 Task: In Heading Arial with underline. Font size of heading  '18'Font style of data Calibri. Font size of data  9Alignment of headline & data Align center. Fill color in heading,  RedFont color of data Black Apply border in Data No BorderIn the sheet  Expense Spreadsheetbook
Action: Mouse moved to (79, 97)
Screenshot: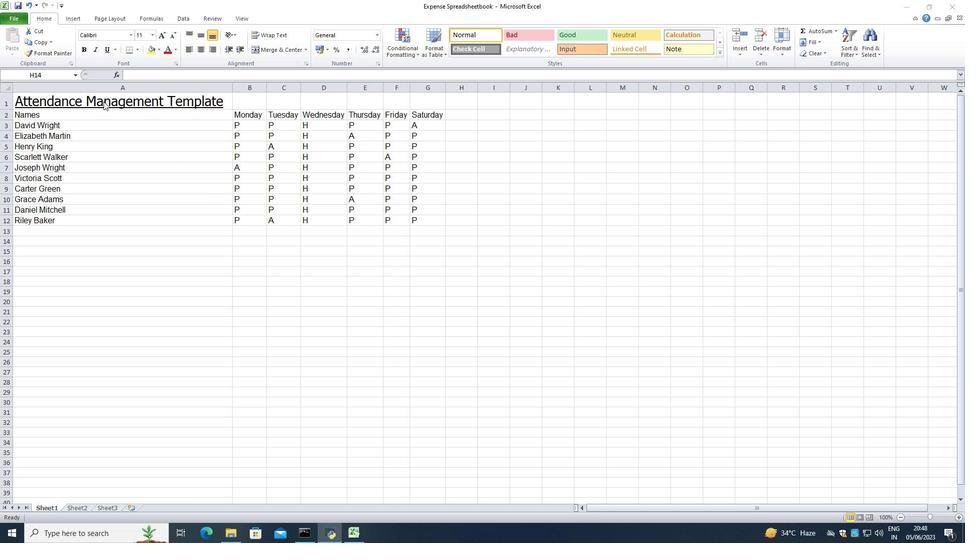 
Action: Mouse pressed left at (79, 97)
Screenshot: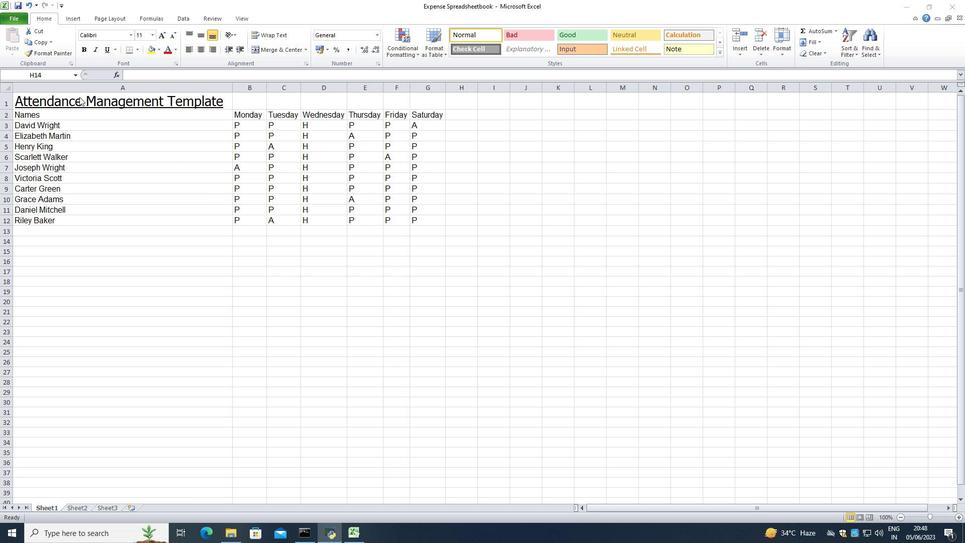 
Action: Mouse moved to (64, 100)
Screenshot: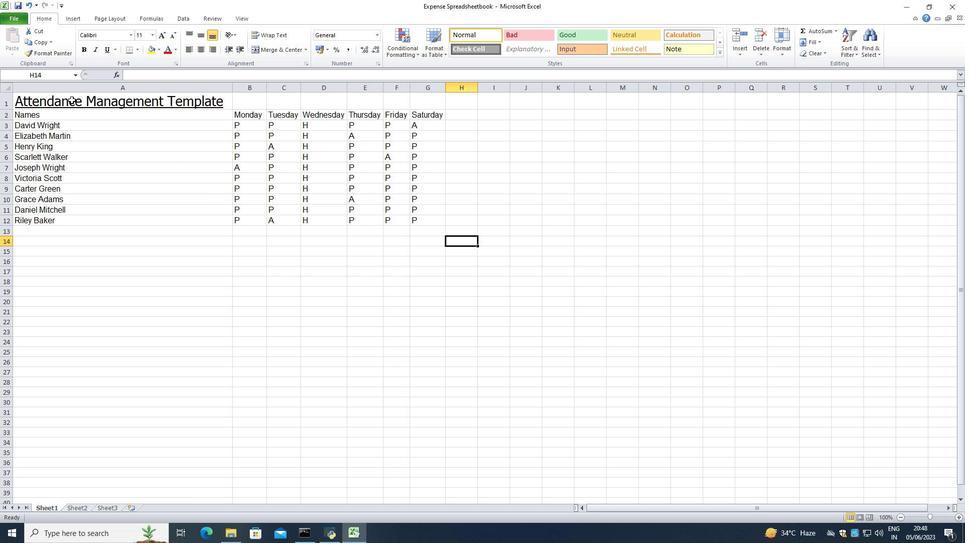 
Action: Mouse pressed left at (64, 100)
Screenshot: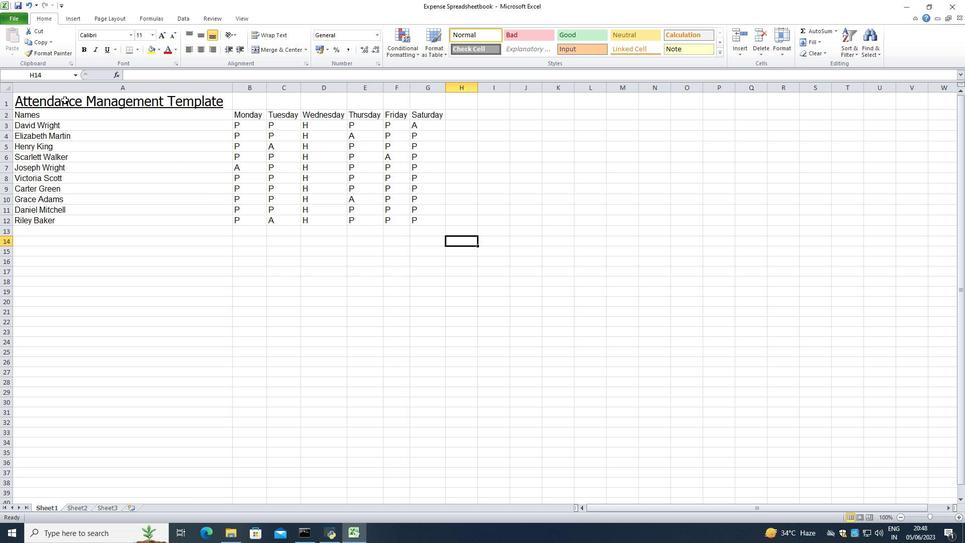 
Action: Mouse moved to (131, 38)
Screenshot: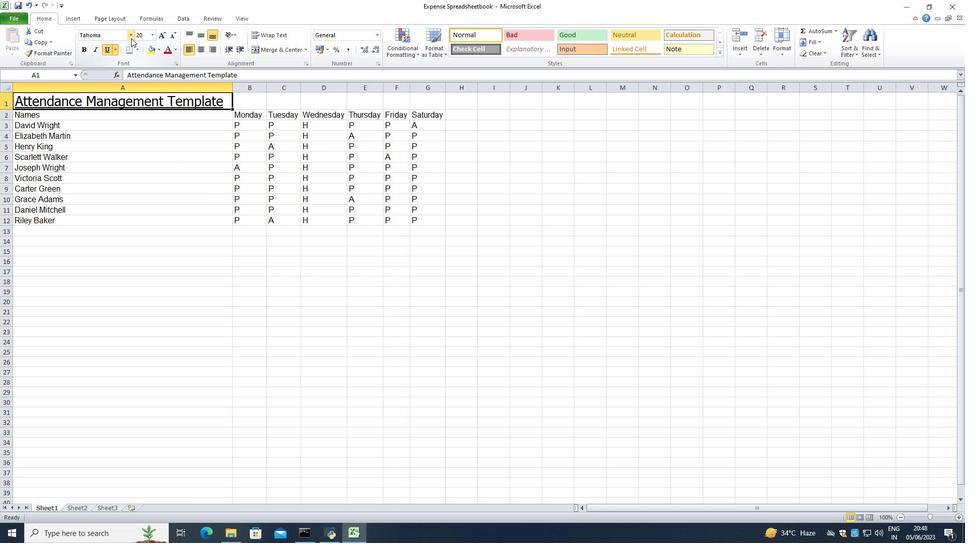 
Action: Mouse pressed left at (131, 38)
Screenshot: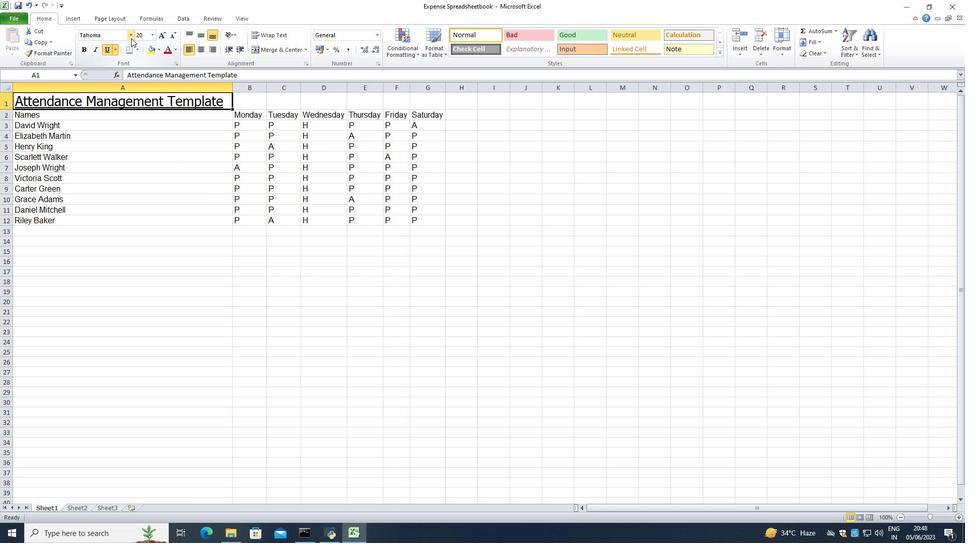 
Action: Mouse moved to (133, 97)
Screenshot: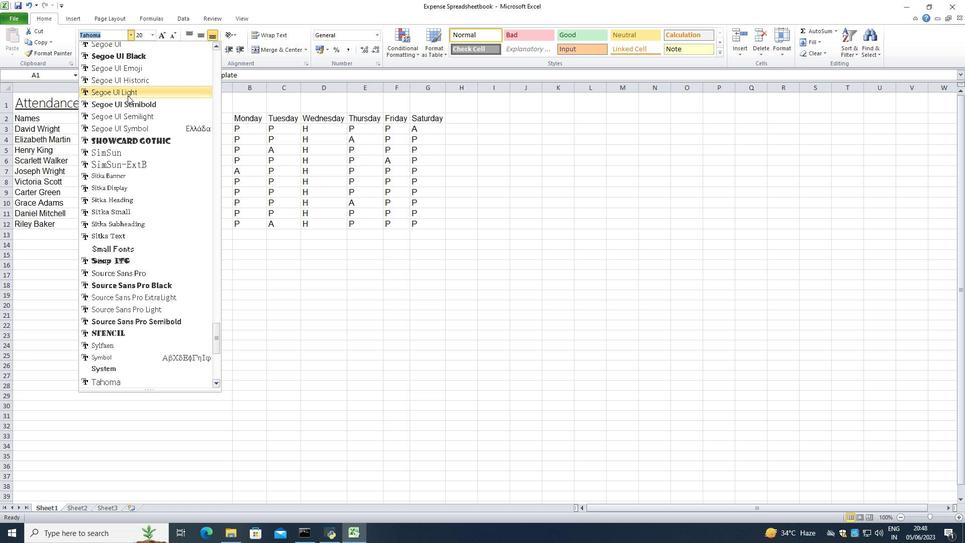 
Action: Mouse scrolled (133, 97) with delta (0, 0)
Screenshot: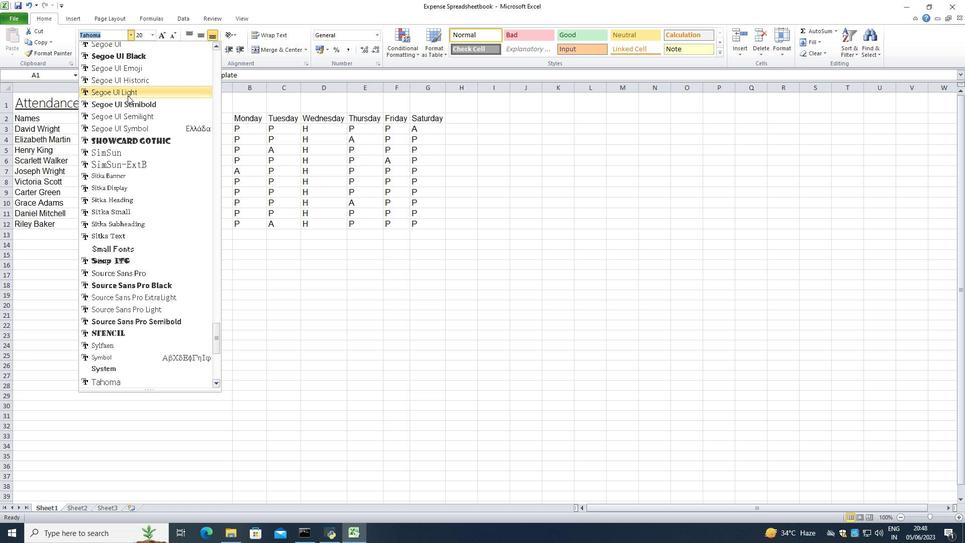 
Action: Mouse moved to (133, 100)
Screenshot: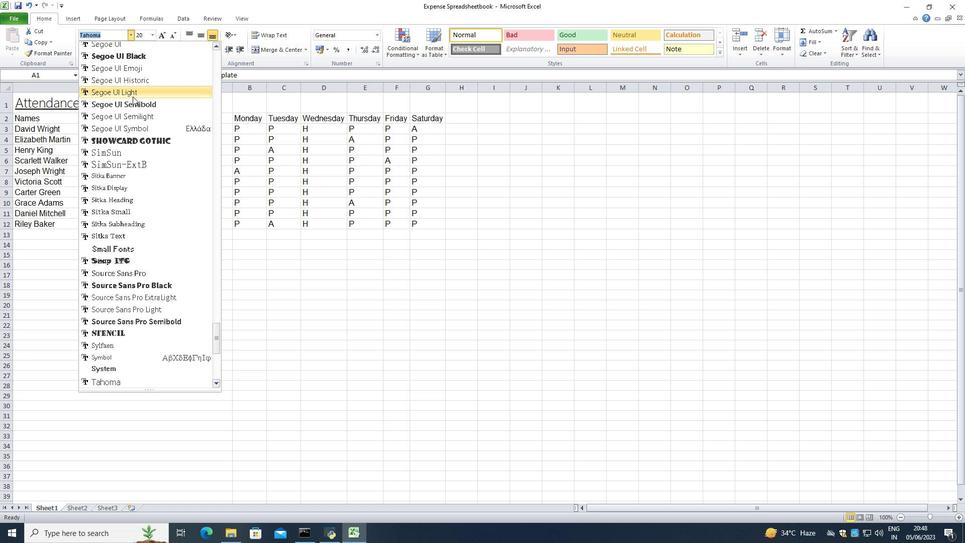 
Action: Mouse scrolled (133, 100) with delta (0, 0)
Screenshot: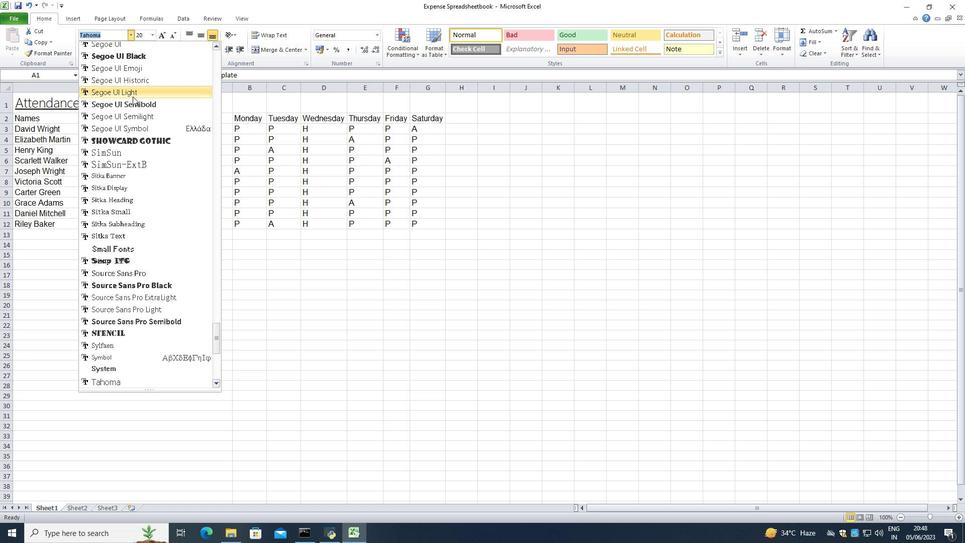 
Action: Mouse scrolled (133, 100) with delta (0, 0)
Screenshot: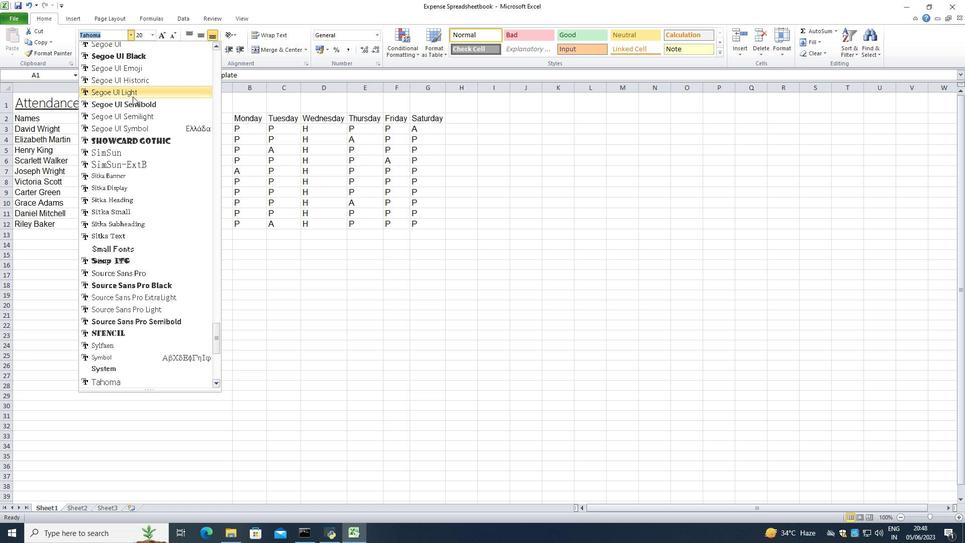 
Action: Mouse scrolled (133, 100) with delta (0, 0)
Screenshot: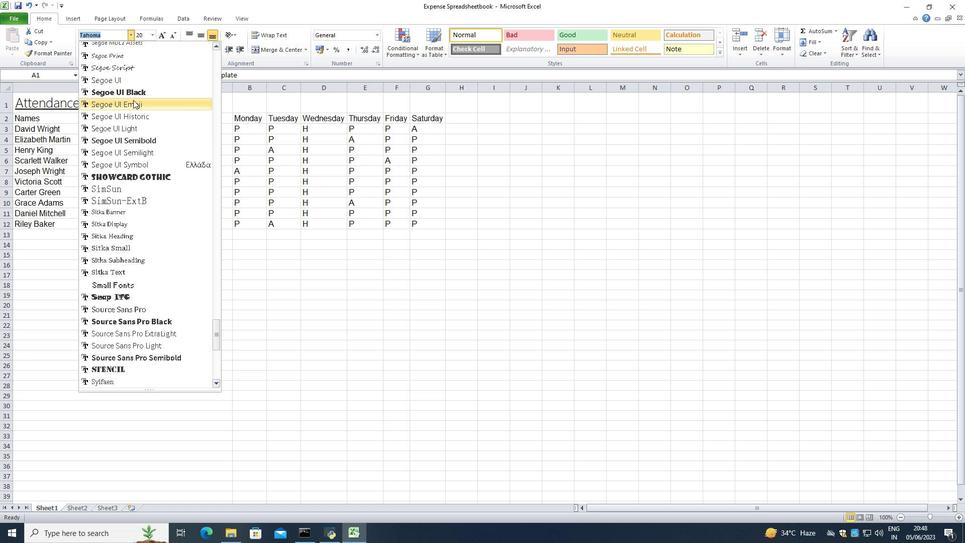 
Action: Mouse scrolled (133, 100) with delta (0, 0)
Screenshot: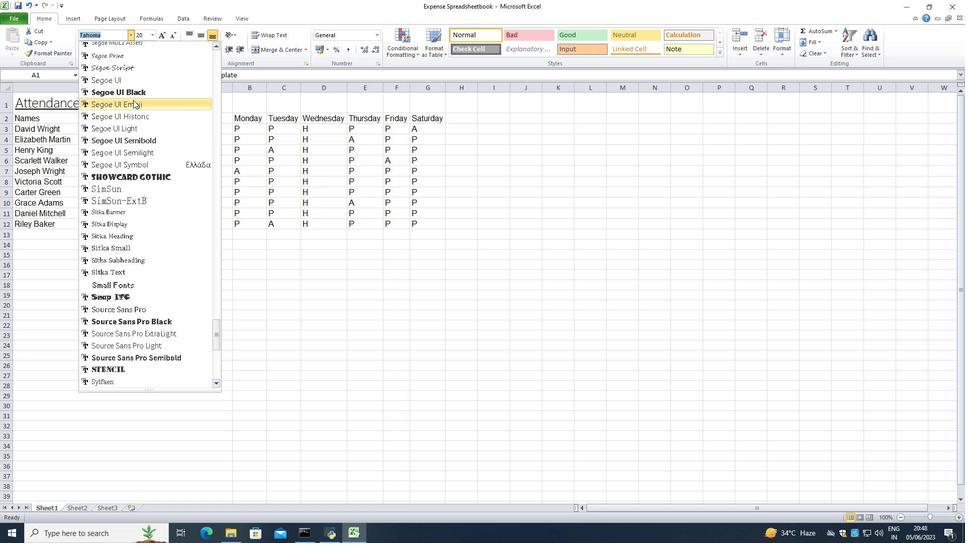 
Action: Mouse moved to (132, 97)
Screenshot: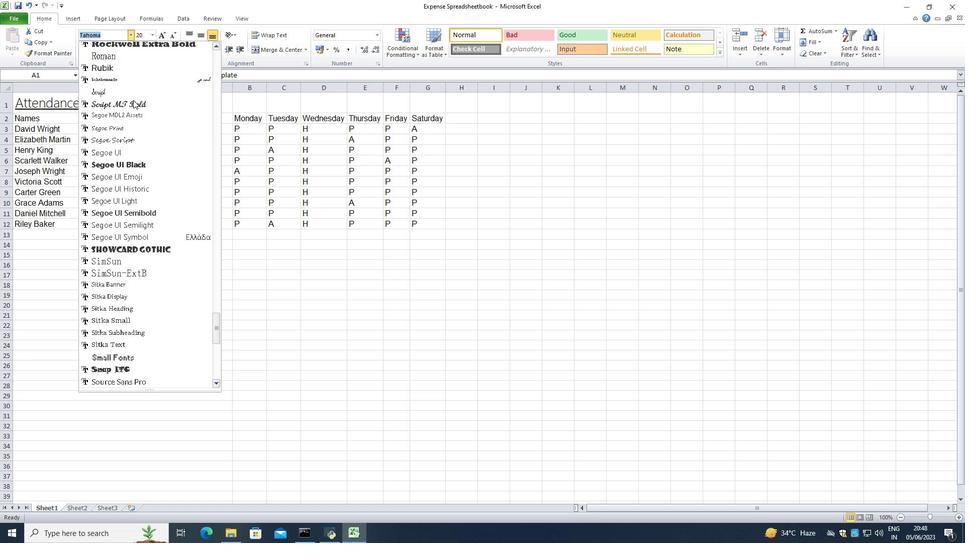 
Action: Mouse scrolled (132, 98) with delta (0, 0)
Screenshot: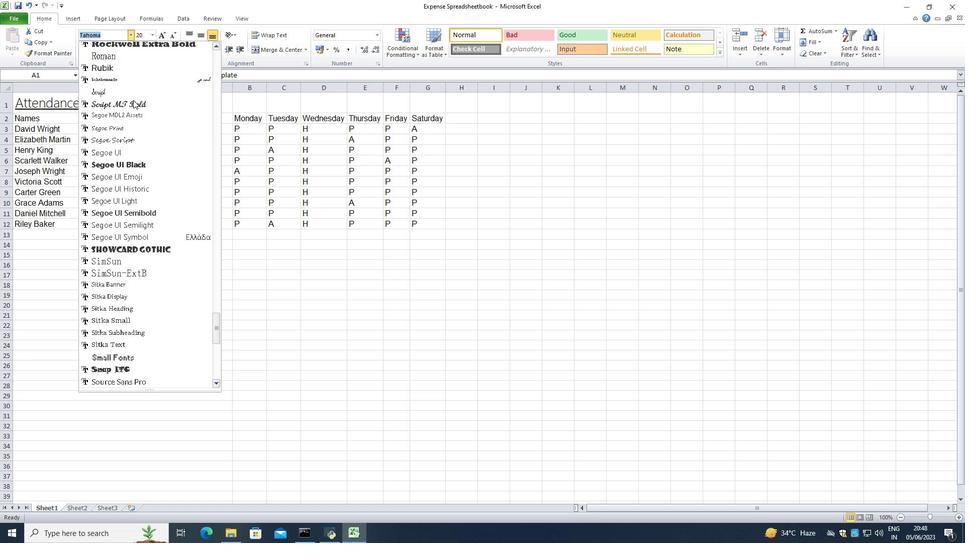 
Action: Mouse moved to (131, 102)
Screenshot: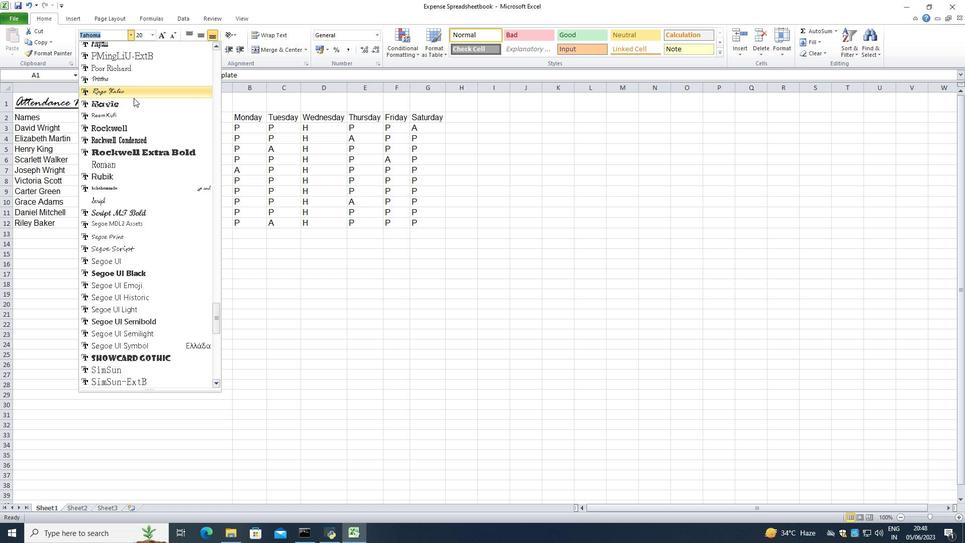 
Action: Mouse scrolled (131, 102) with delta (0, 0)
Screenshot: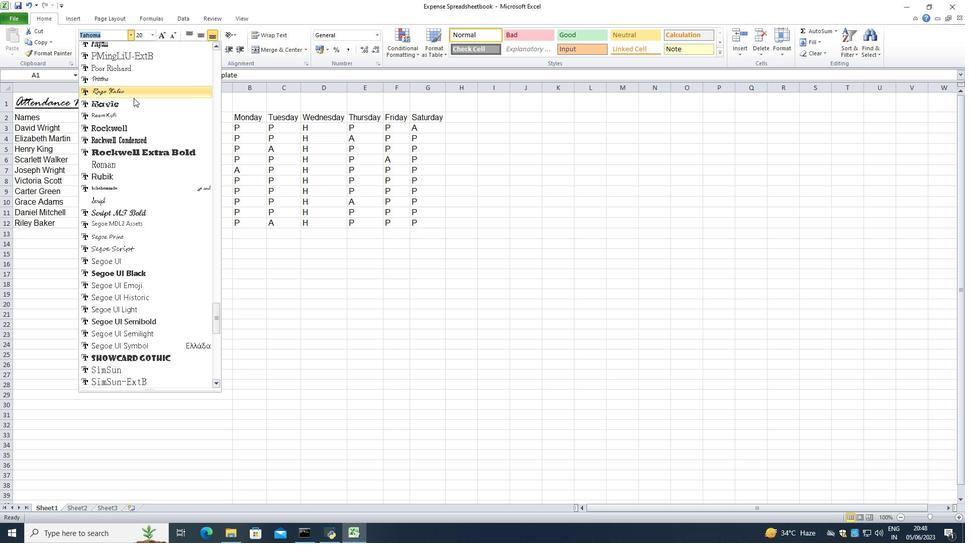 
Action: Mouse moved to (130, 102)
Screenshot: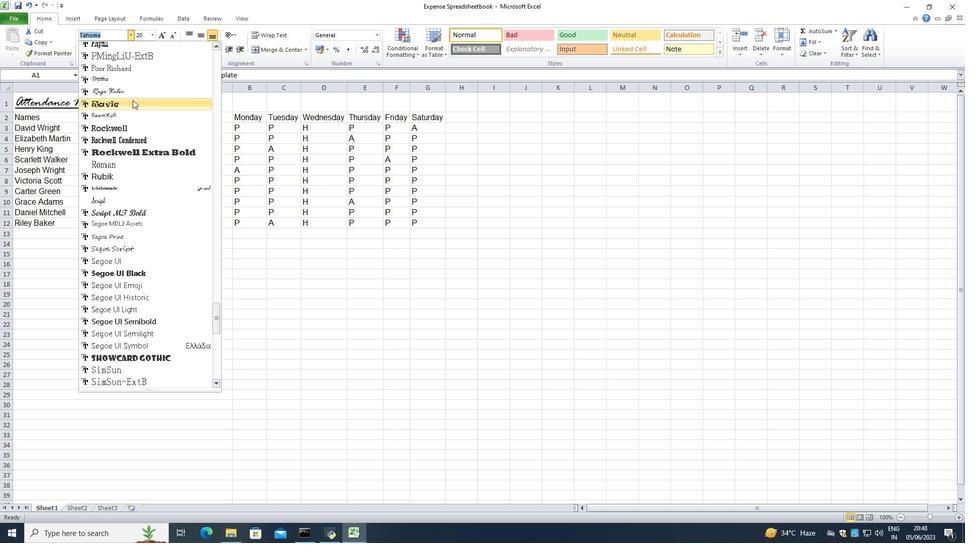 
Action: Mouse scrolled (130, 102) with delta (0, 0)
Screenshot: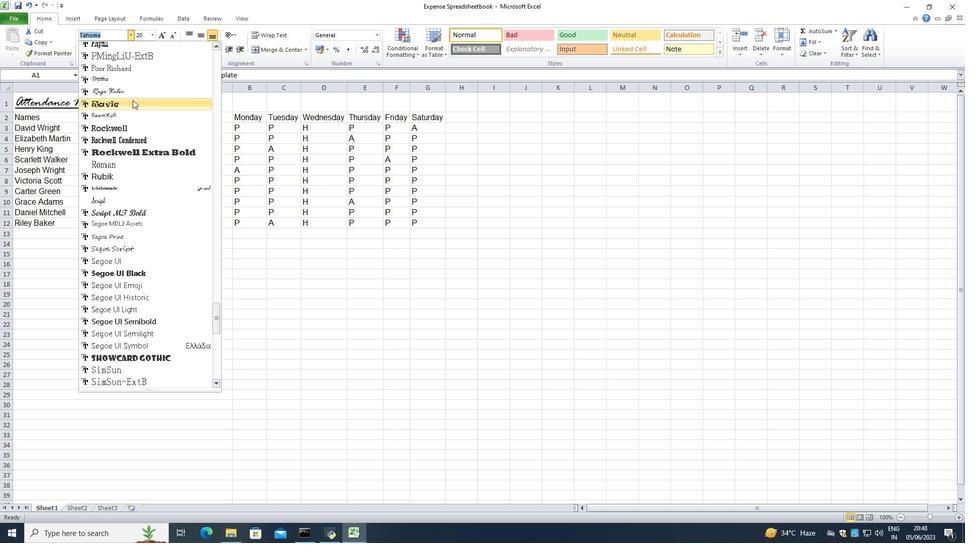 
Action: Mouse moved to (220, 310)
Screenshot: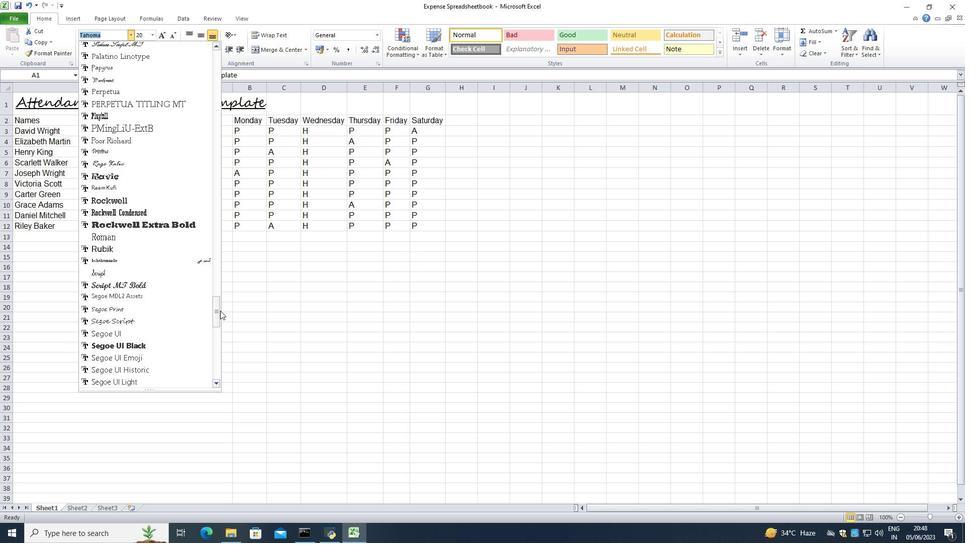 
Action: Mouse pressed left at (220, 310)
Screenshot: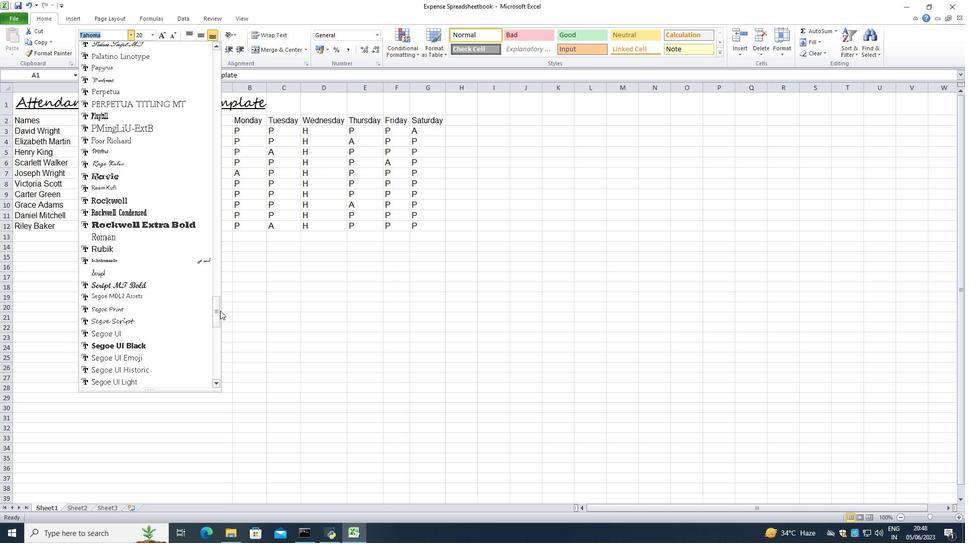 
Action: Mouse moved to (119, 141)
Screenshot: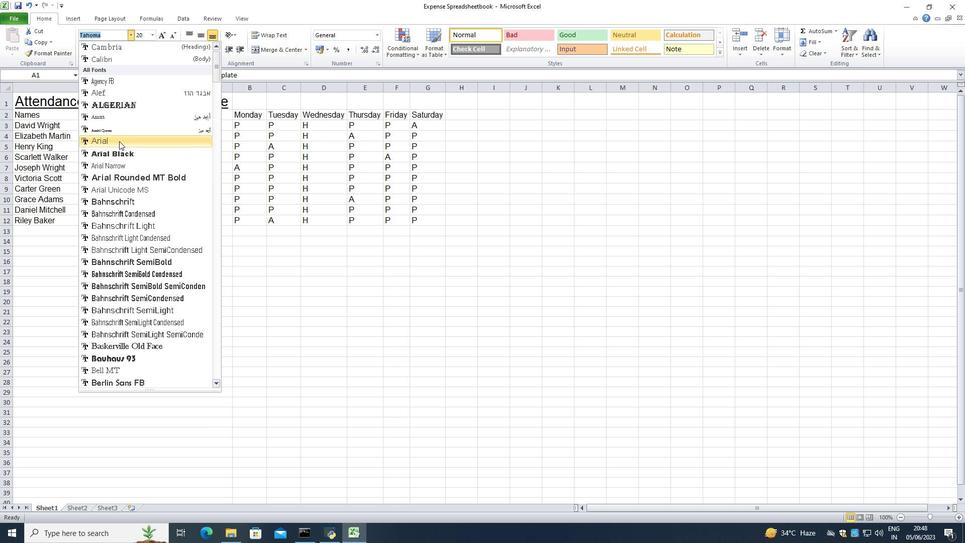 
Action: Mouse pressed left at (119, 141)
Screenshot: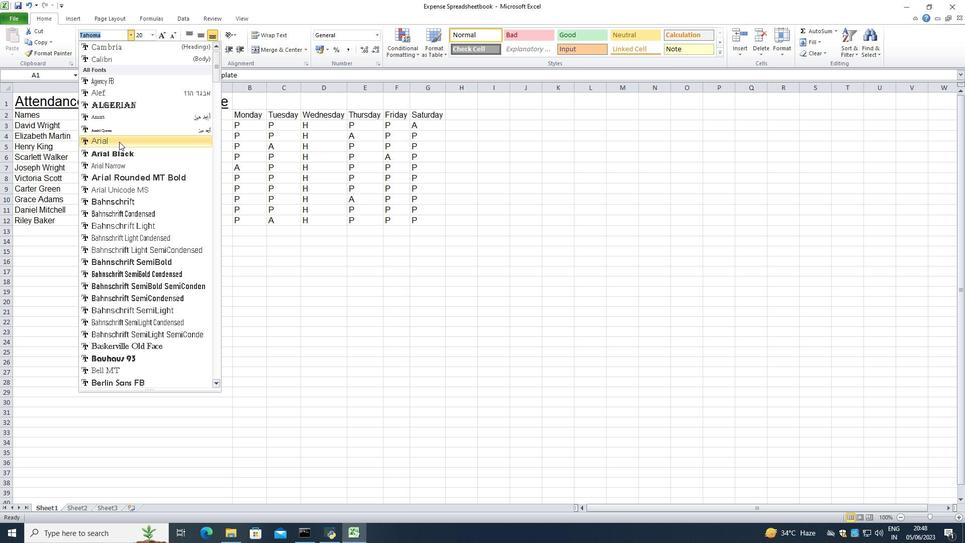 
Action: Mouse moved to (119, 140)
Screenshot: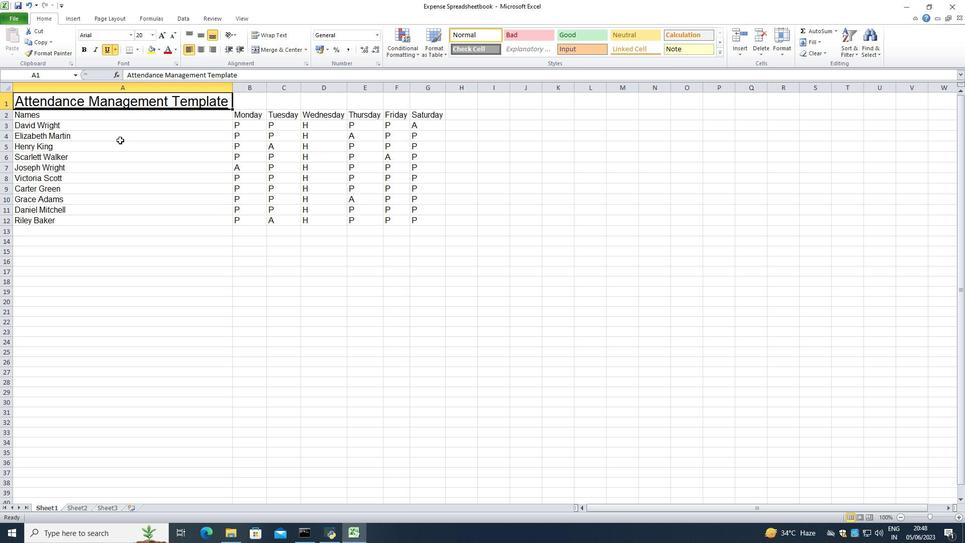 
Action: Key pressed ctrl+Uctrl+U
Screenshot: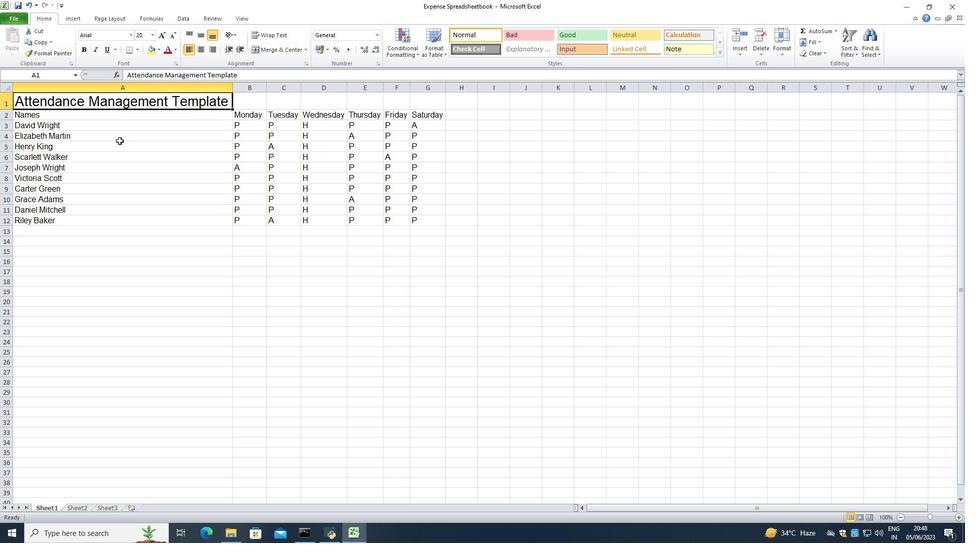 
Action: Mouse moved to (113, 51)
Screenshot: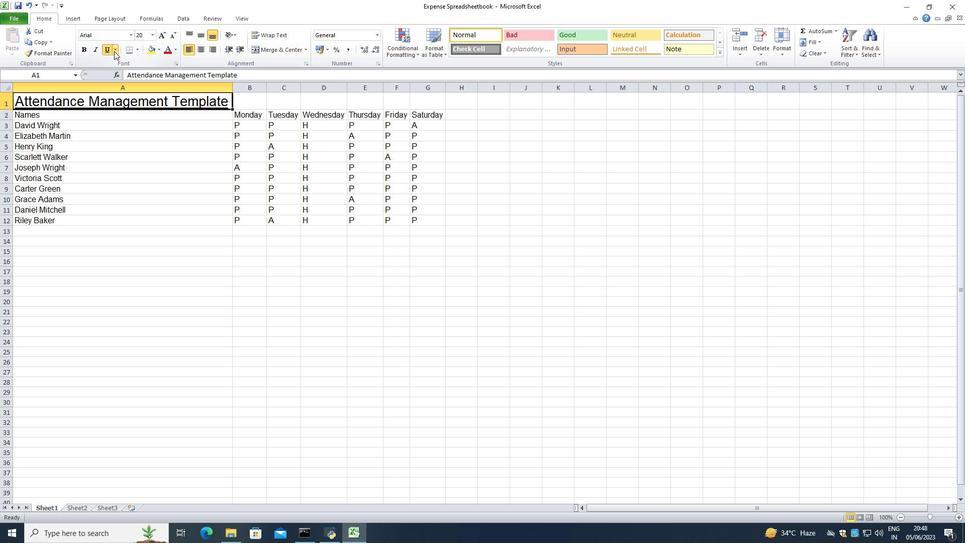 
Action: Mouse pressed left at (113, 51)
Screenshot: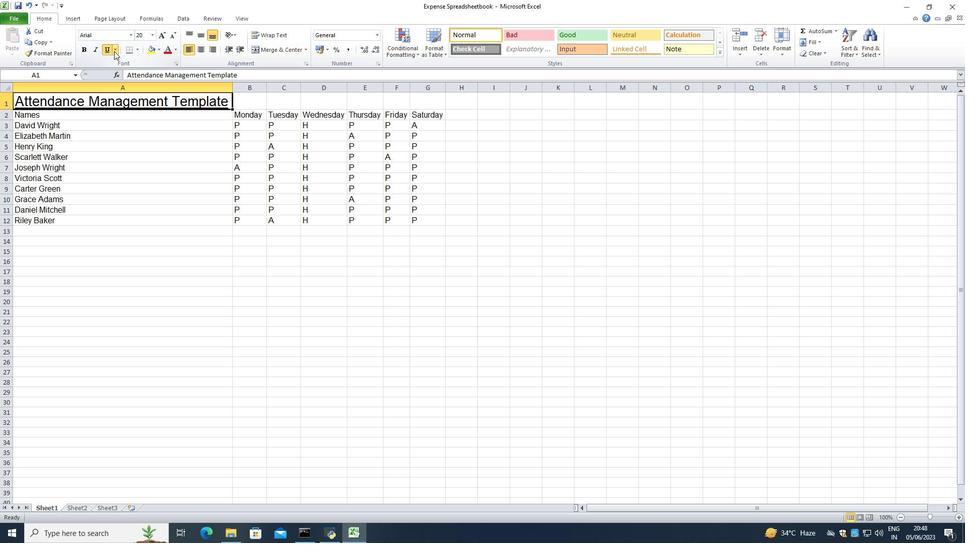 
Action: Mouse moved to (117, 57)
Screenshot: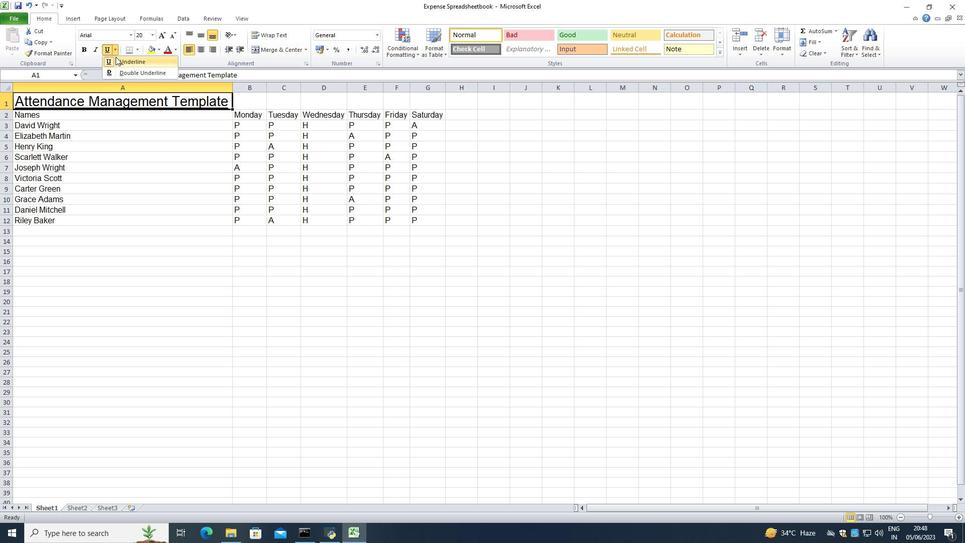 
Action: Mouse pressed left at (117, 57)
Screenshot: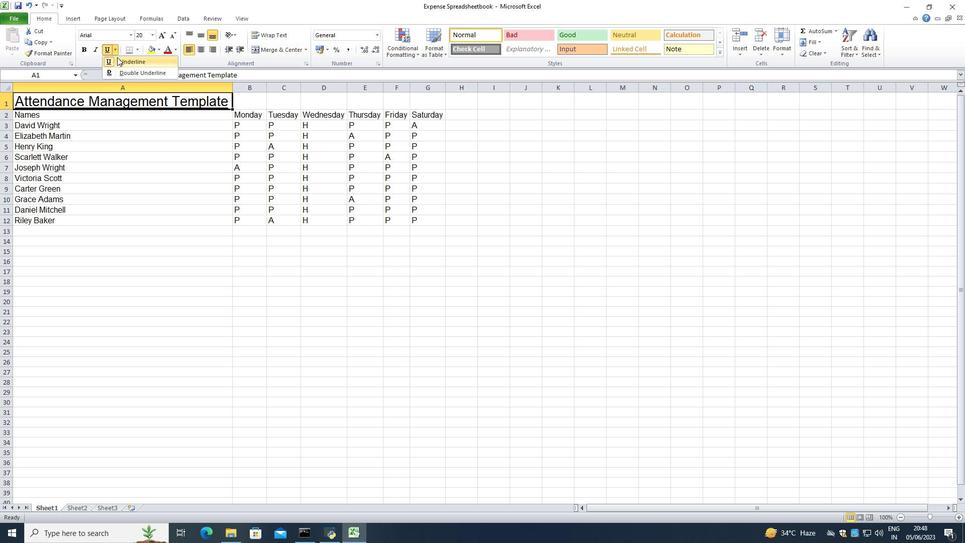 
Action: Mouse moved to (254, 308)
Screenshot: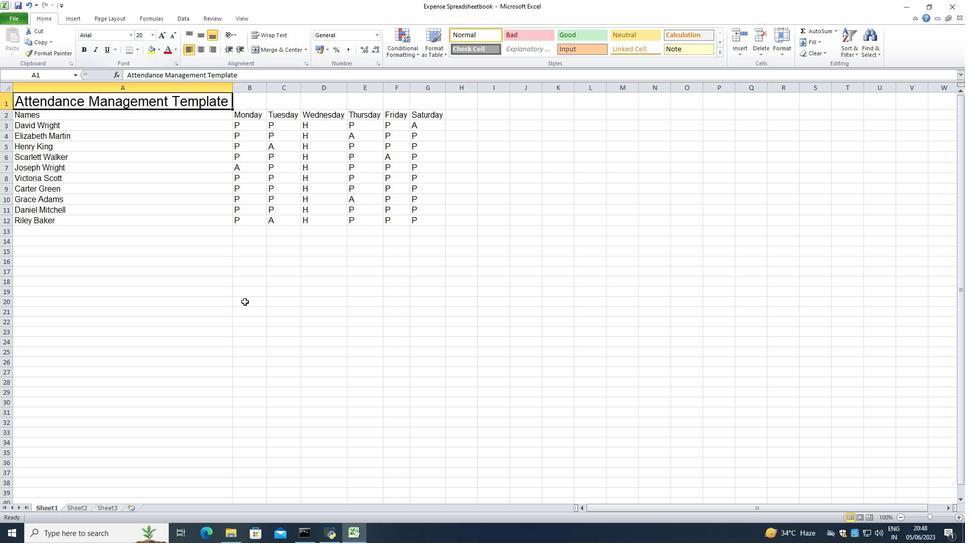 
Action: Mouse pressed left at (254, 308)
Screenshot: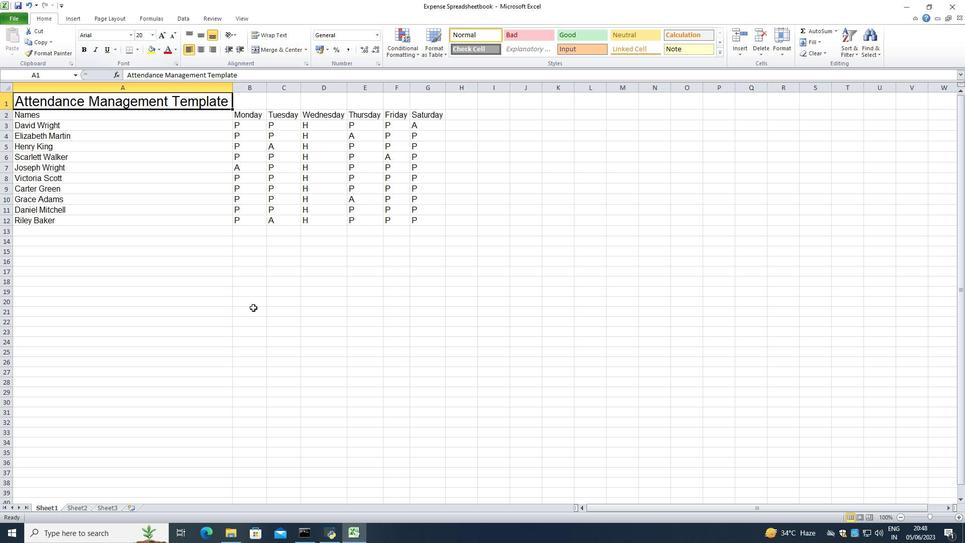 
Action: Mouse moved to (117, 49)
Screenshot: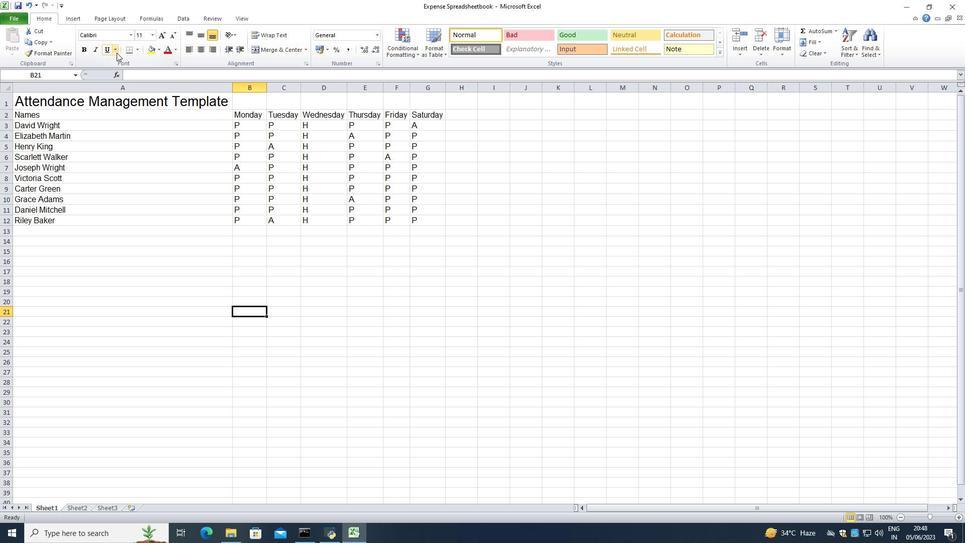 
Action: Mouse pressed left at (117, 49)
Screenshot: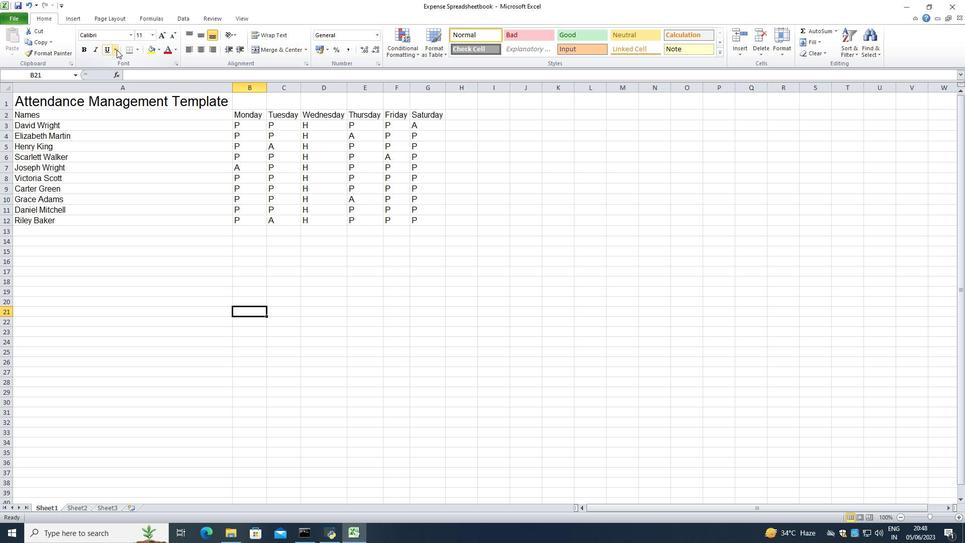 
Action: Mouse moved to (118, 64)
Screenshot: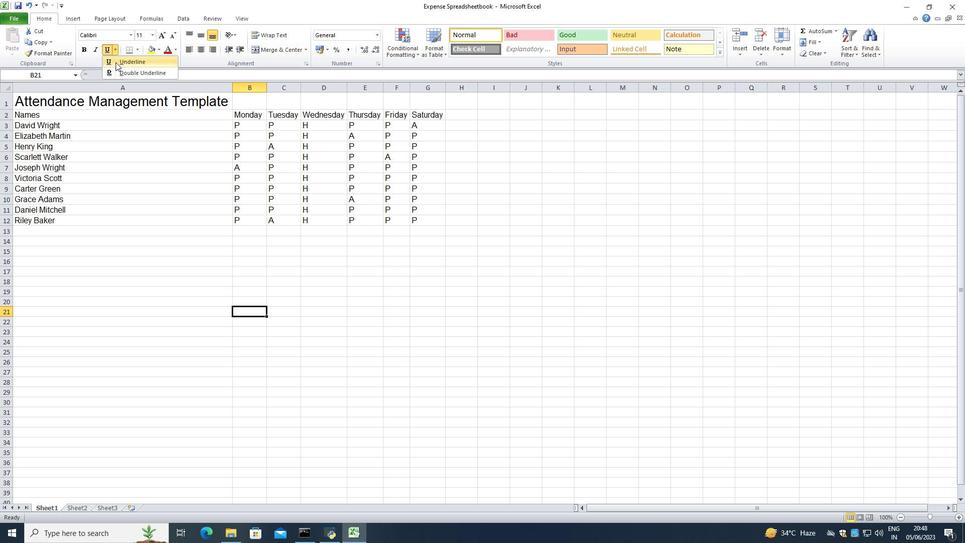 
Action: Mouse pressed left at (118, 64)
Screenshot: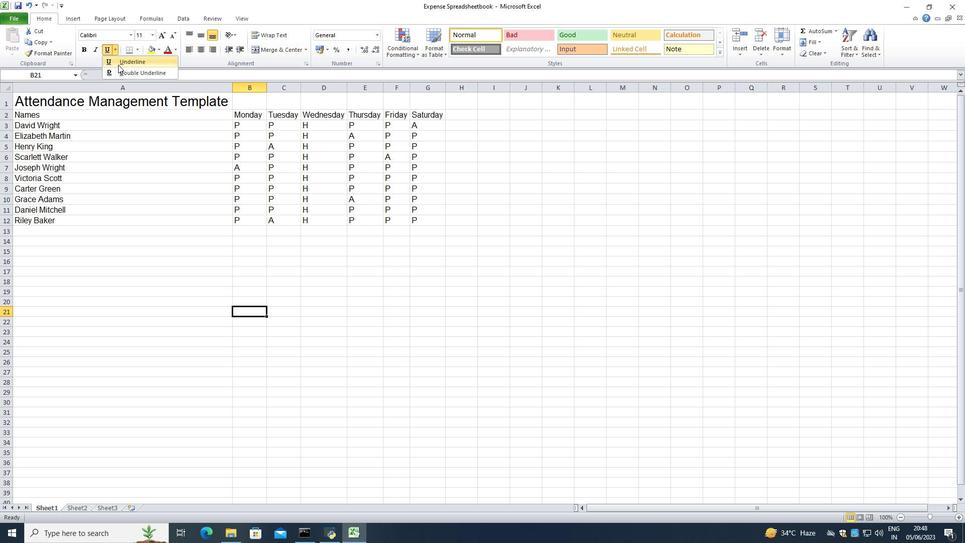 
Action: Mouse moved to (202, 103)
Screenshot: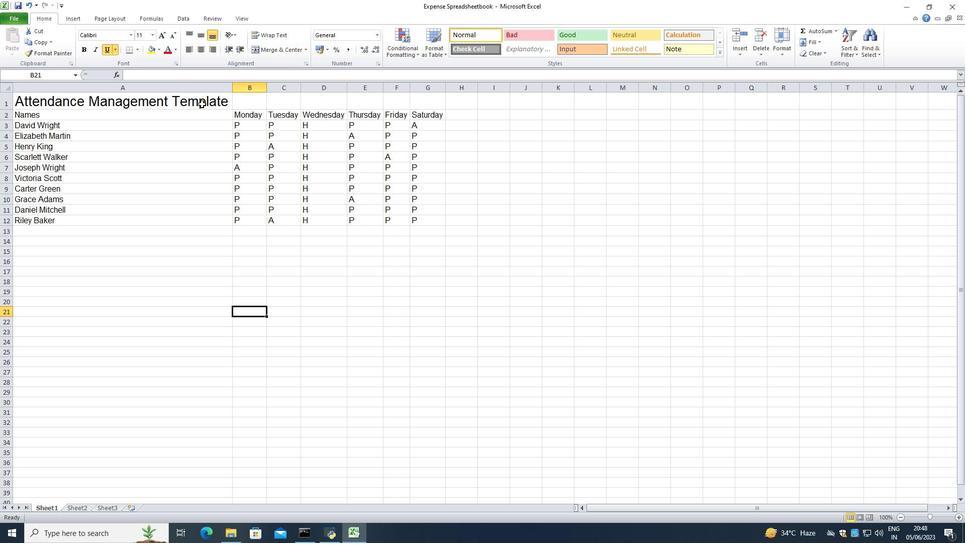 
Action: Mouse pressed left at (202, 103)
Screenshot: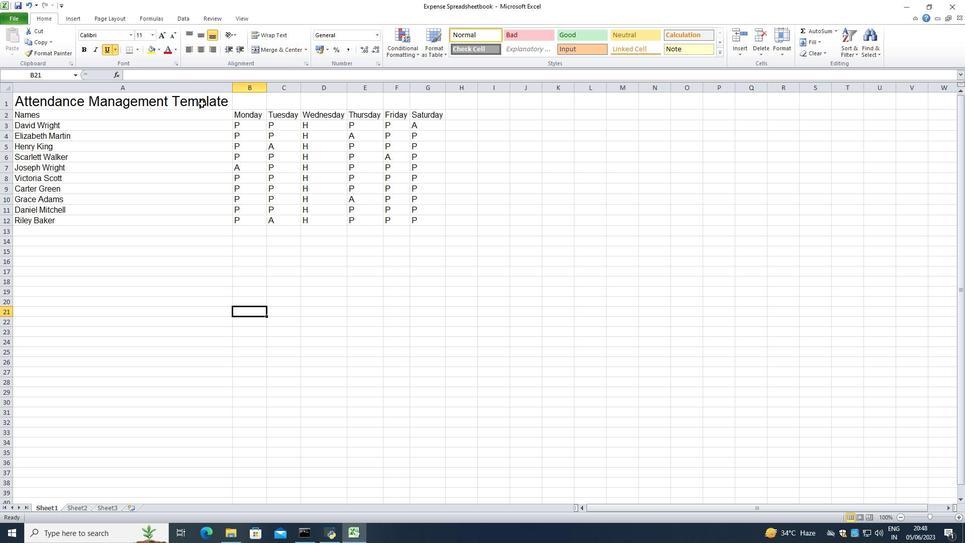 
Action: Mouse moved to (198, 104)
Screenshot: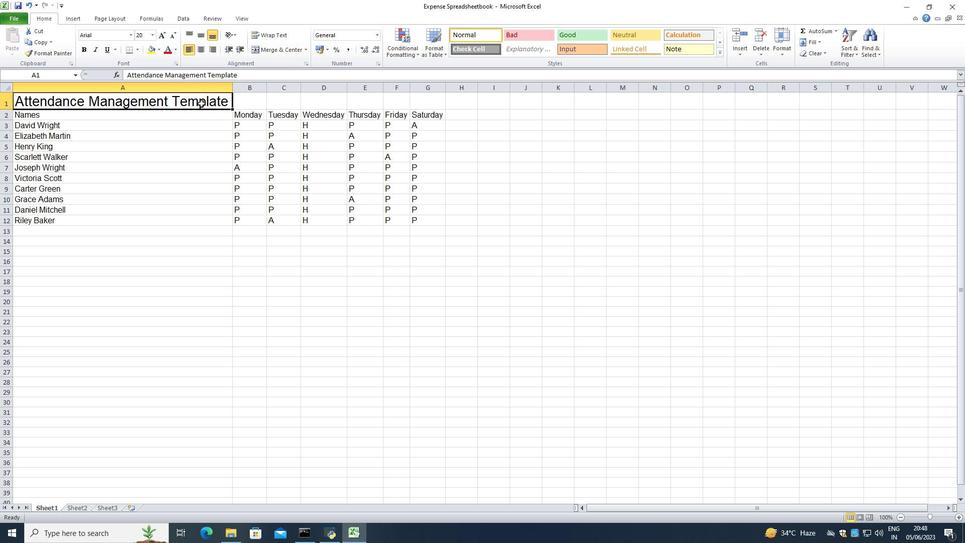 
Action: Key pressed ctrl+U
Screenshot: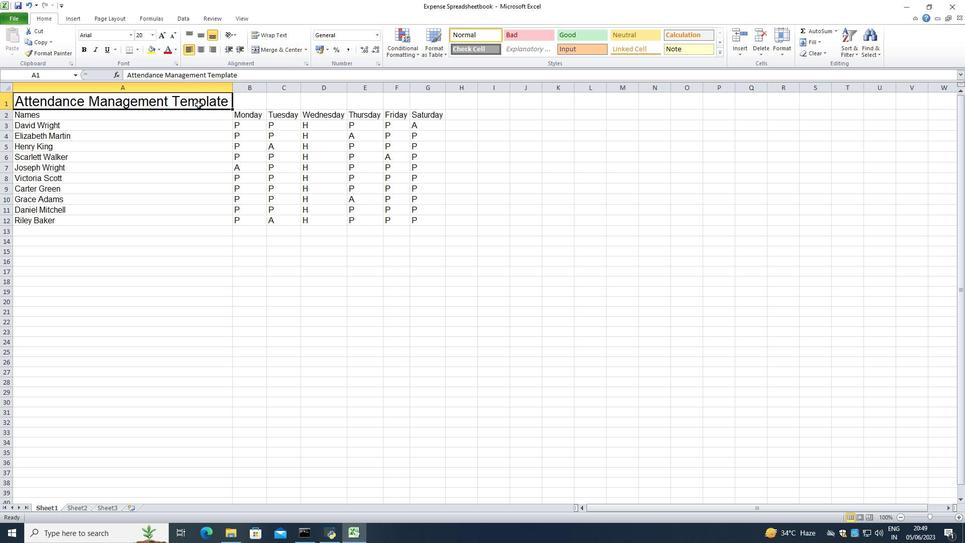 
Action: Mouse moved to (236, 307)
Screenshot: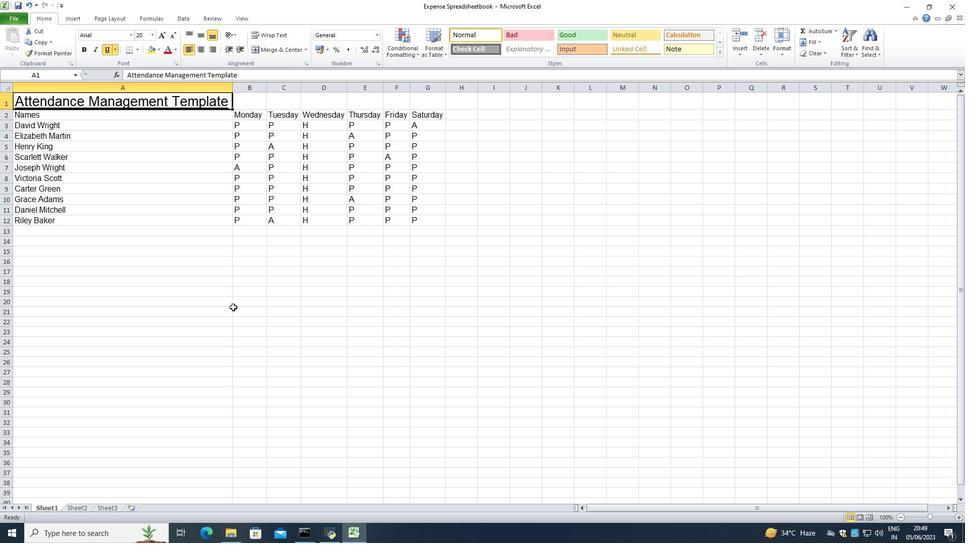 
Action: Mouse pressed left at (236, 307)
Screenshot: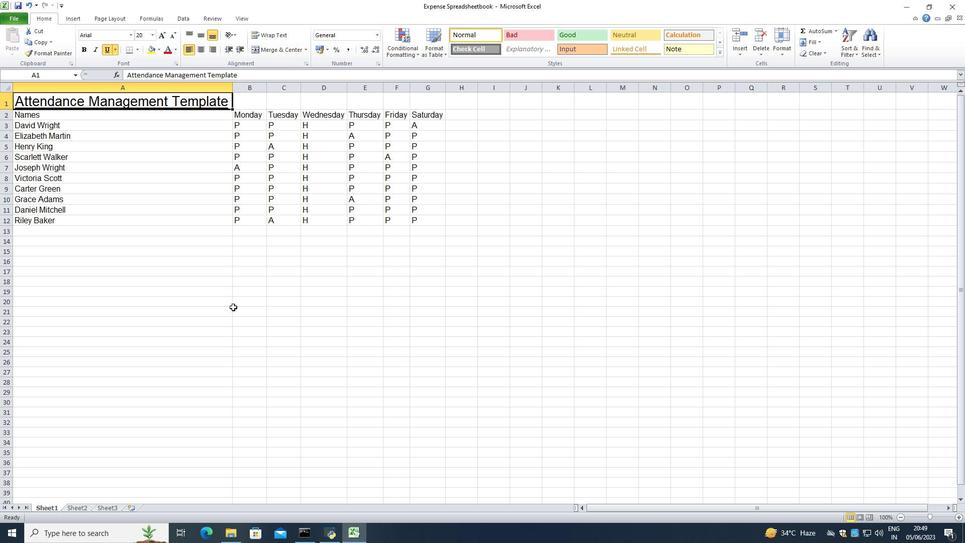 
Action: Mouse moved to (153, 37)
Screenshot: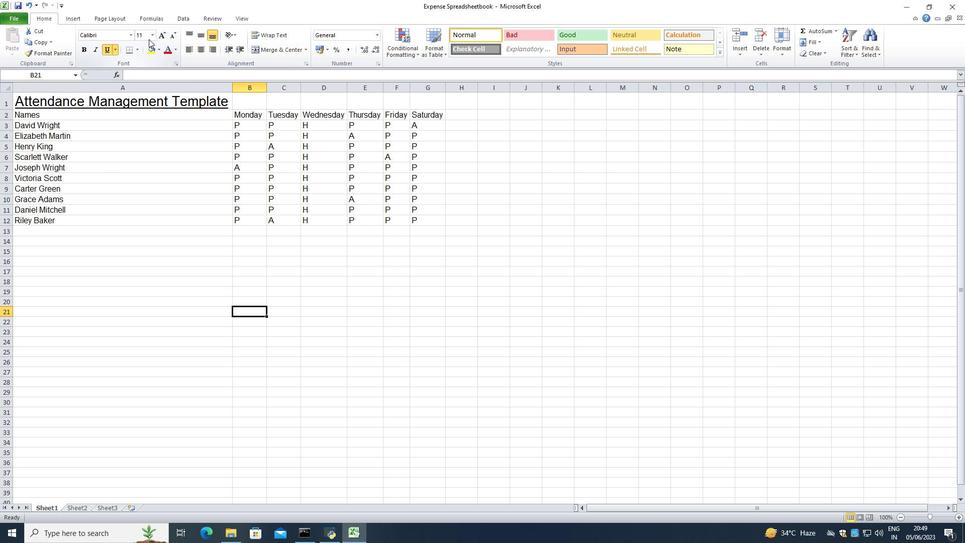 
Action: Mouse pressed left at (153, 37)
Screenshot: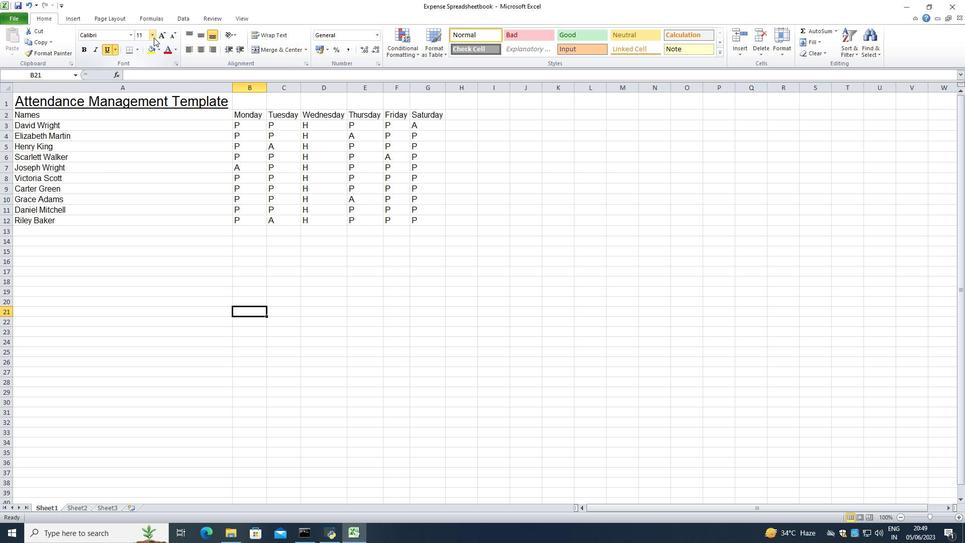 
Action: Mouse moved to (122, 289)
Screenshot: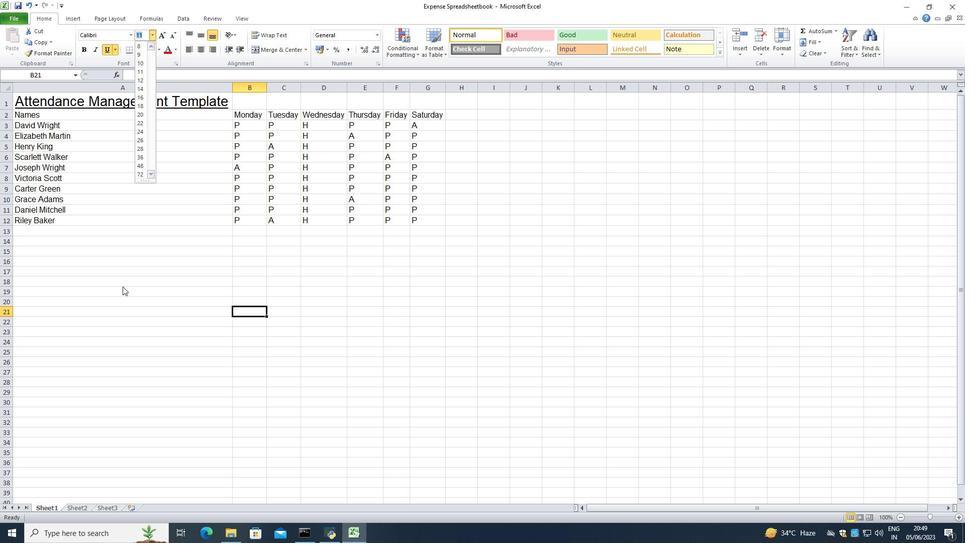 
Action: Mouse pressed left at (122, 289)
Screenshot: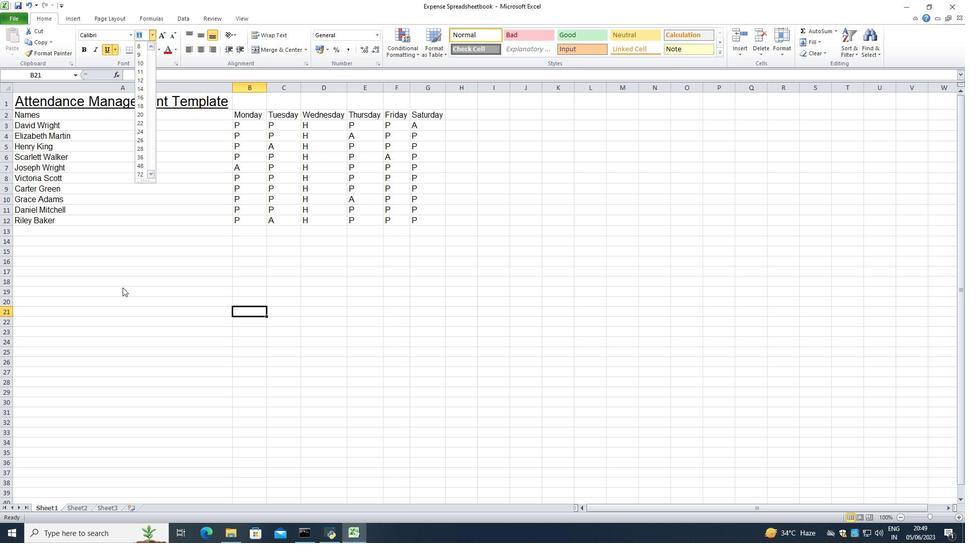 
Action: Mouse moved to (101, 104)
Screenshot: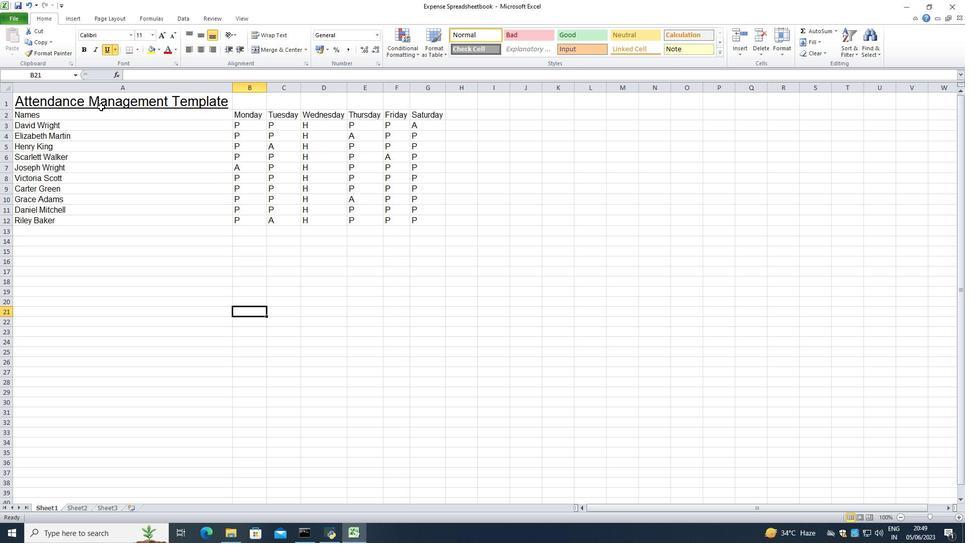 
Action: Mouse pressed left at (101, 104)
Screenshot: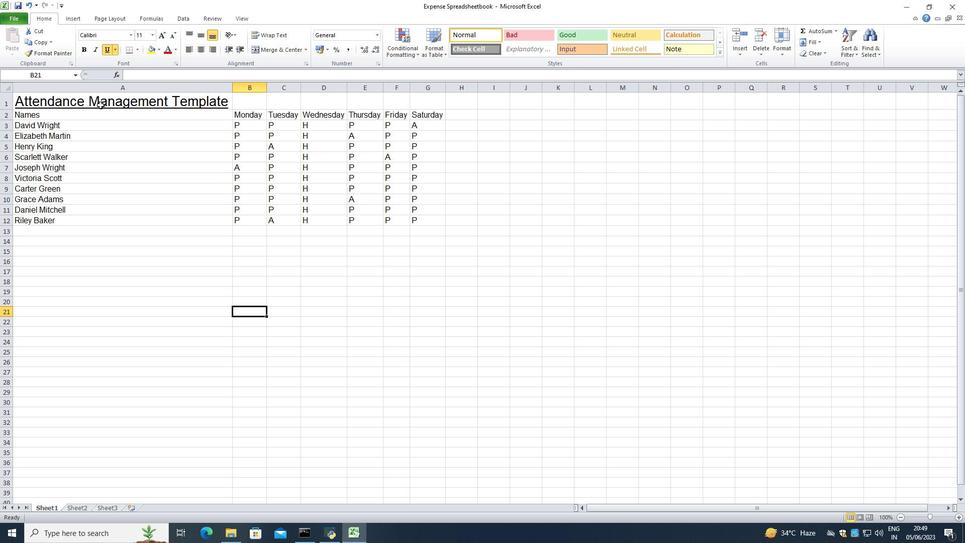 
Action: Mouse moved to (151, 37)
Screenshot: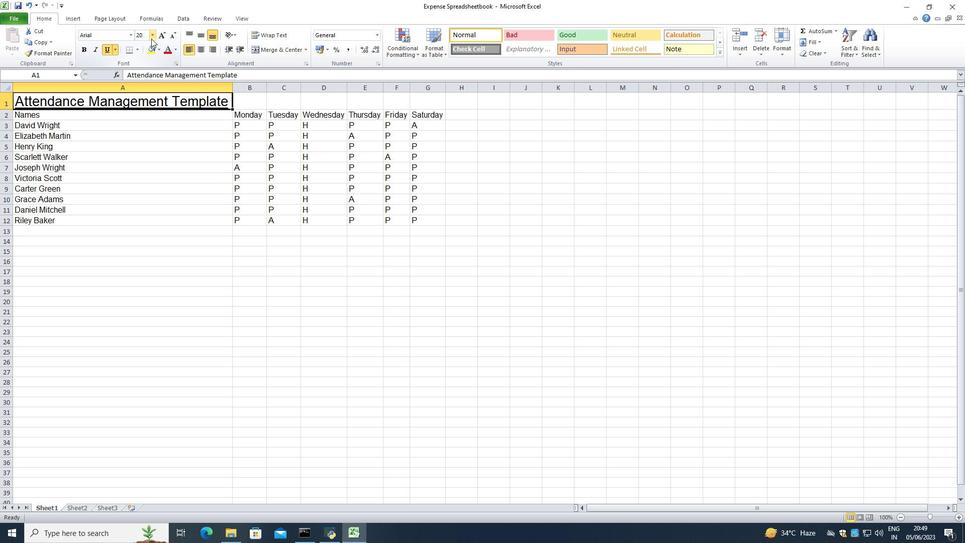 
Action: Mouse pressed left at (151, 37)
Screenshot: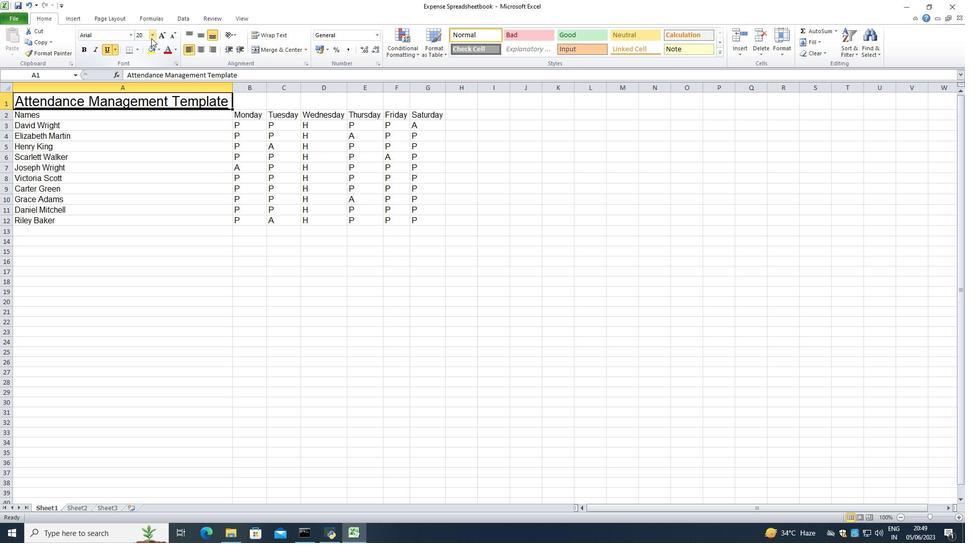 
Action: Mouse moved to (141, 106)
Screenshot: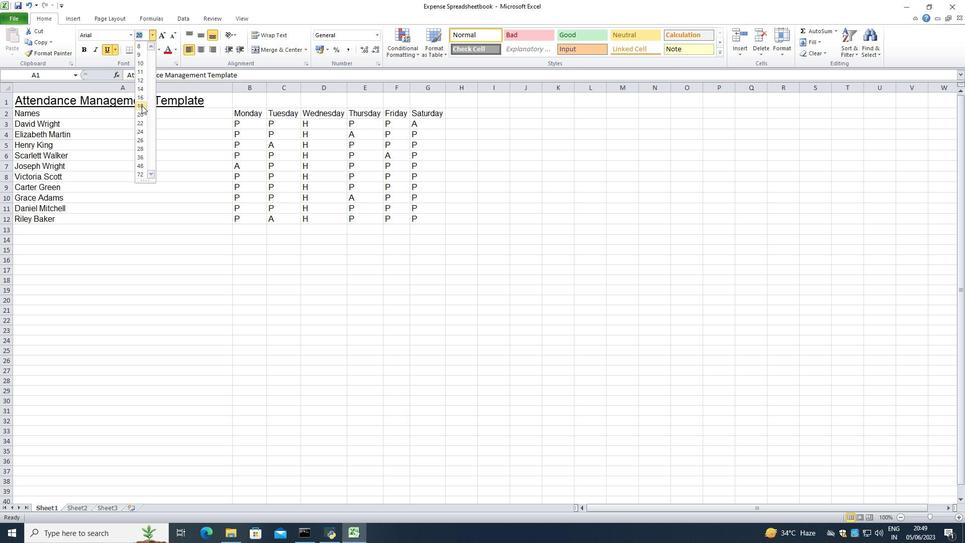 
Action: Mouse pressed left at (141, 106)
Screenshot: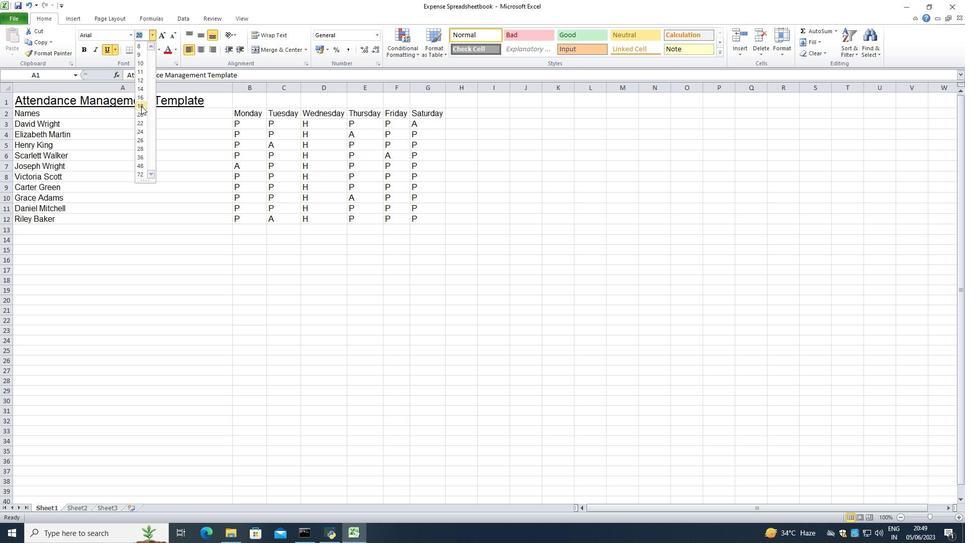 
Action: Mouse moved to (72, 116)
Screenshot: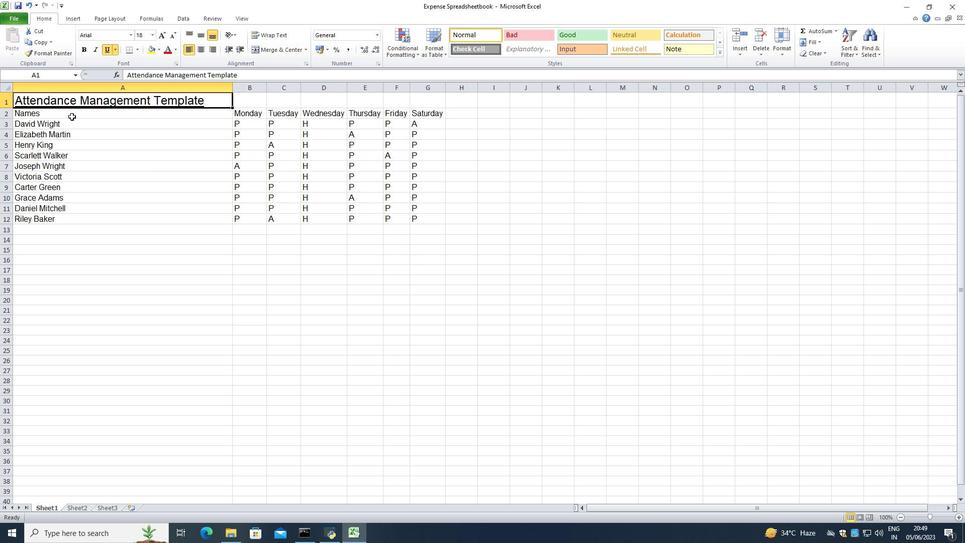 
Action: Mouse pressed left at (72, 116)
Screenshot: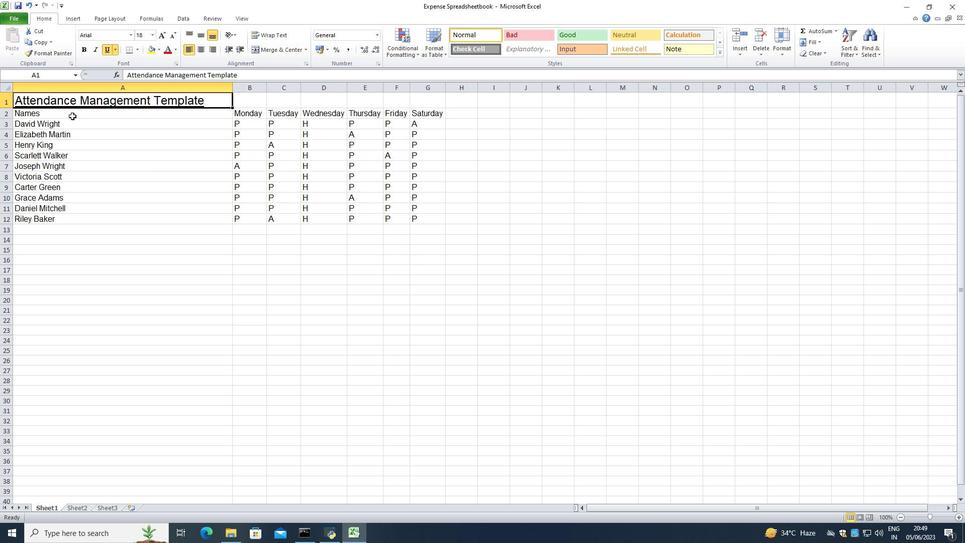 
Action: Mouse moved to (367, 210)
Screenshot: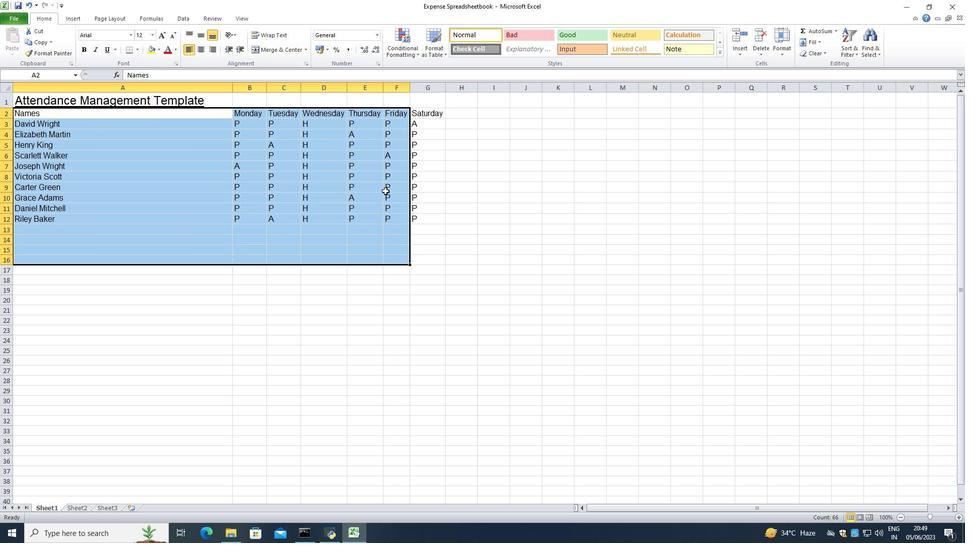 
Action: Mouse pressed left at (367, 210)
Screenshot: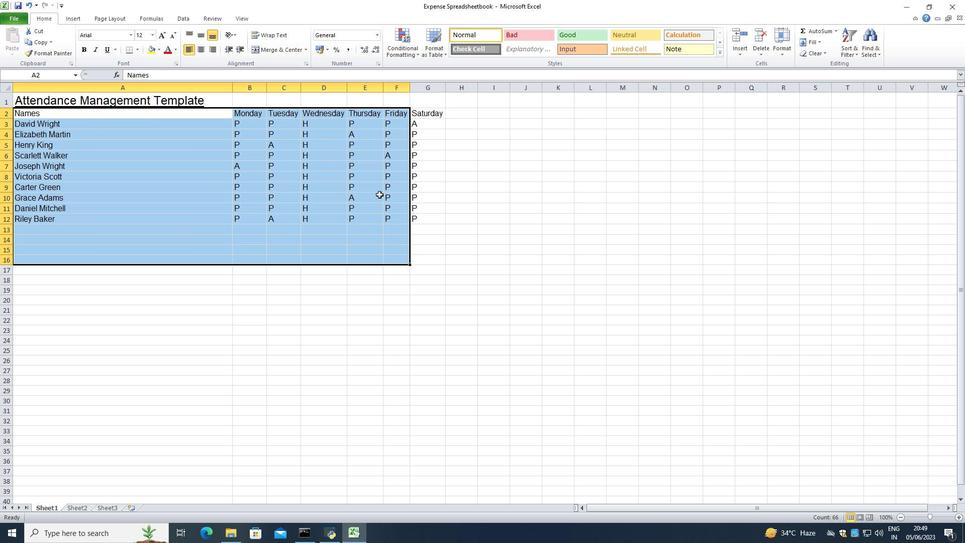 
Action: Mouse moved to (66, 116)
Screenshot: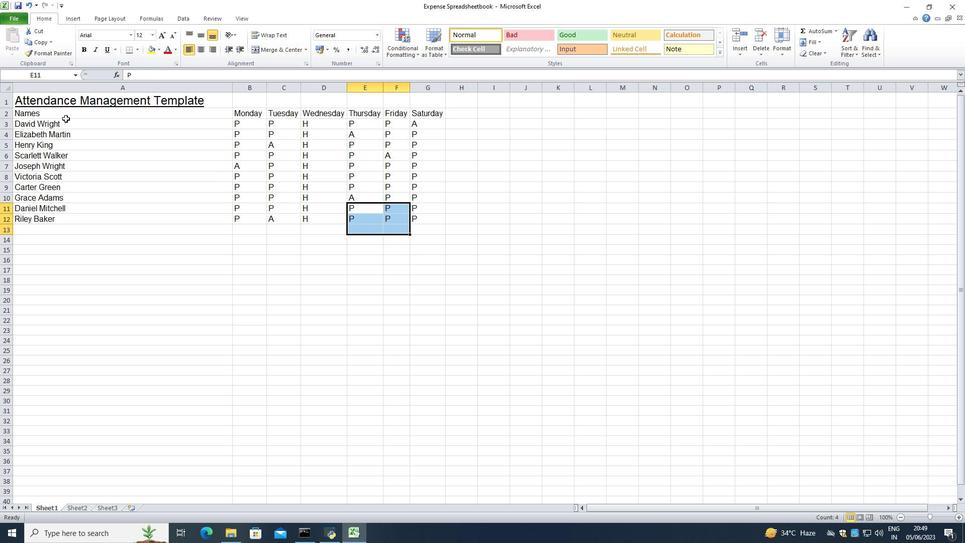 
Action: Mouse pressed left at (66, 116)
Screenshot: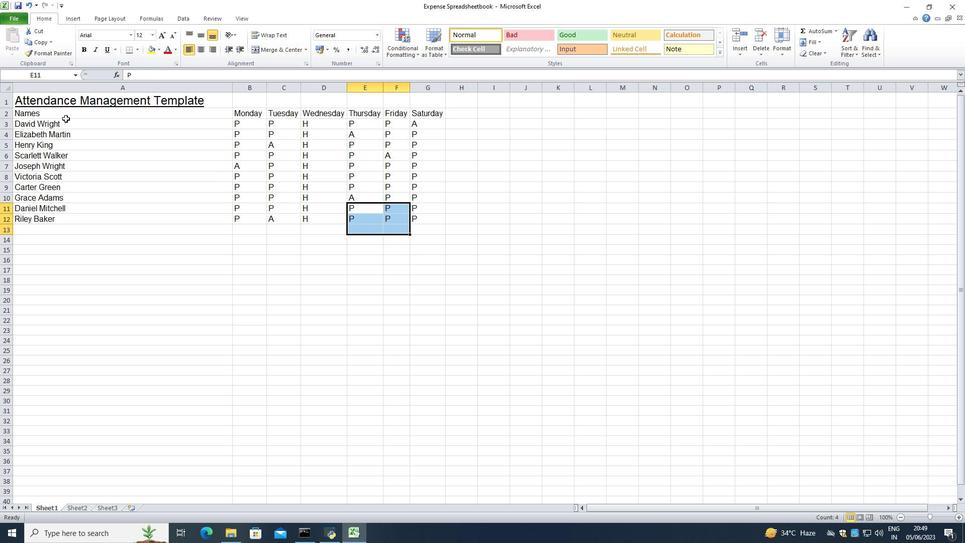 
Action: Mouse moved to (129, 39)
Screenshot: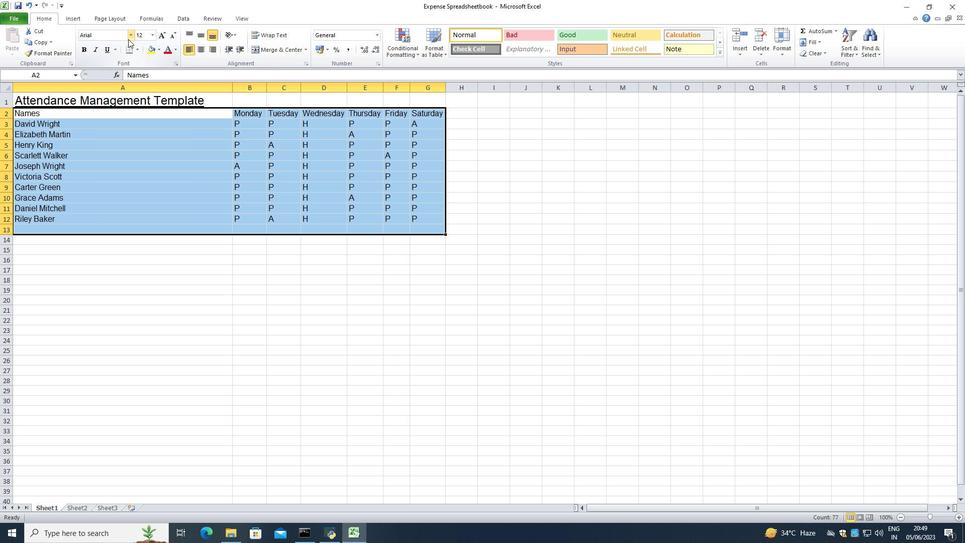 
Action: Mouse pressed left at (129, 39)
Screenshot: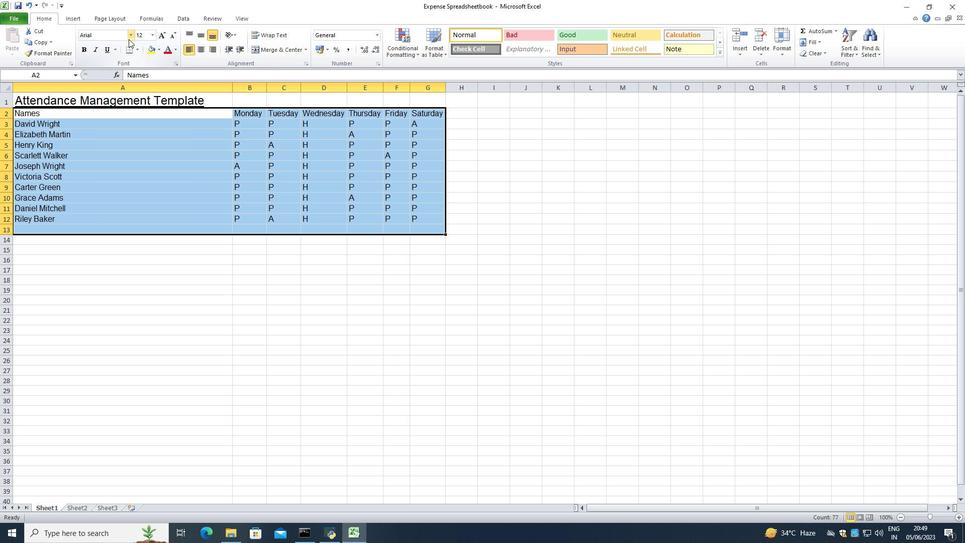 
Action: Mouse moved to (122, 73)
Screenshot: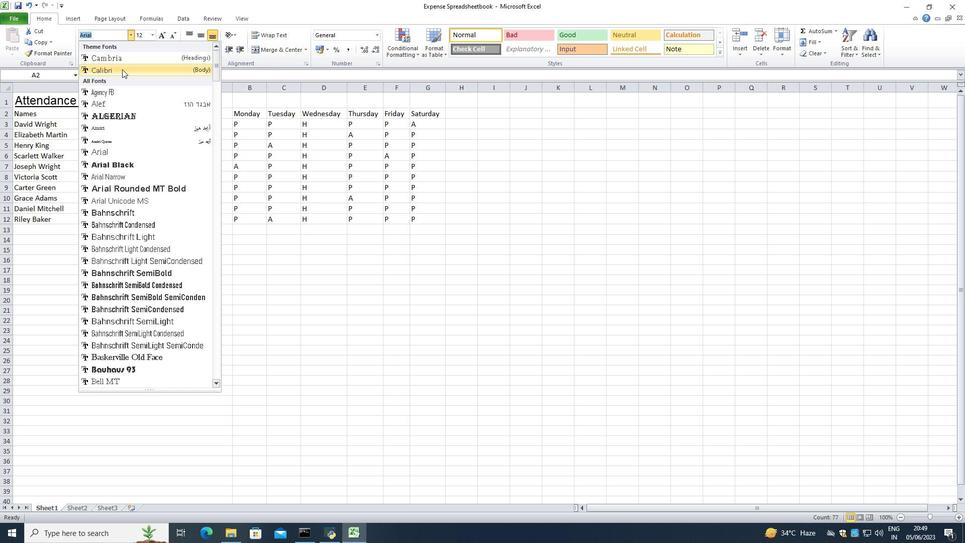 
Action: Mouse pressed left at (122, 73)
Screenshot: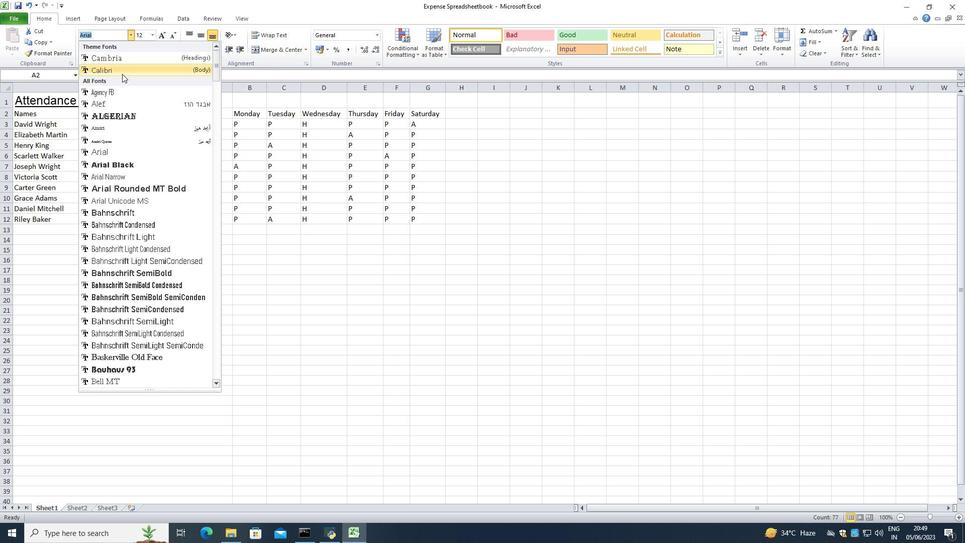 
Action: Mouse moved to (150, 36)
Screenshot: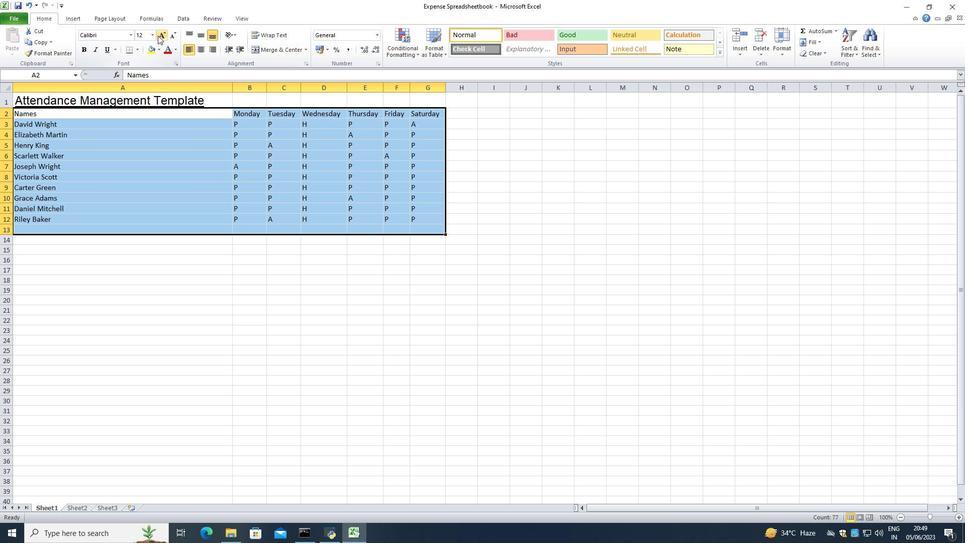 
Action: Mouse pressed left at (150, 36)
Screenshot: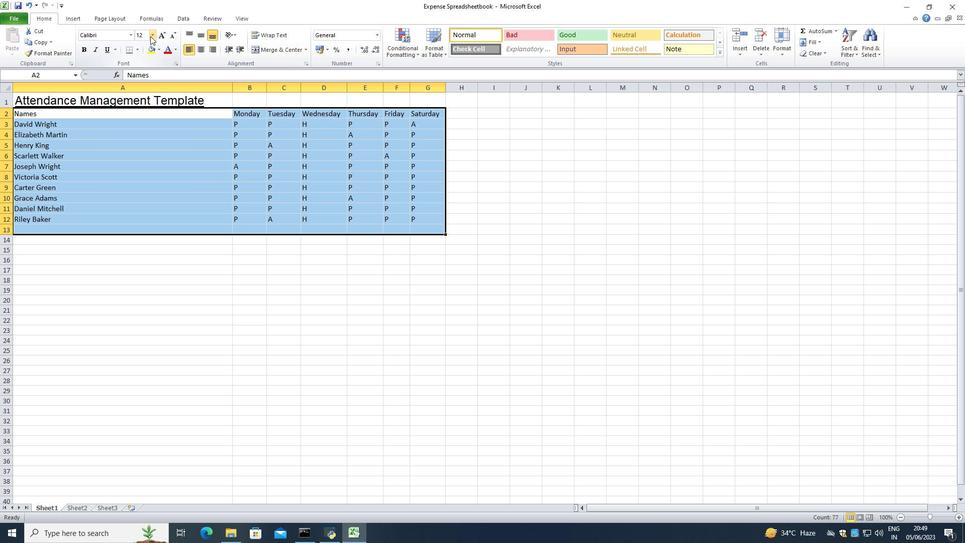 
Action: Mouse moved to (141, 57)
Screenshot: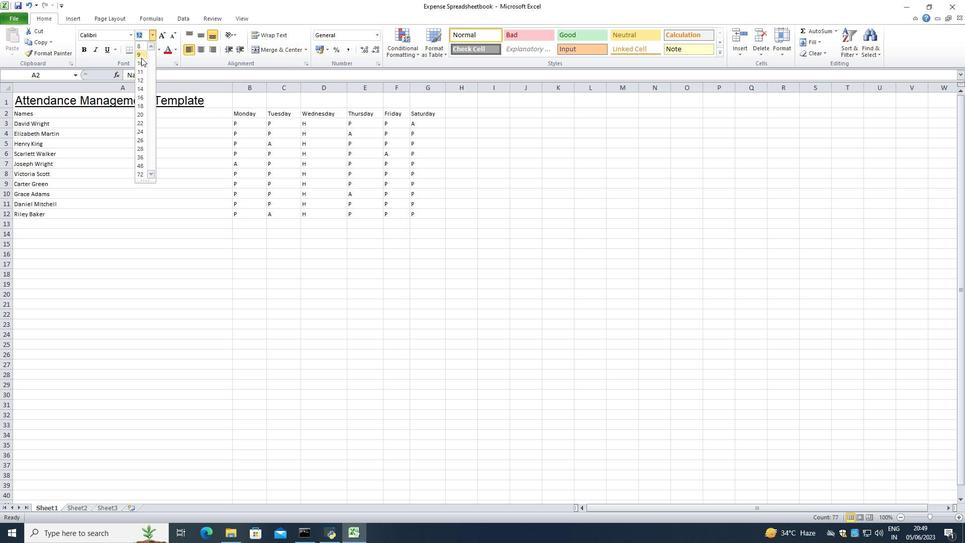 
Action: Mouse pressed left at (141, 57)
Screenshot: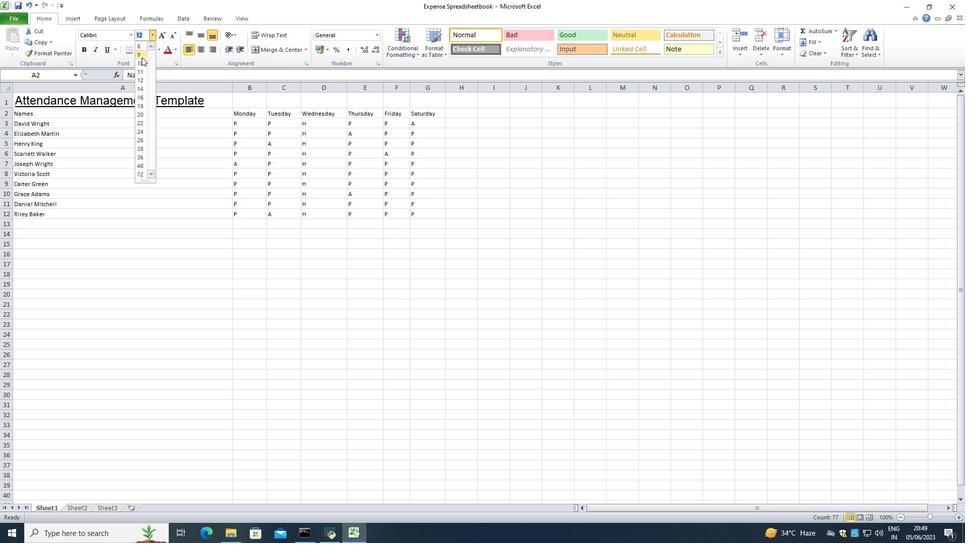 
Action: Mouse moved to (128, 260)
Screenshot: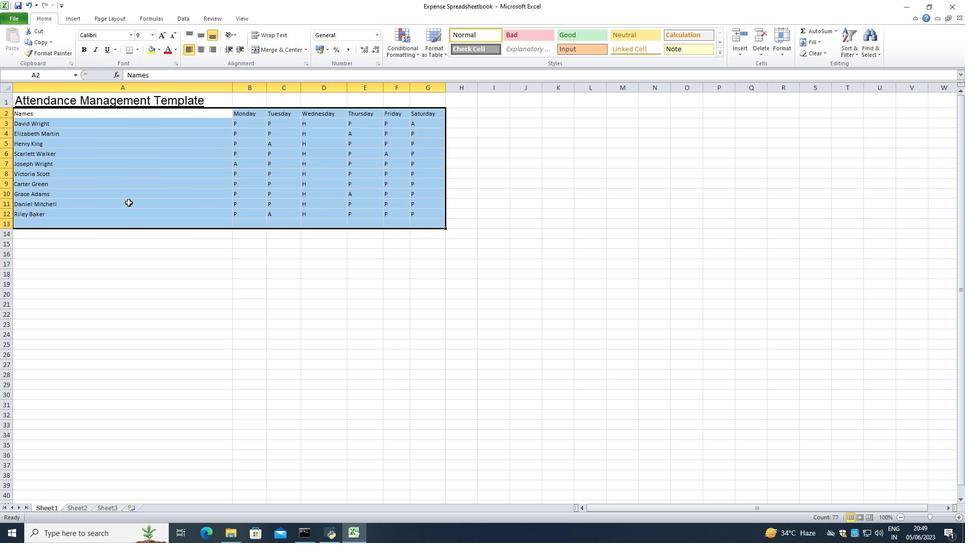 
Action: Mouse pressed left at (128, 260)
Screenshot: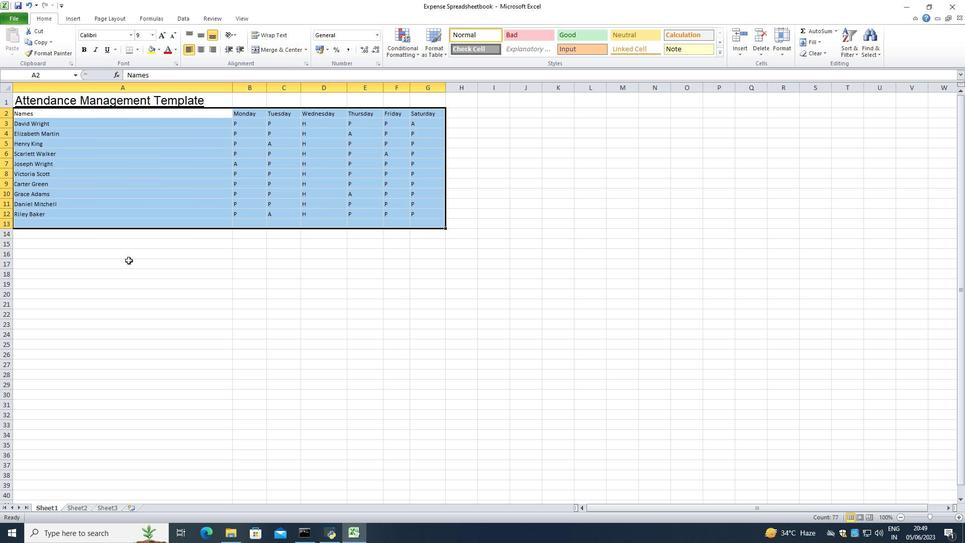 
Action: Mouse moved to (37, 101)
Screenshot: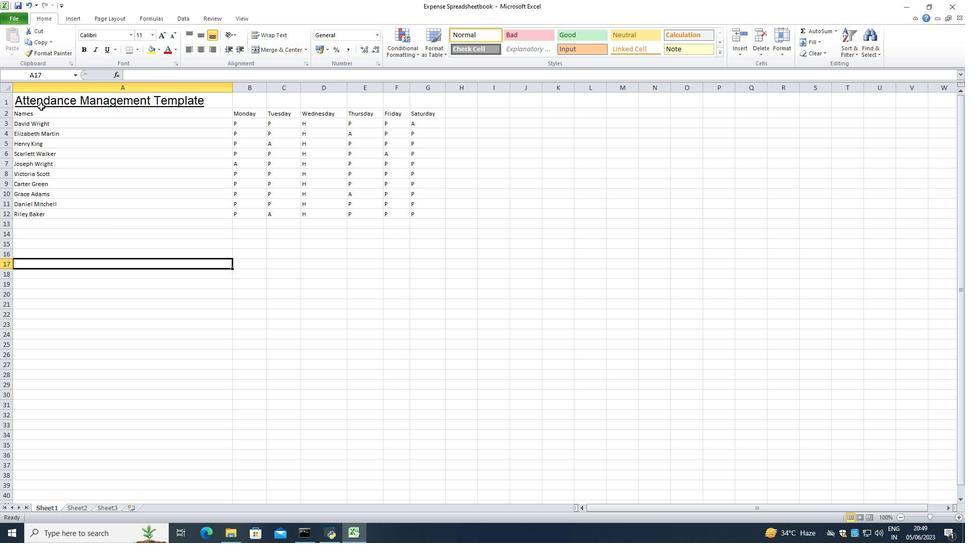 
Action: Mouse pressed left at (37, 101)
Screenshot: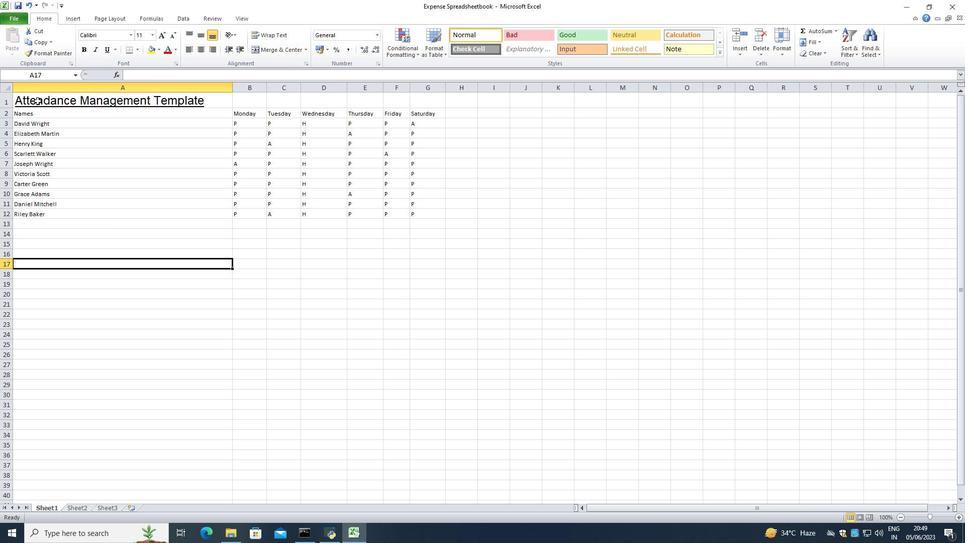 
Action: Mouse moved to (204, 51)
Screenshot: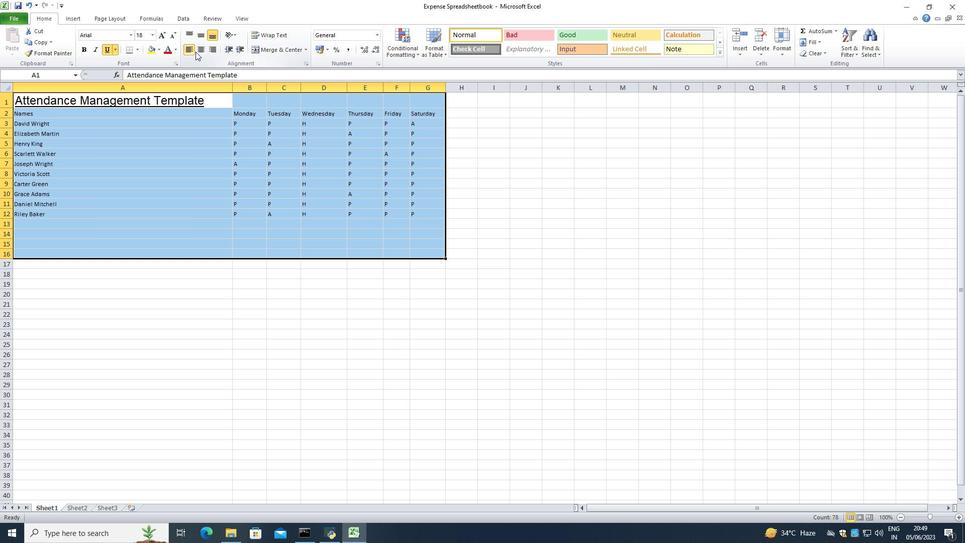 
Action: Mouse pressed left at (204, 51)
Screenshot: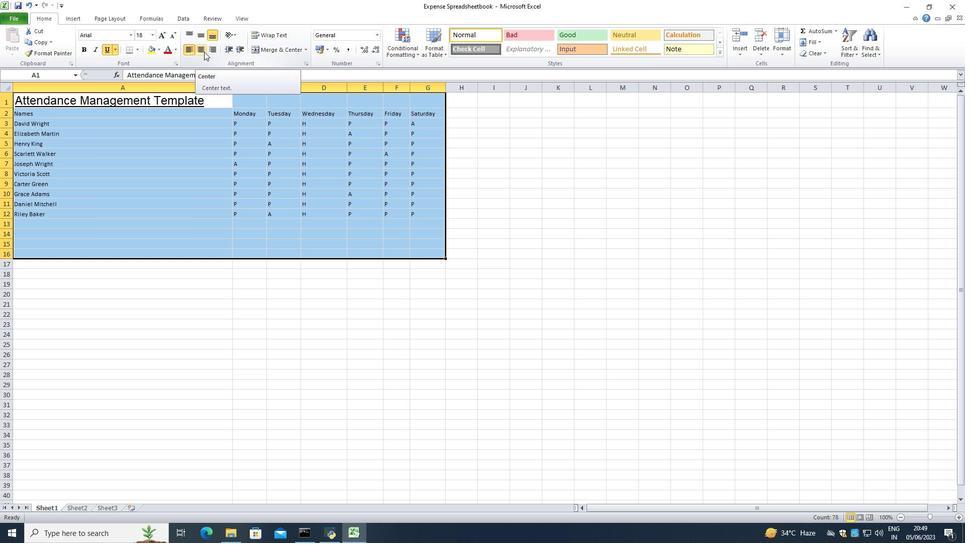 
Action: Mouse moved to (137, 322)
Screenshot: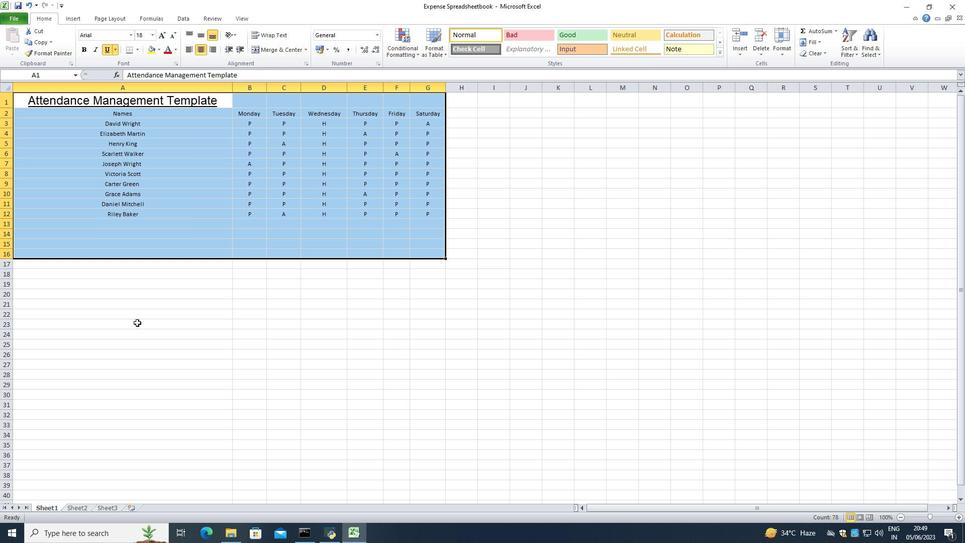 
Action: Mouse pressed left at (137, 322)
Screenshot: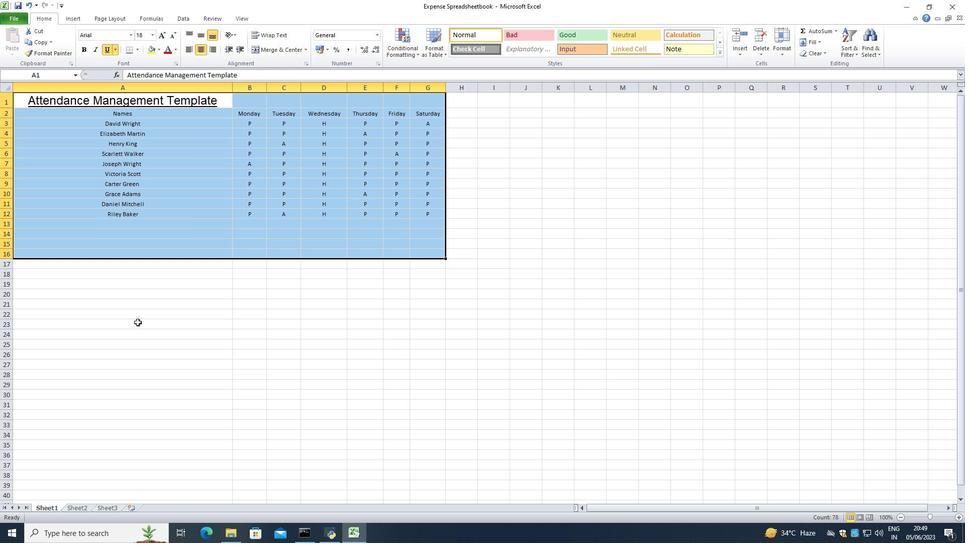 
Action: Mouse moved to (117, 101)
Screenshot: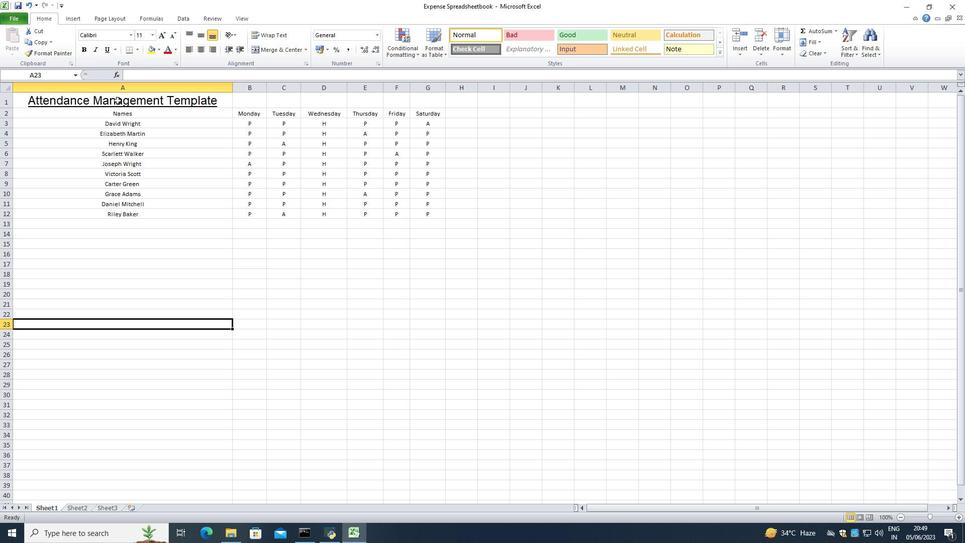 
Action: Mouse pressed left at (117, 101)
Screenshot: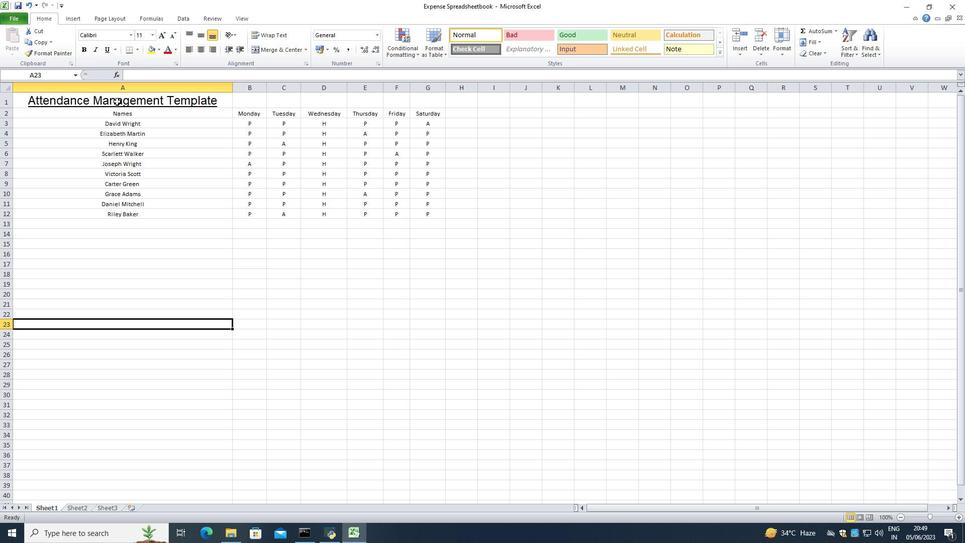 
Action: Mouse moved to (153, 50)
Screenshot: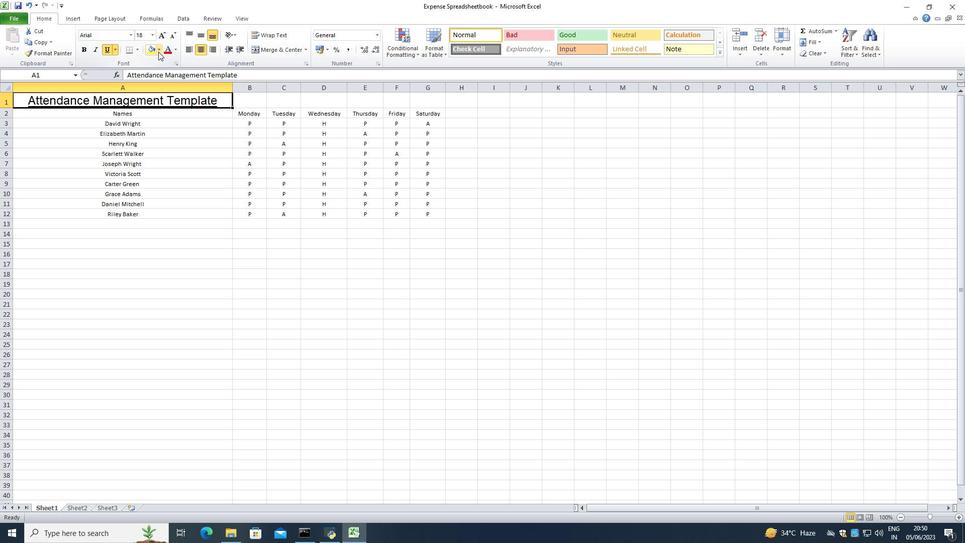 
Action: Mouse pressed left at (153, 50)
Screenshot: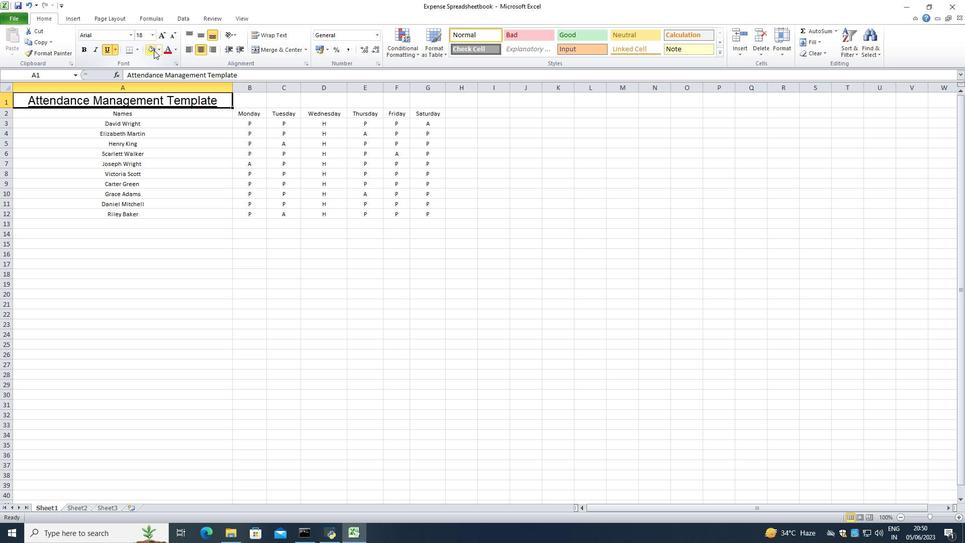 
Action: Mouse moved to (158, 48)
Screenshot: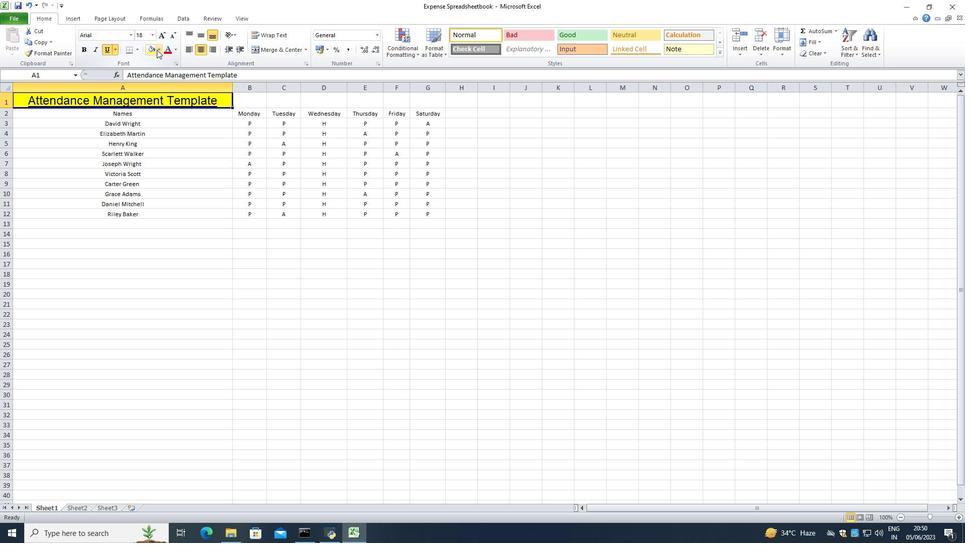
Action: Mouse pressed left at (158, 48)
Screenshot: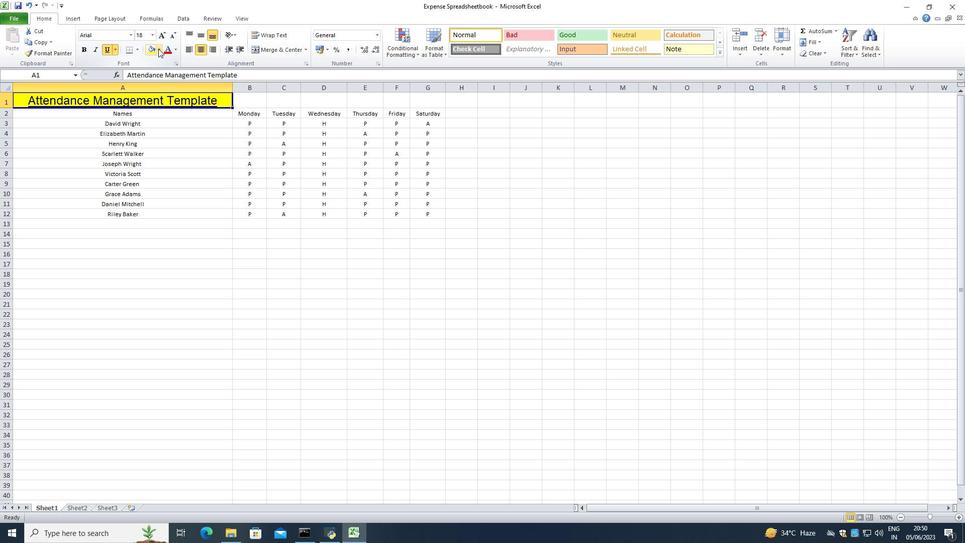 
Action: Mouse moved to (159, 122)
Screenshot: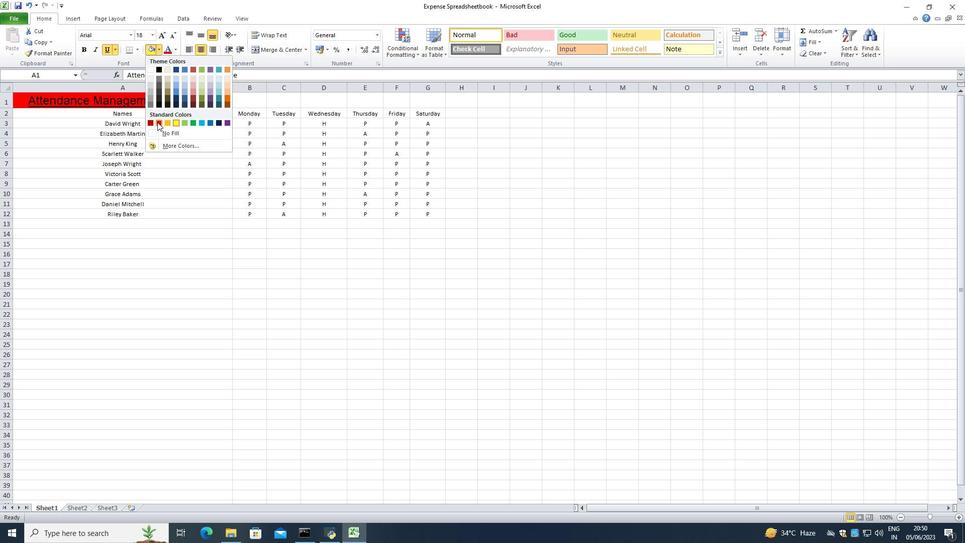 
Action: Mouse pressed left at (159, 122)
Screenshot: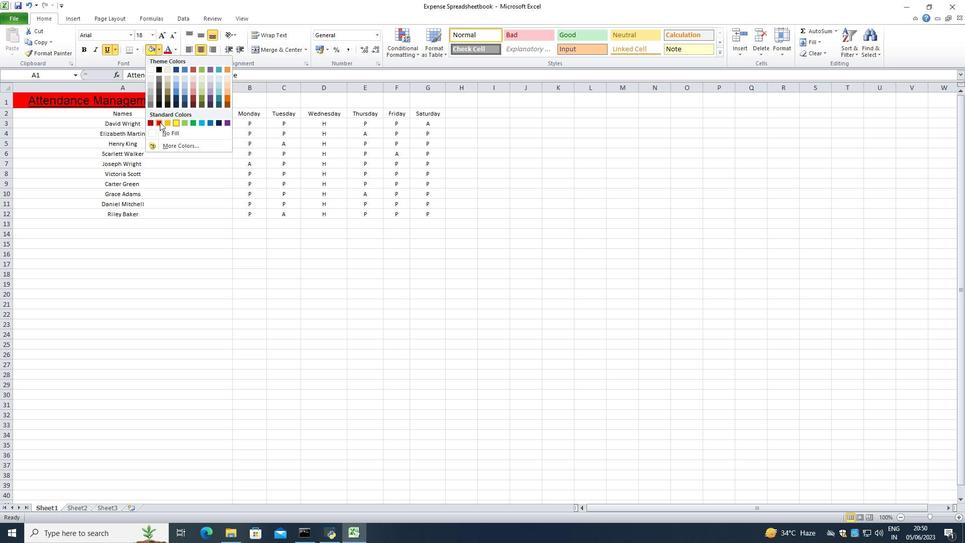 
Action: Mouse moved to (66, 114)
Screenshot: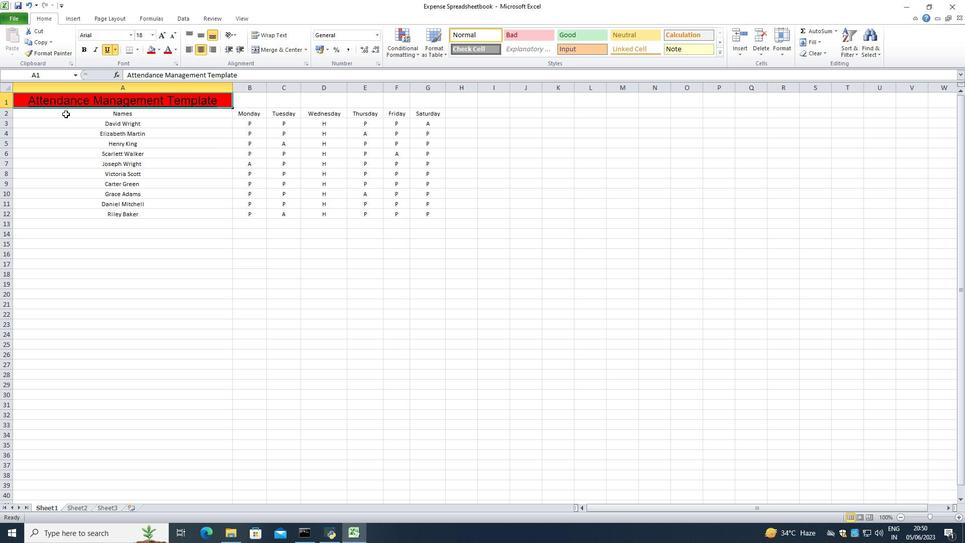 
Action: Mouse pressed left at (66, 114)
Screenshot: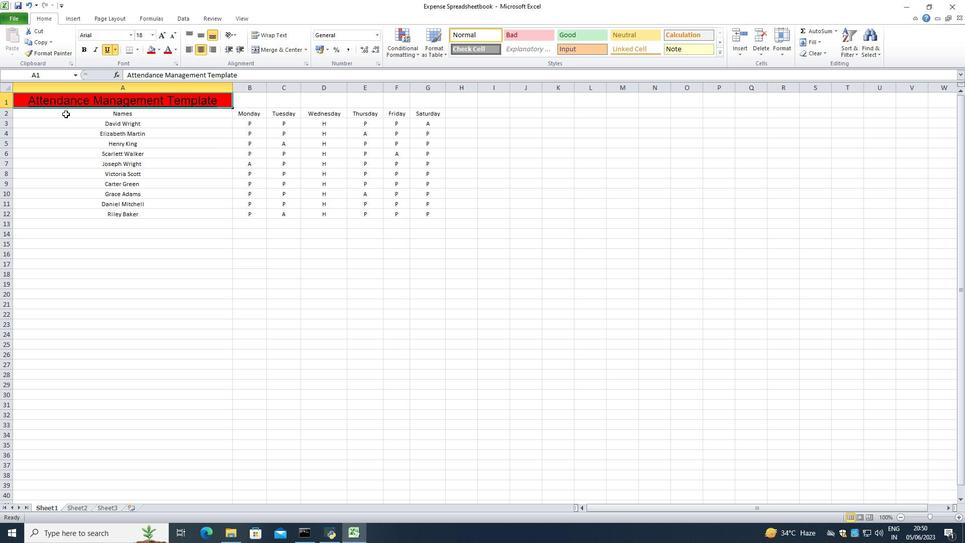 
Action: Mouse moved to (259, 252)
Screenshot: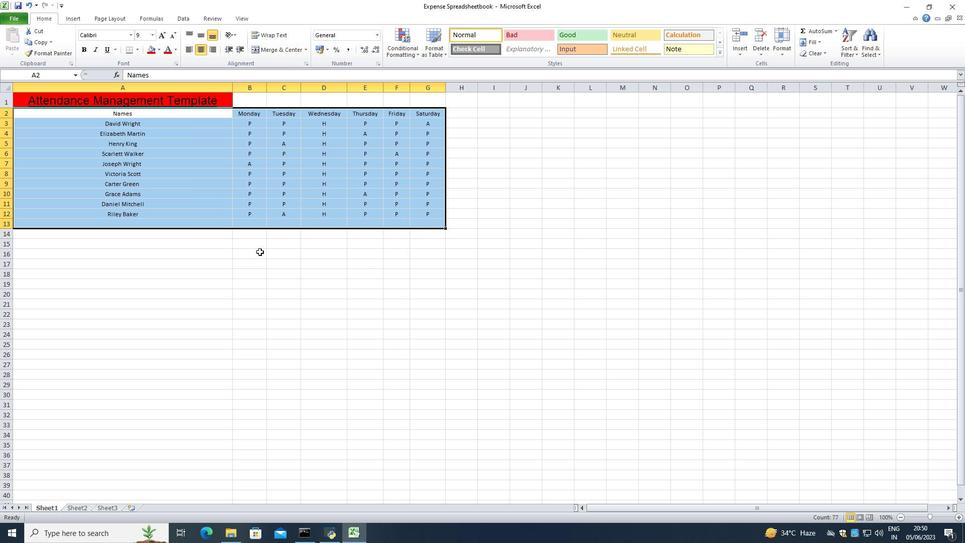 
Action: Mouse pressed left at (259, 252)
Screenshot: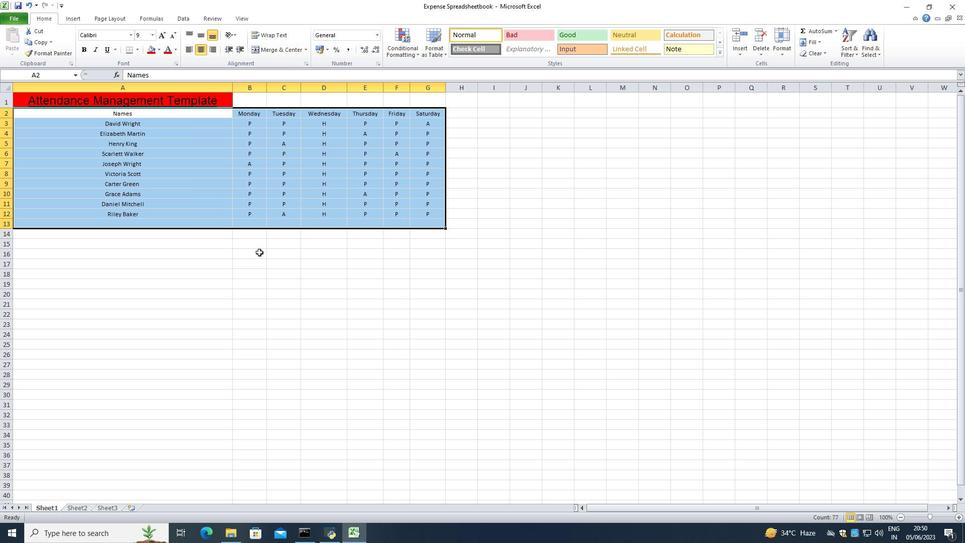 
Action: Mouse moved to (144, 115)
Screenshot: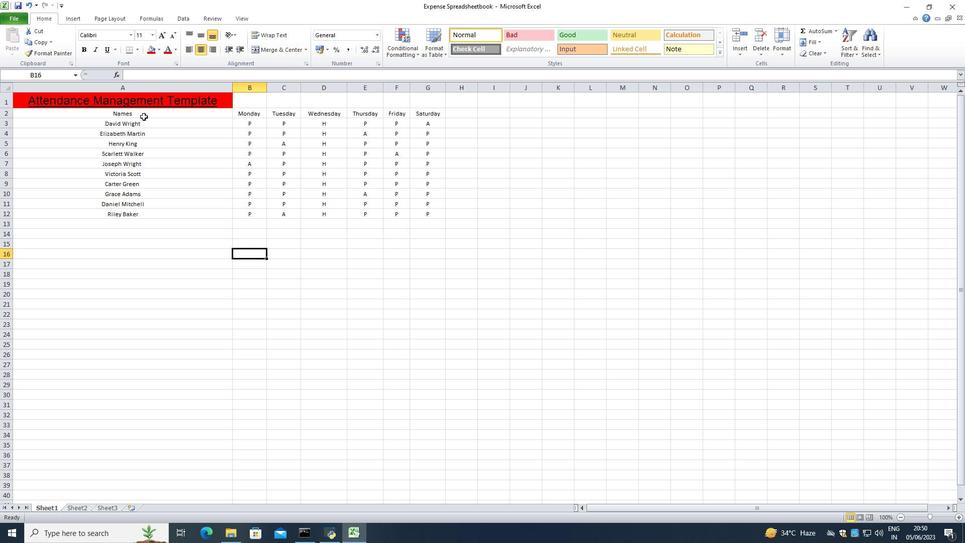 
Action: Mouse pressed left at (144, 115)
Screenshot: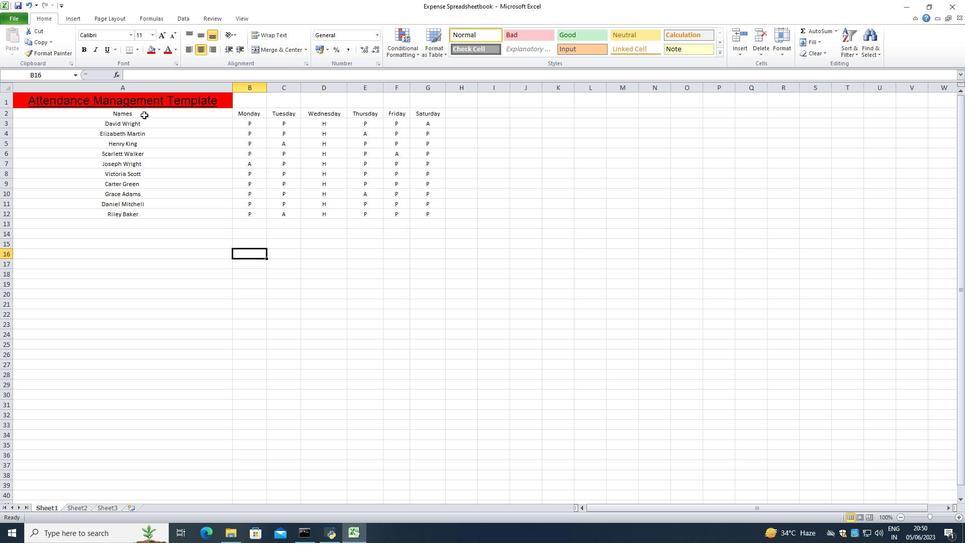 
Action: Mouse moved to (71, 18)
Screenshot: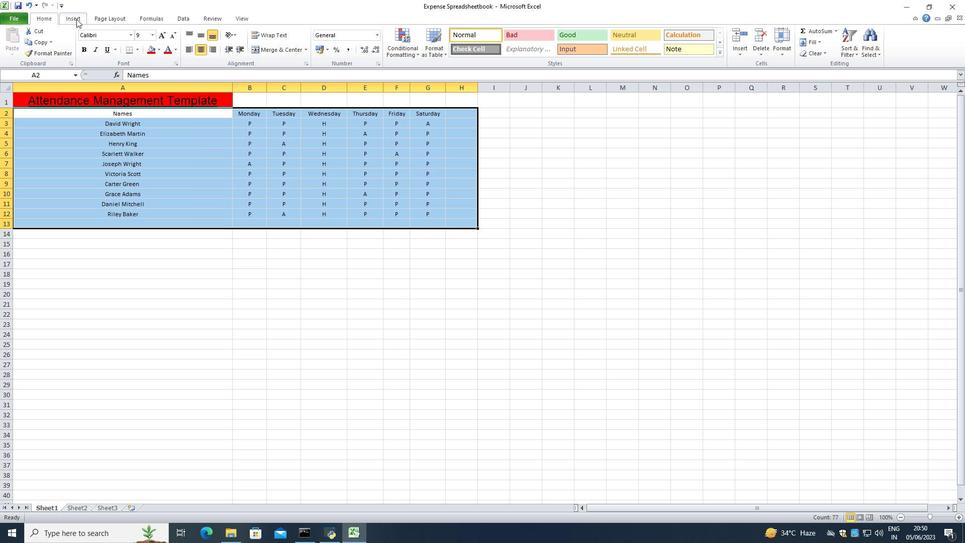 
Action: Mouse pressed left at (71, 18)
Screenshot: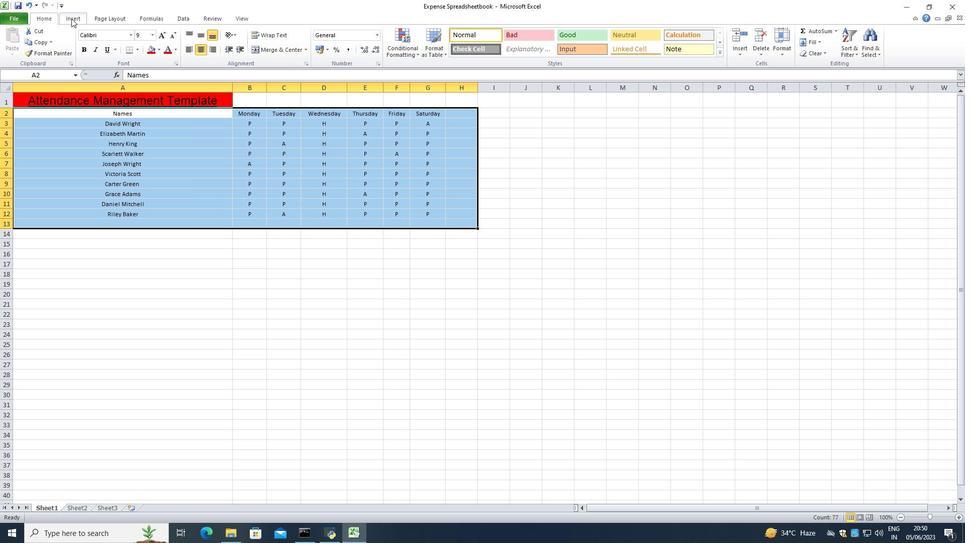 
Action: Mouse moved to (116, 20)
Screenshot: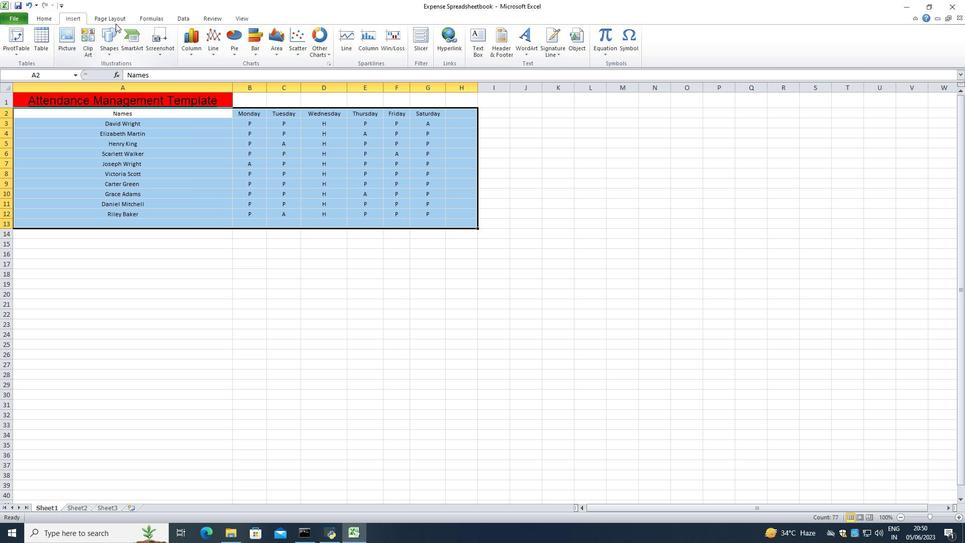 
Action: Mouse pressed left at (116, 20)
Screenshot: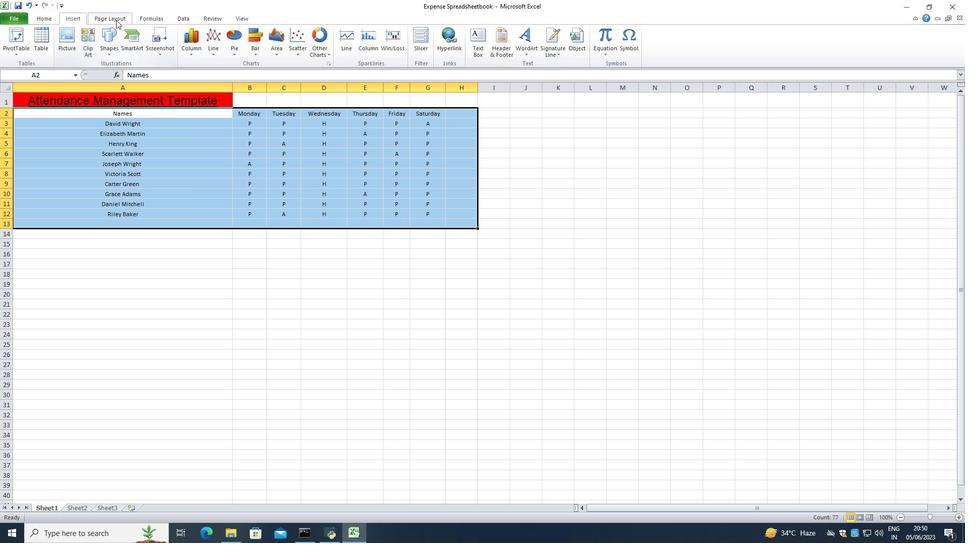 
Action: Mouse moved to (183, 18)
Screenshot: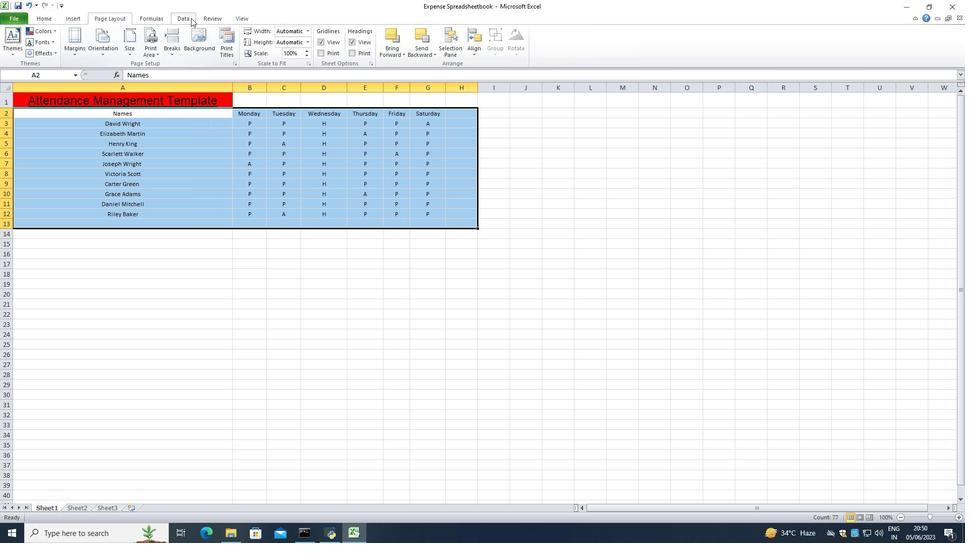
Action: Mouse pressed left at (183, 18)
Screenshot: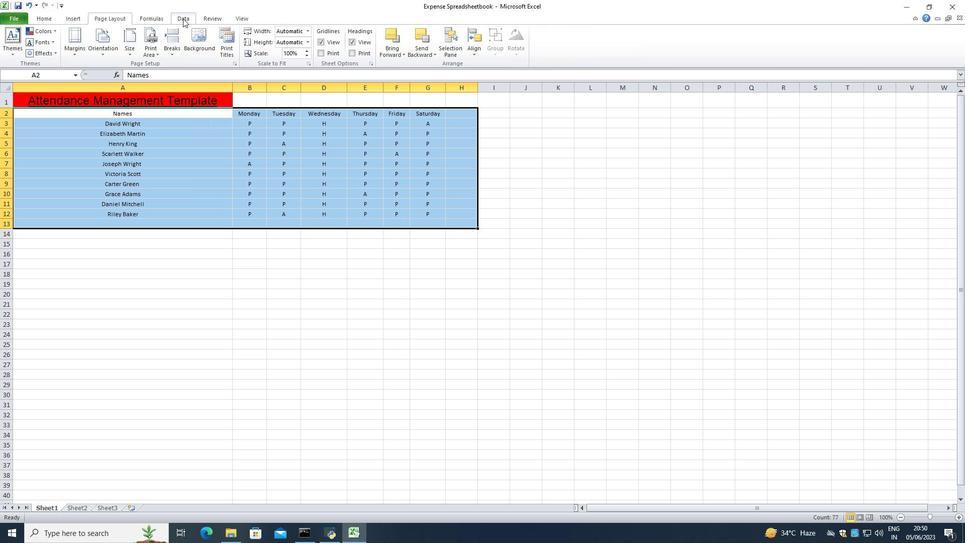 
Action: Mouse moved to (213, 20)
Screenshot: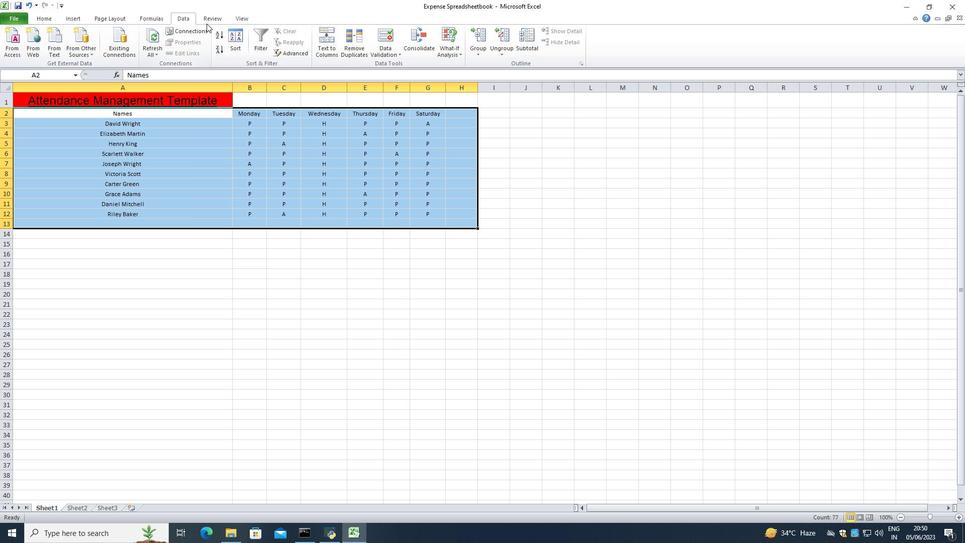 
Action: Mouse pressed left at (213, 20)
Screenshot: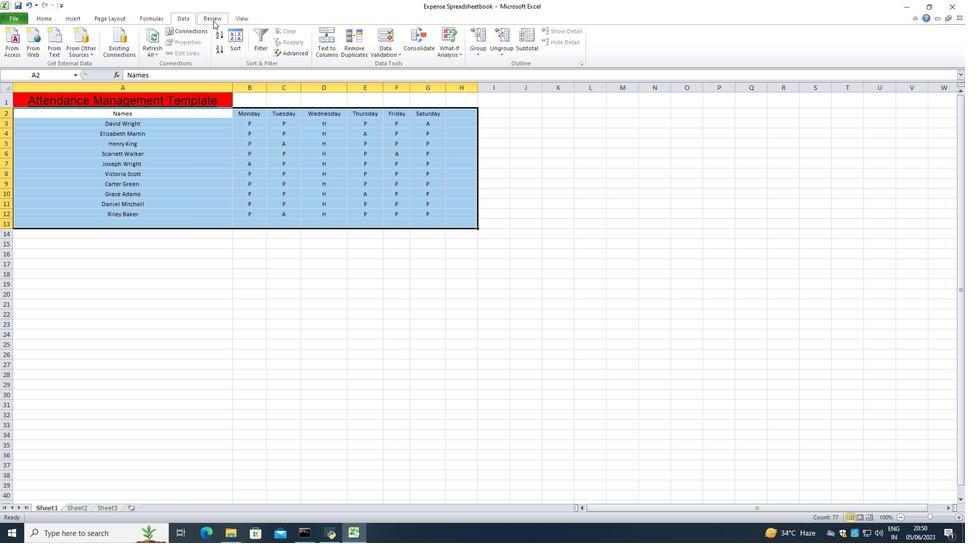 
Action: Mouse moved to (236, 22)
Screenshot: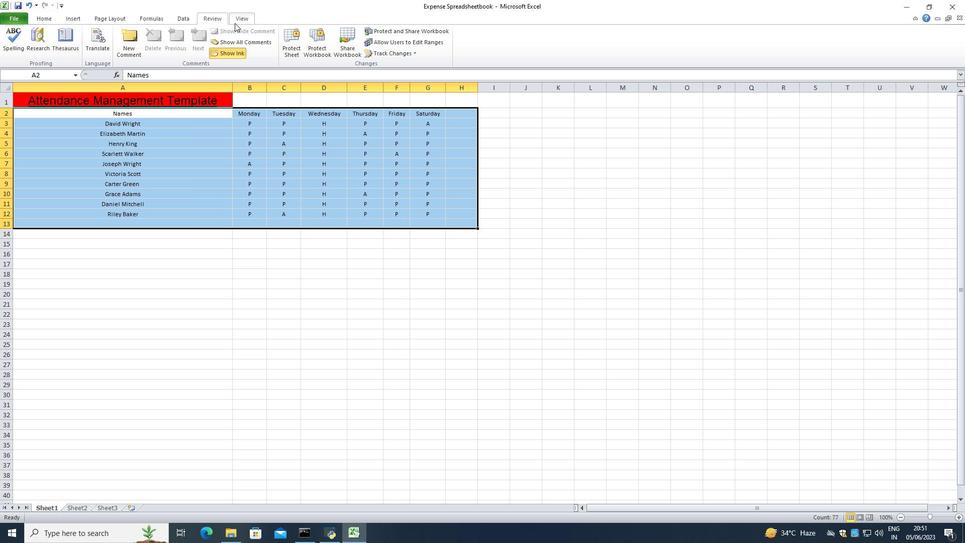 
Action: Mouse pressed left at (236, 22)
Screenshot: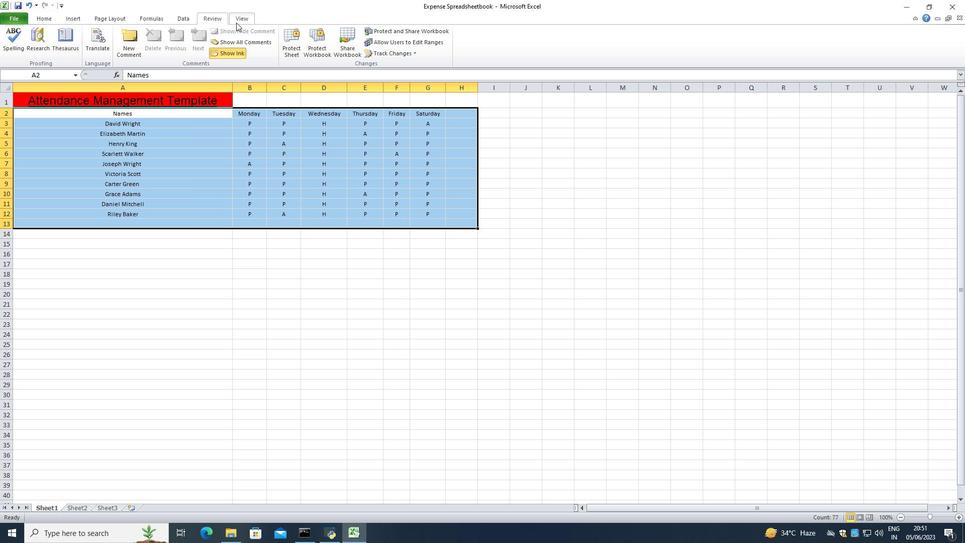 
Action: Mouse moved to (51, 22)
Screenshot: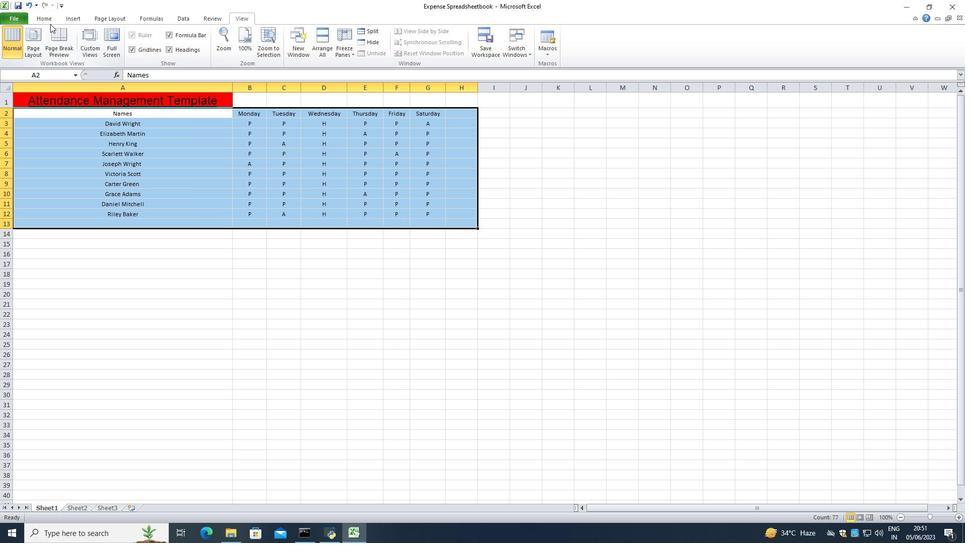 
Action: Mouse pressed left at (51, 22)
Screenshot: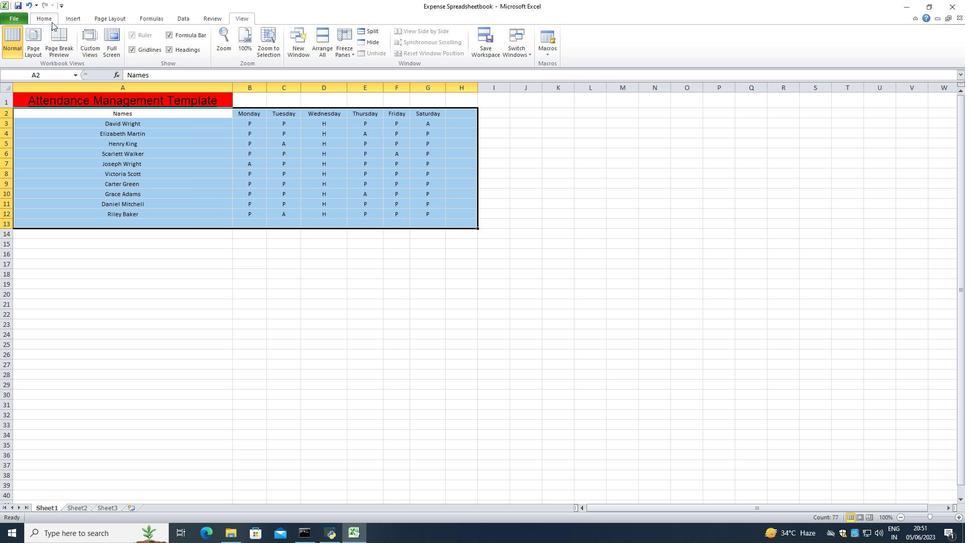 
Action: Mouse moved to (782, 52)
Screenshot: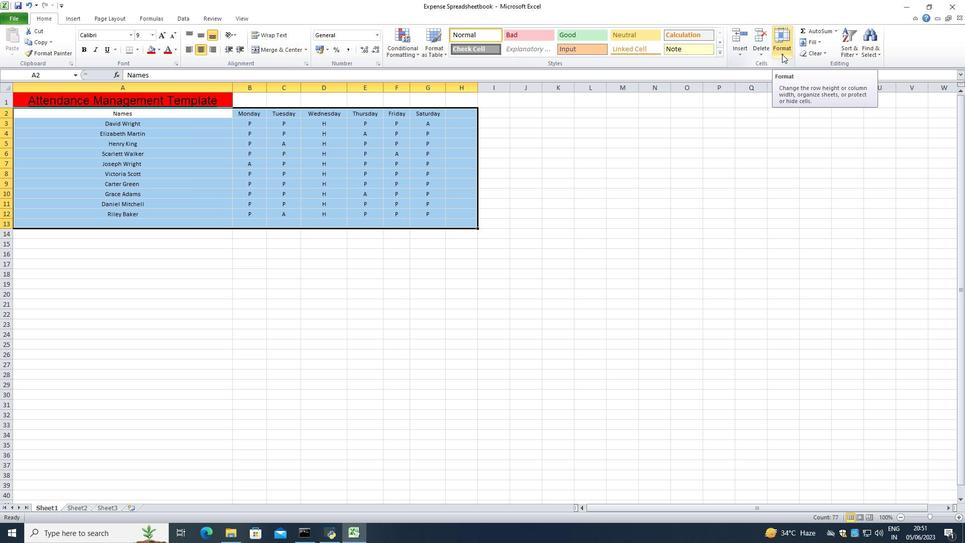 
Action: Mouse pressed left at (782, 52)
Screenshot: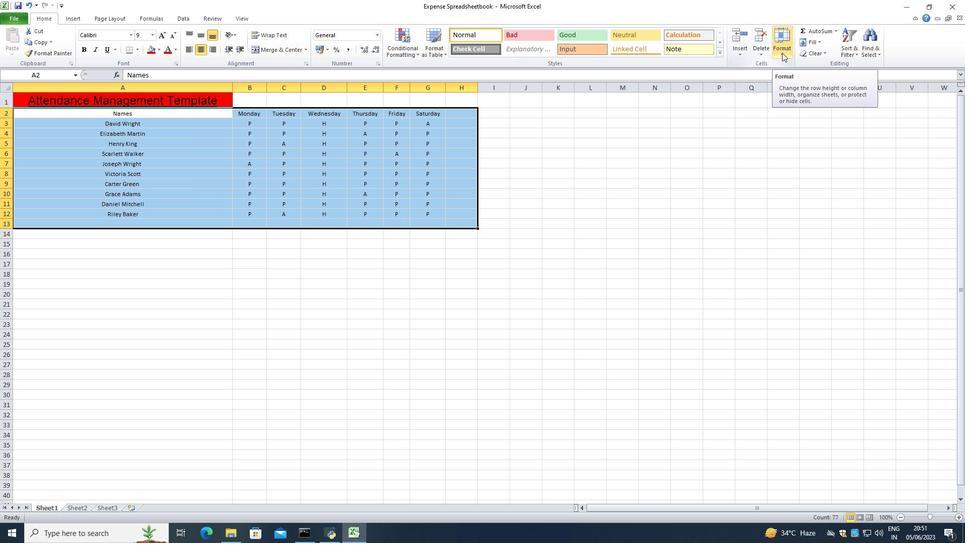 
Action: Mouse moved to (820, 41)
Screenshot: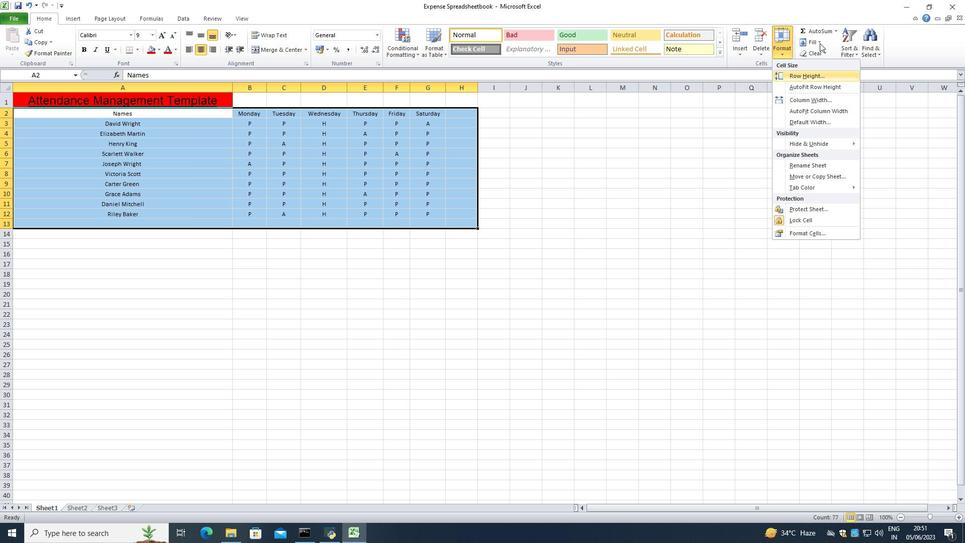 
Action: Mouse pressed left at (820, 41)
Screenshot: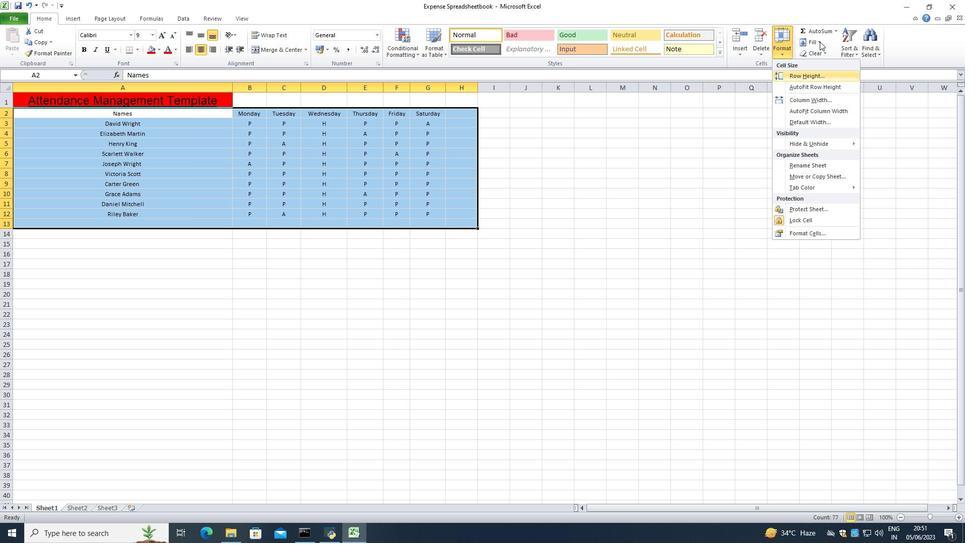 
Action: Mouse moved to (735, 34)
Screenshot: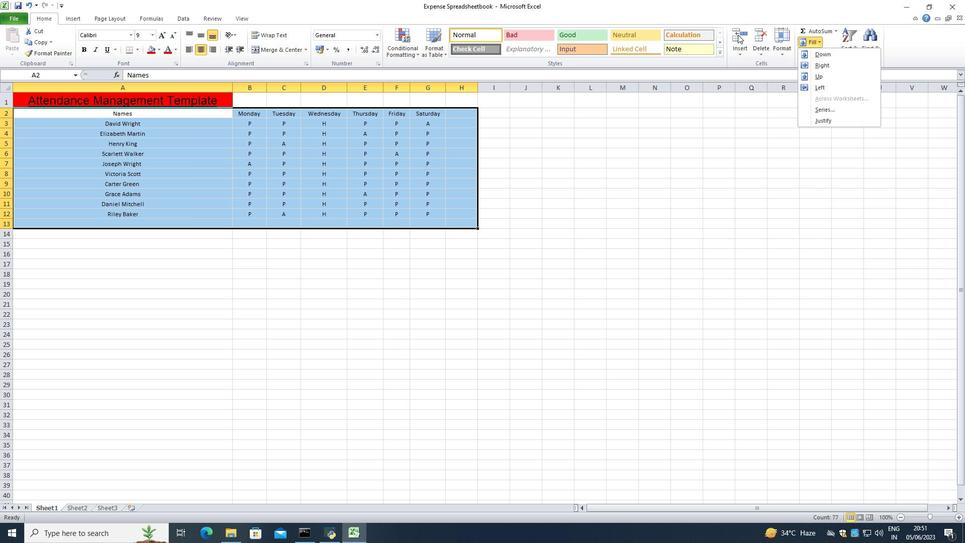 
Action: Mouse pressed left at (735, 34)
Screenshot: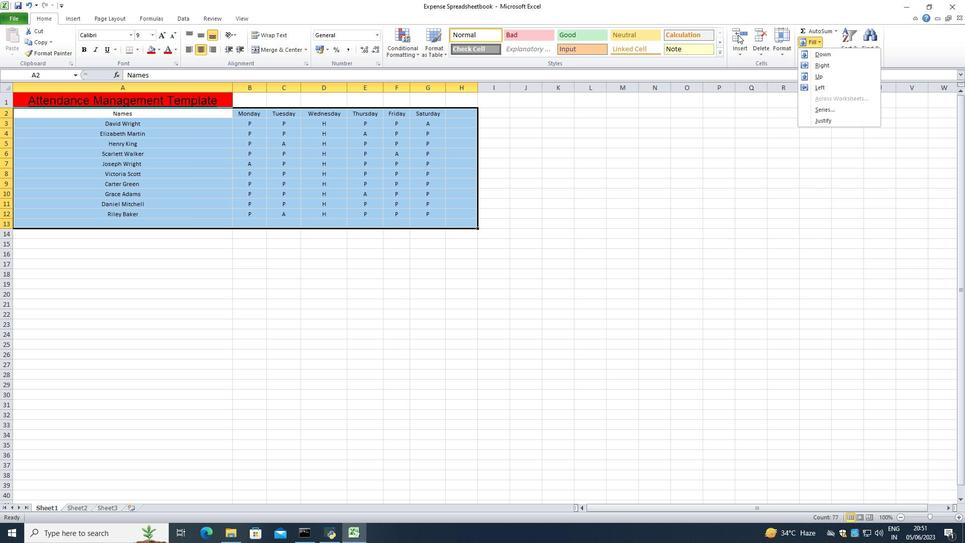 
Action: Mouse moved to (776, 262)
Screenshot: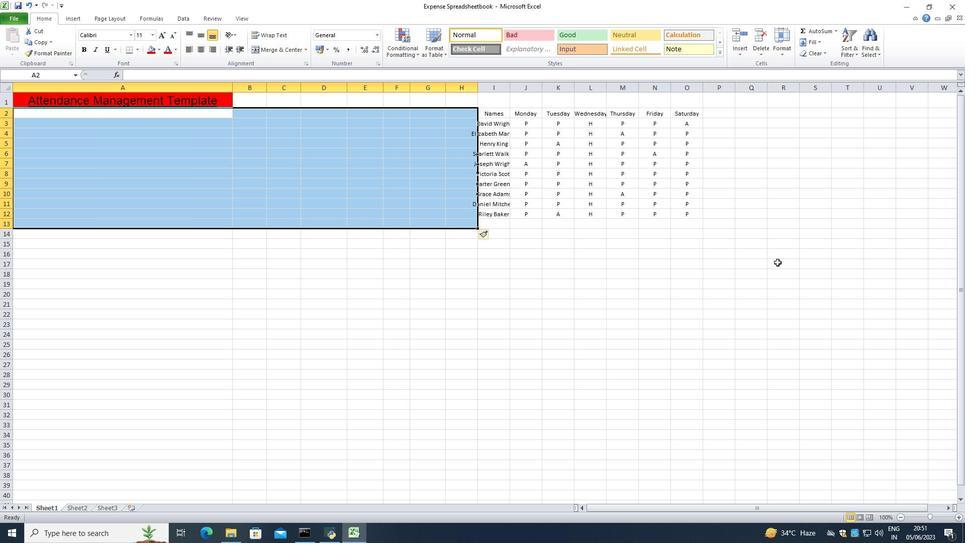 
Action: Key pressed ctrl+Z
Screenshot: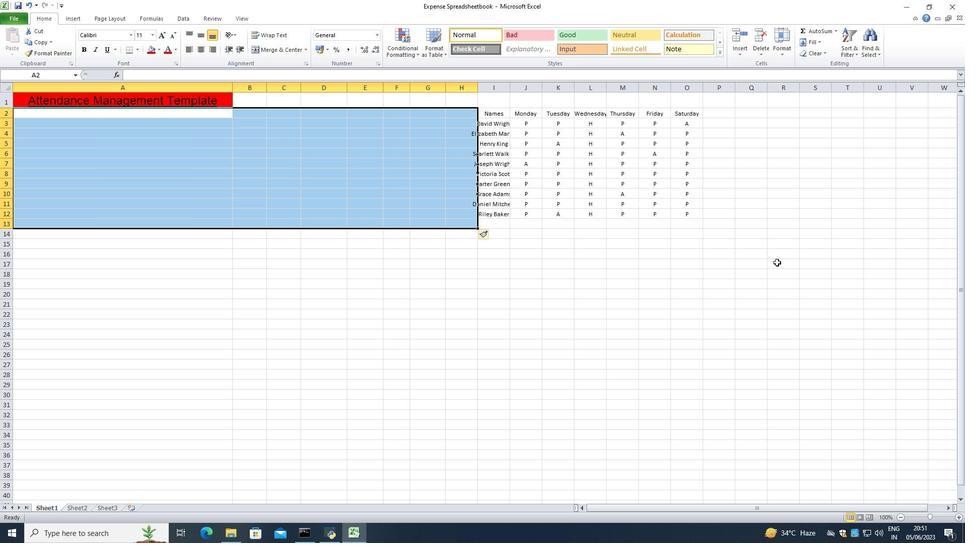 
Action: Mouse moved to (614, 228)
Screenshot: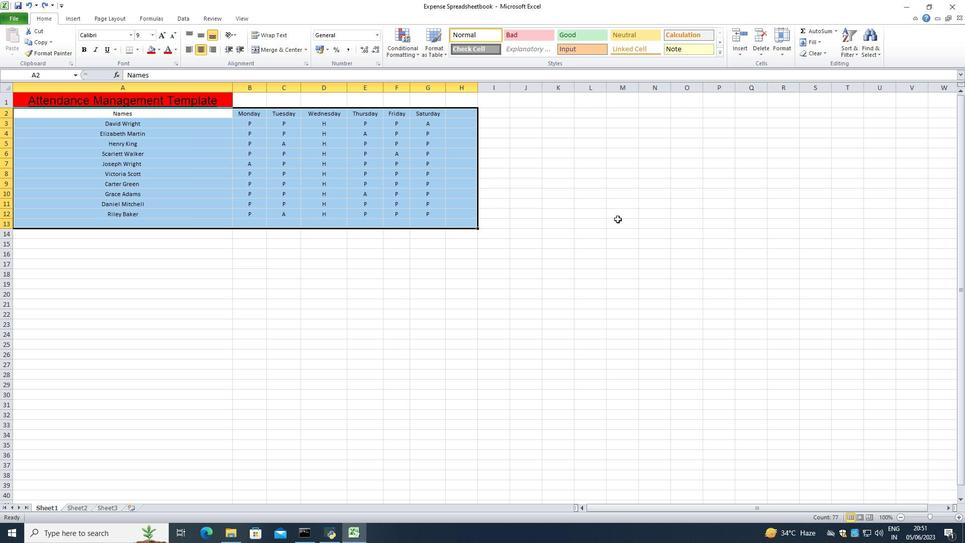
Action: Mouse pressed left at (614, 228)
Screenshot: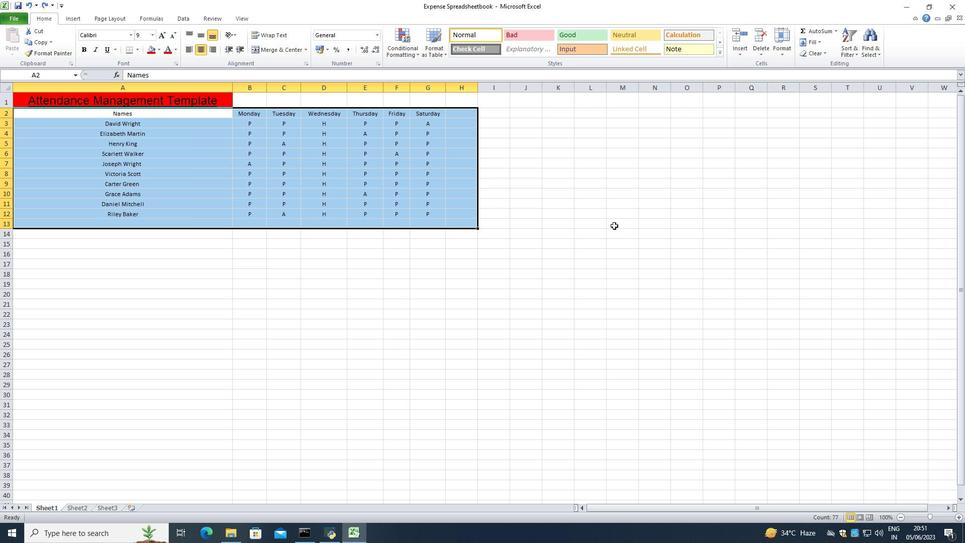 
Action: Mouse moved to (17, 15)
Screenshot: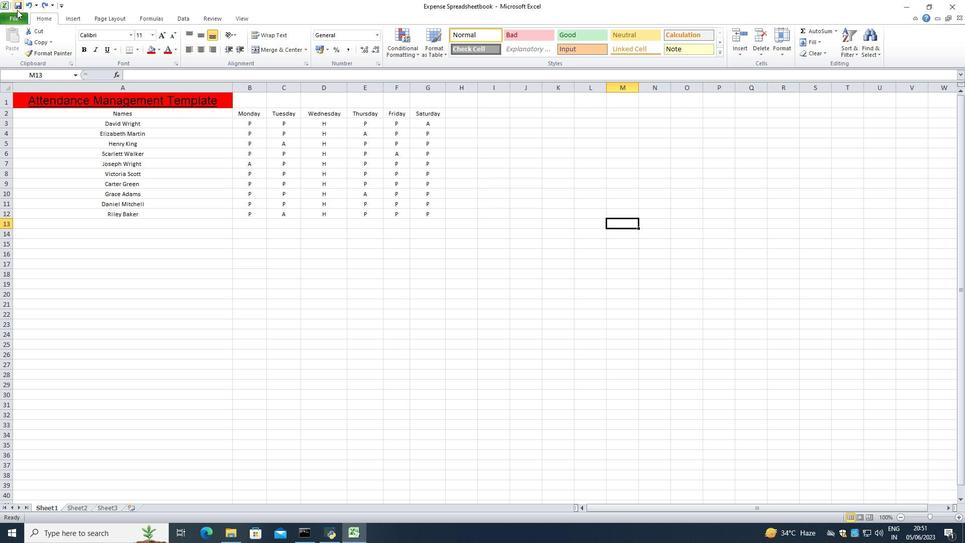 
Action: Mouse pressed left at (17, 15)
Screenshot: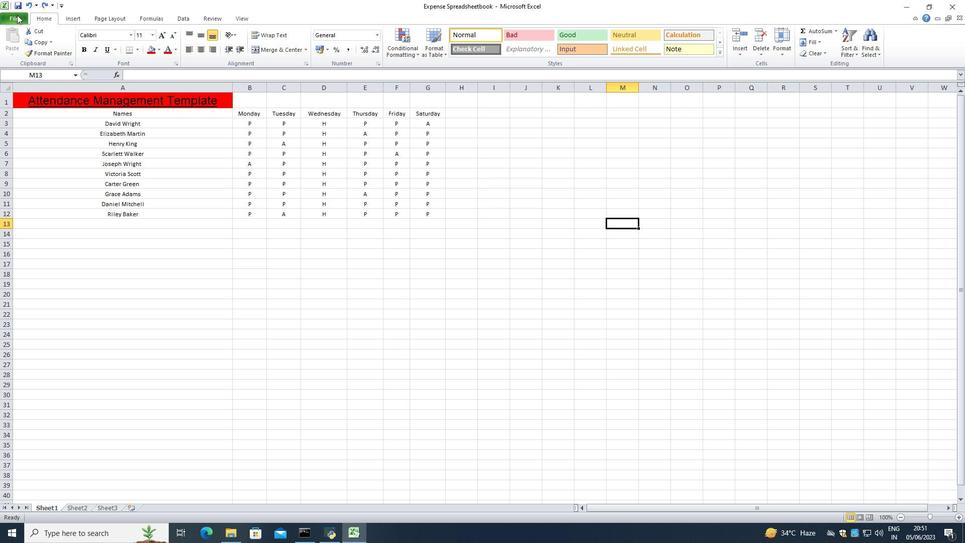 
Action: Mouse moved to (38, 50)
Screenshot: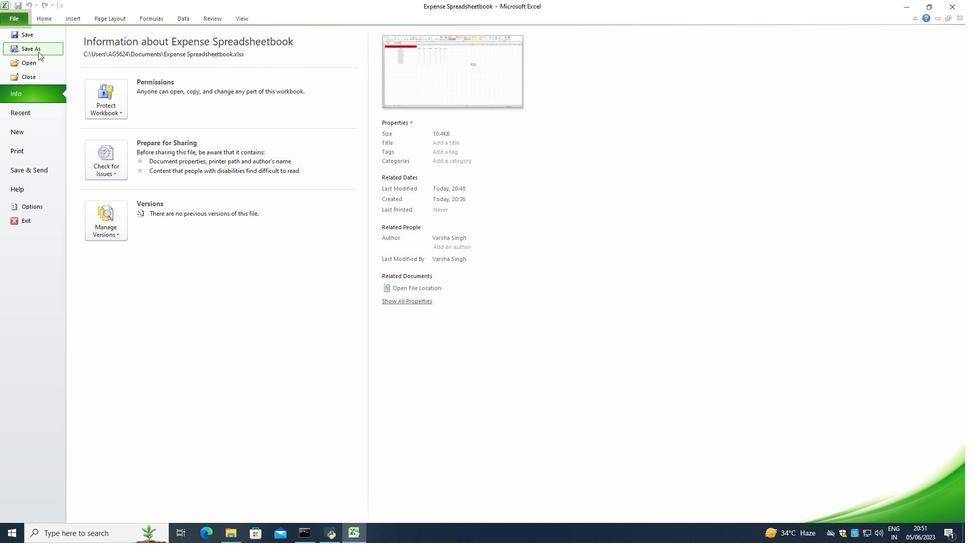 
Action: Mouse pressed left at (38, 50)
Screenshot: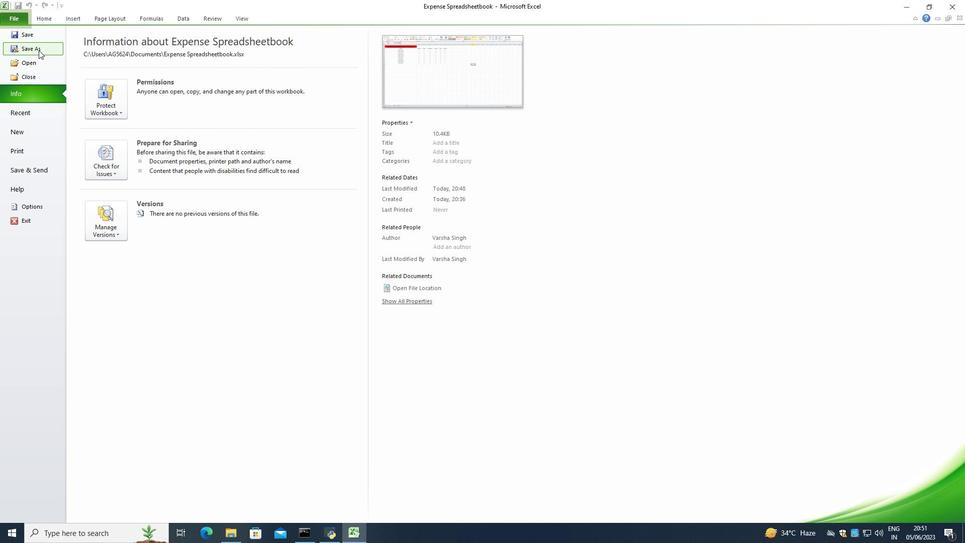 
Action: Mouse moved to (395, 268)
Screenshot: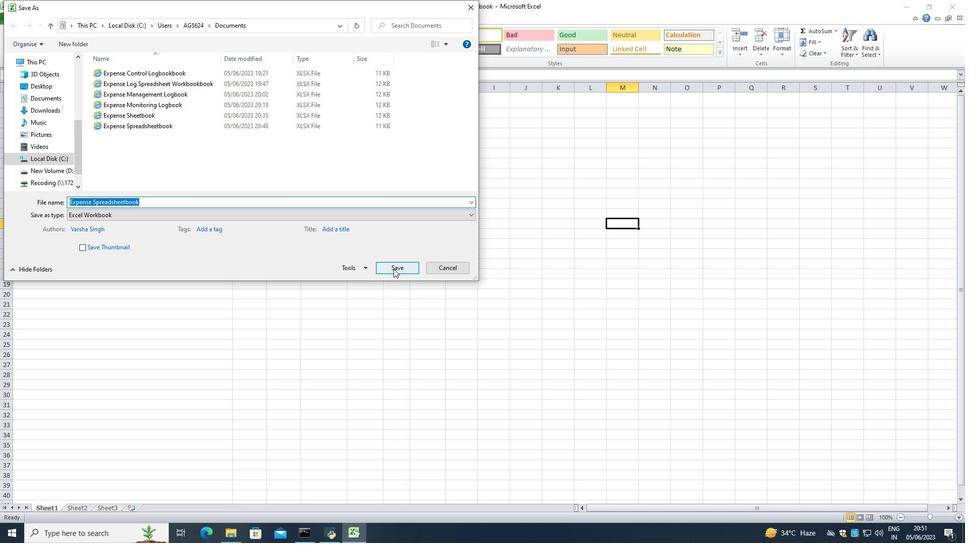 
Action: Mouse pressed left at (395, 268)
Screenshot: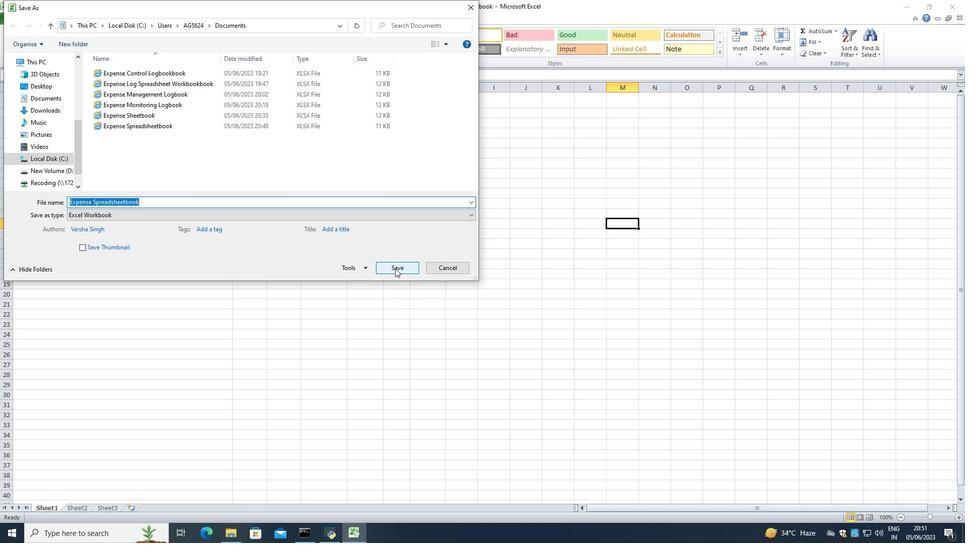 
Action: Mouse moved to (539, 271)
Screenshot: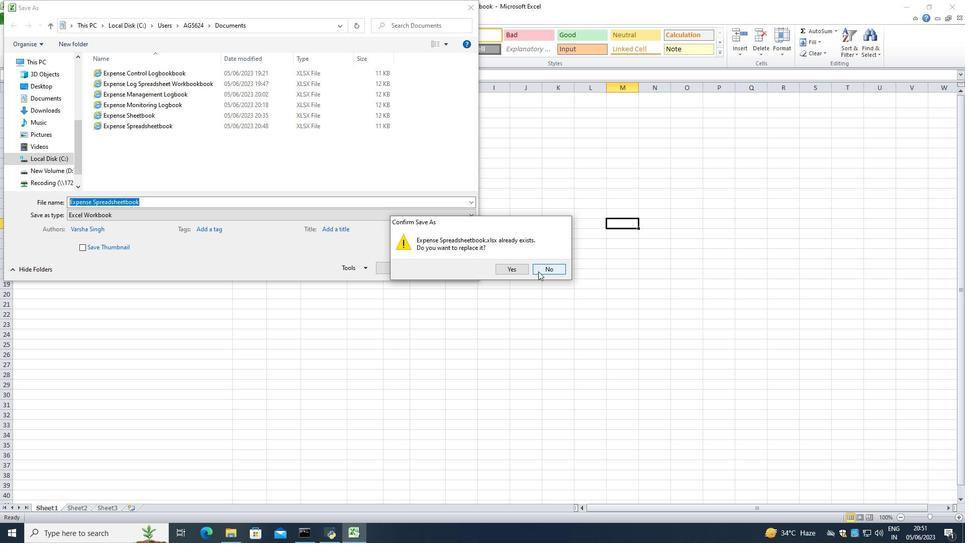 
Action: Mouse pressed left at (539, 271)
Screenshot: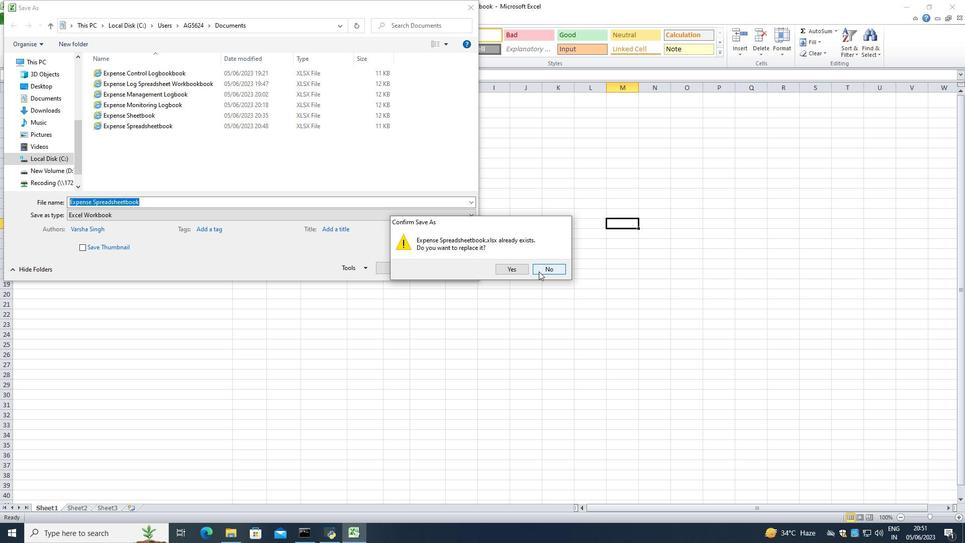 
Action: Mouse moved to (401, 268)
Screenshot: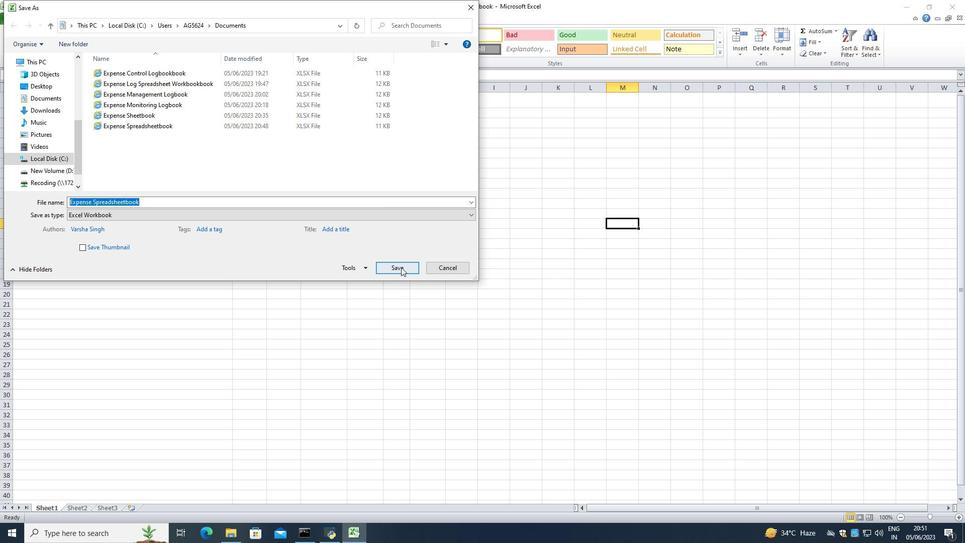 
Action: Mouse pressed left at (401, 268)
Screenshot: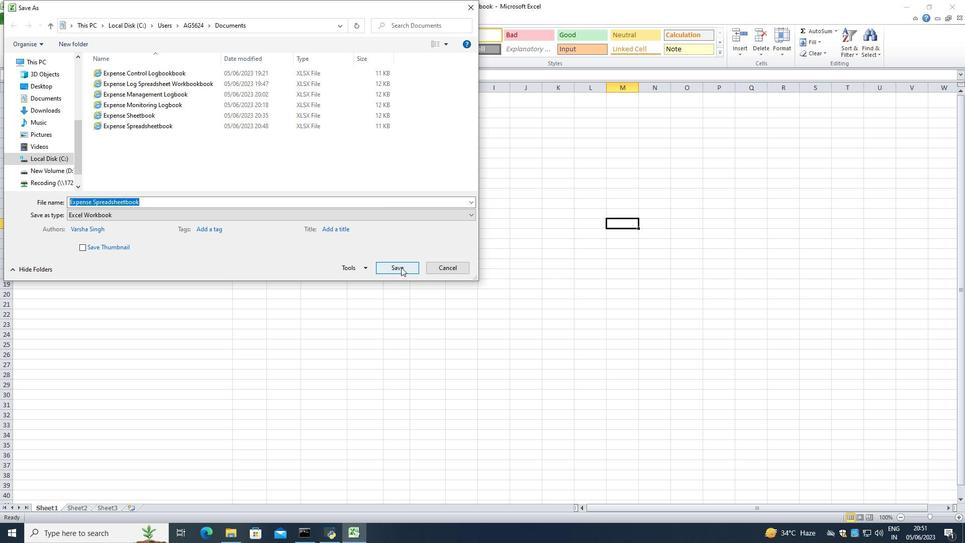 
Action: Mouse moved to (542, 272)
Screenshot: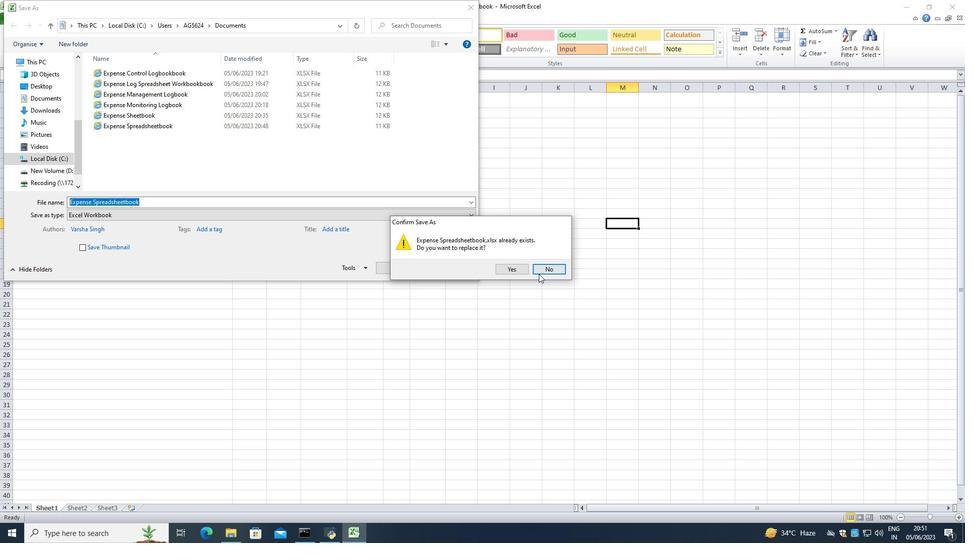 
Action: Mouse pressed left at (542, 272)
Screenshot: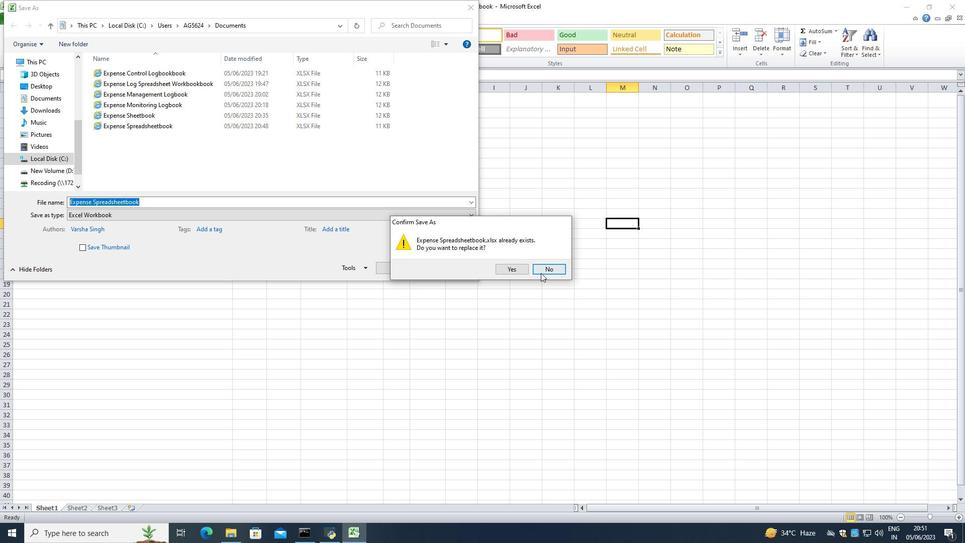 
Action: Mouse moved to (527, 285)
Screenshot: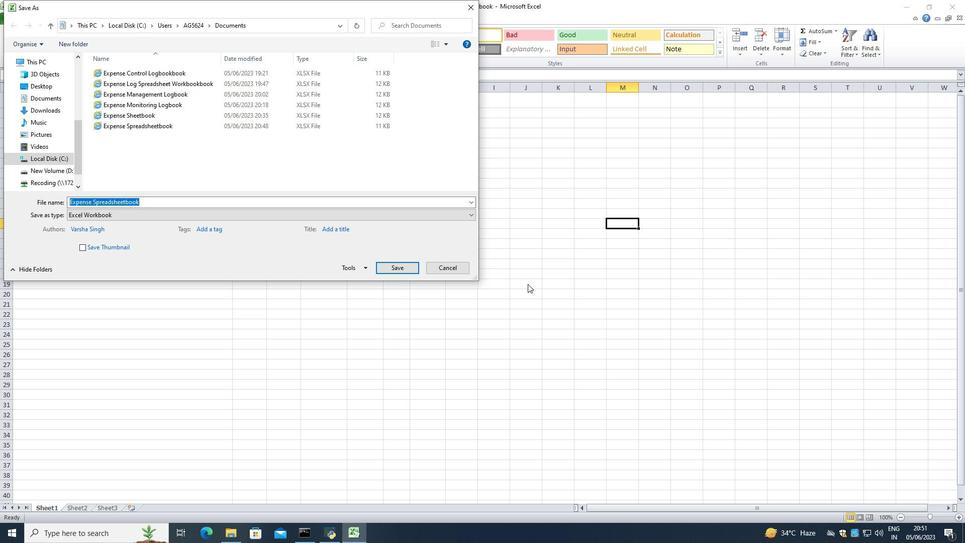 
Action: Mouse pressed left at (527, 285)
Screenshot: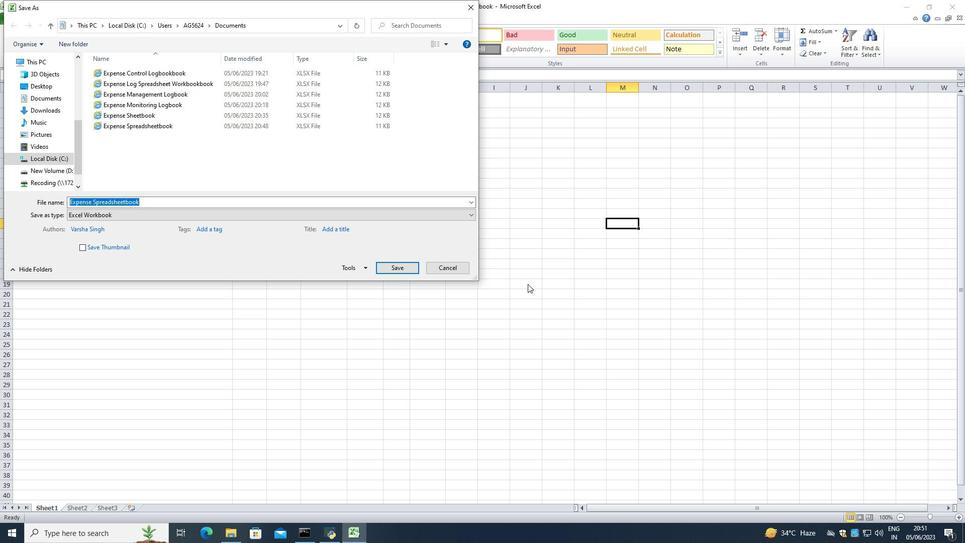 
Action: Mouse moved to (461, 270)
Screenshot: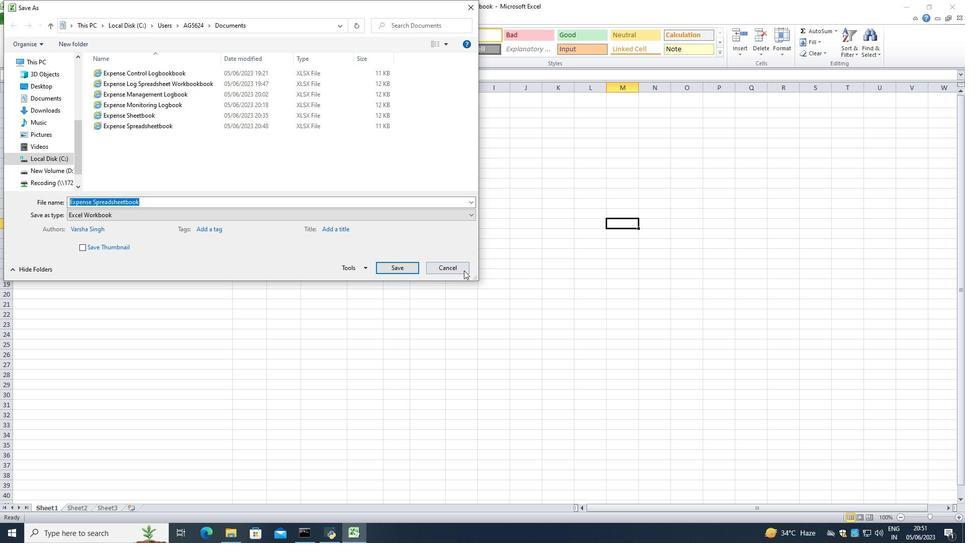 
Action: Mouse pressed left at (461, 270)
Screenshot: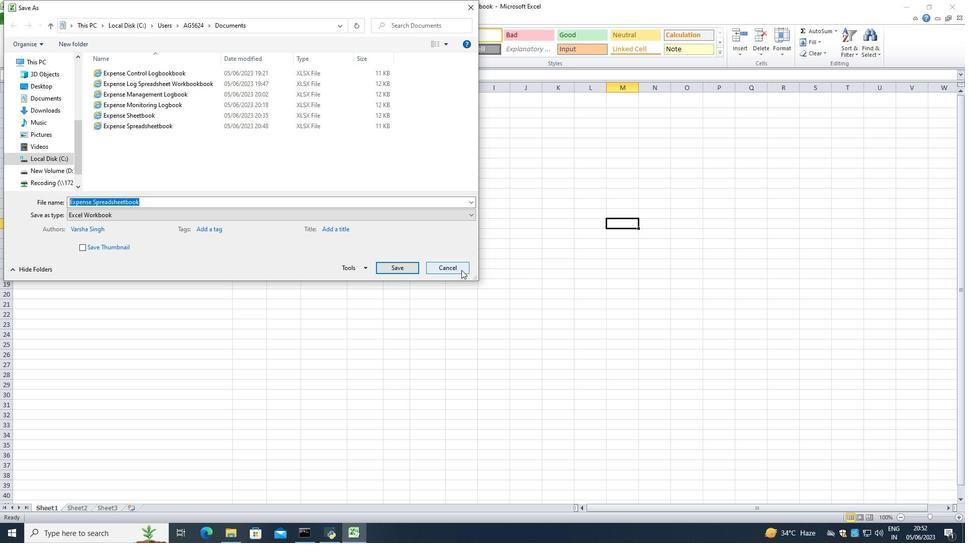 
Action: Mouse moved to (450, 291)
Screenshot: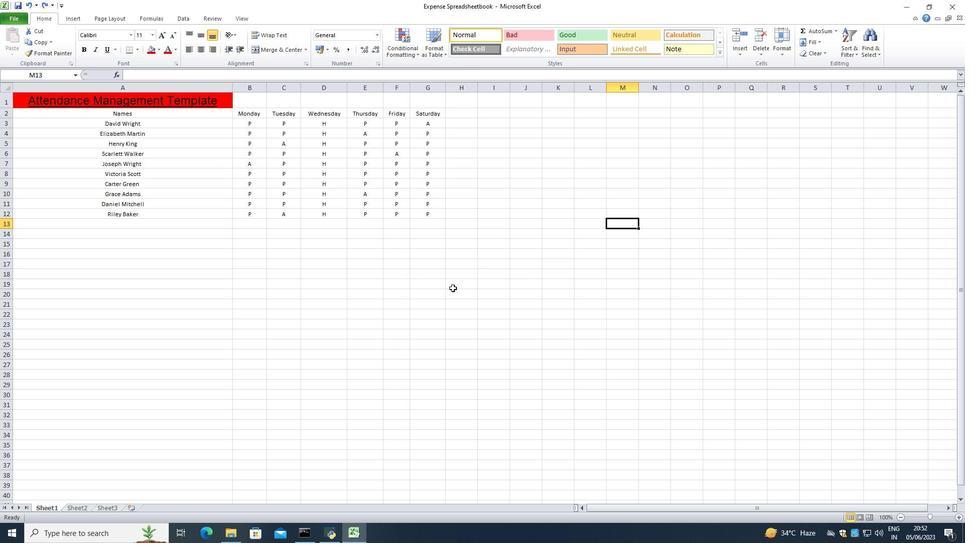 
Action: Key pressed ctrl+S
Screenshot: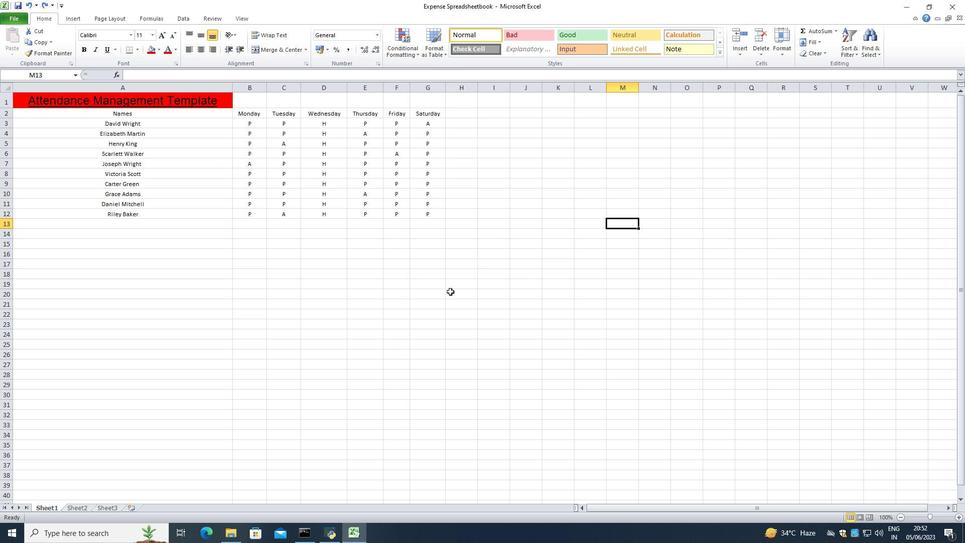 
Action: Mouse moved to (324, 284)
Screenshot: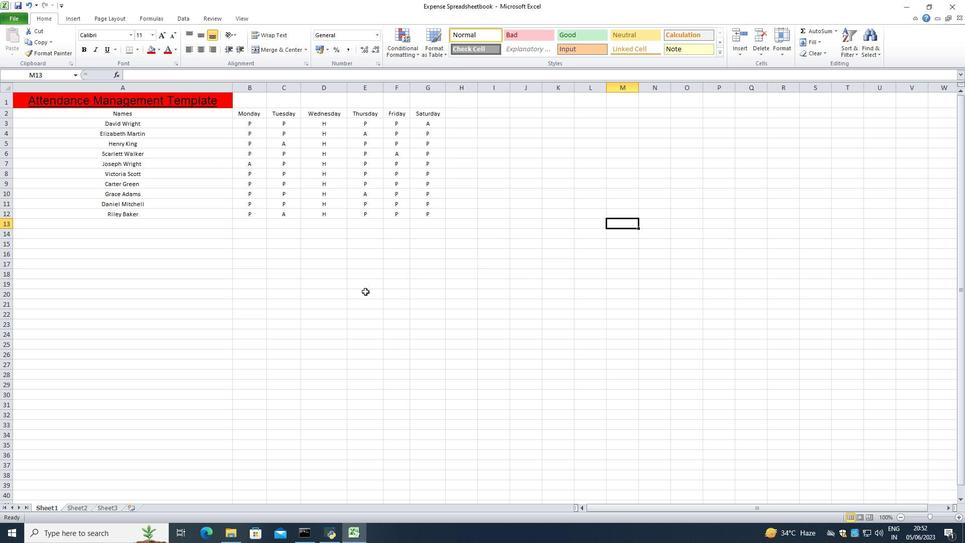 
